 Task: Search one way flight ticket for 1 adult, 1 child, 1 infant in seat in premium economy from Concord: Concord-padgett Regional Airport to Gillette: Gillette Campbell County Airport on 5-1-2023. Choice of flights is Royal air maroc. Number of bags: 2 carry on bags and 4 checked bags. Price is upto 81000. Outbound departure time preference is 20:45. Look for best flights.
Action: Mouse moved to (231, 389)
Screenshot: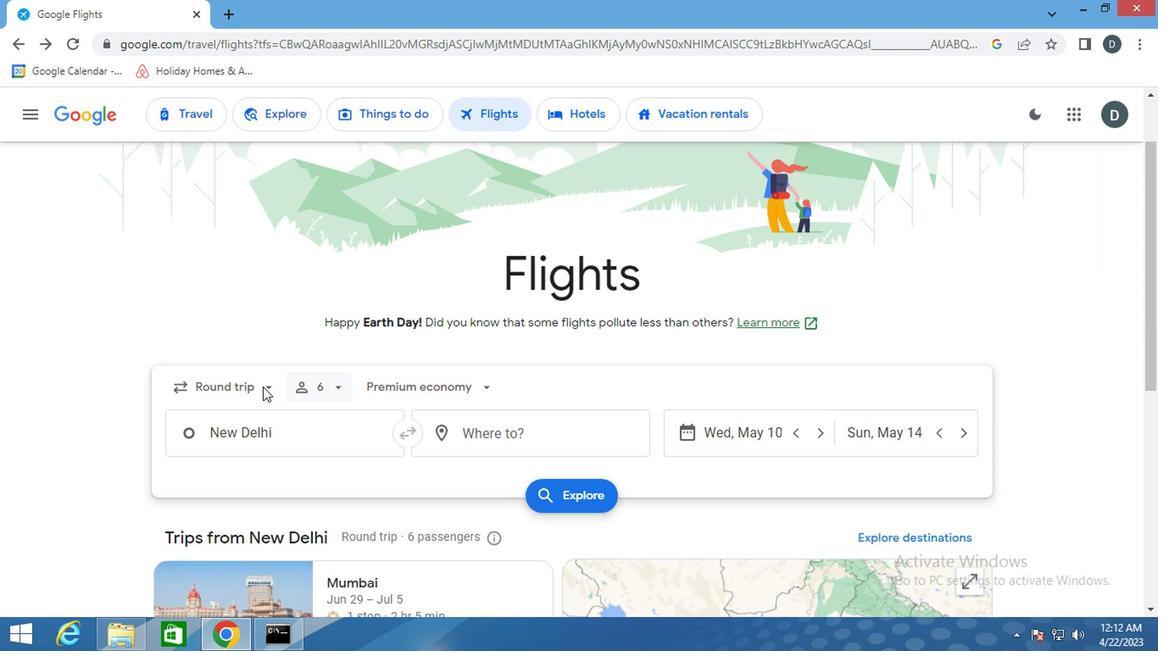 
Action: Mouse pressed left at (231, 389)
Screenshot: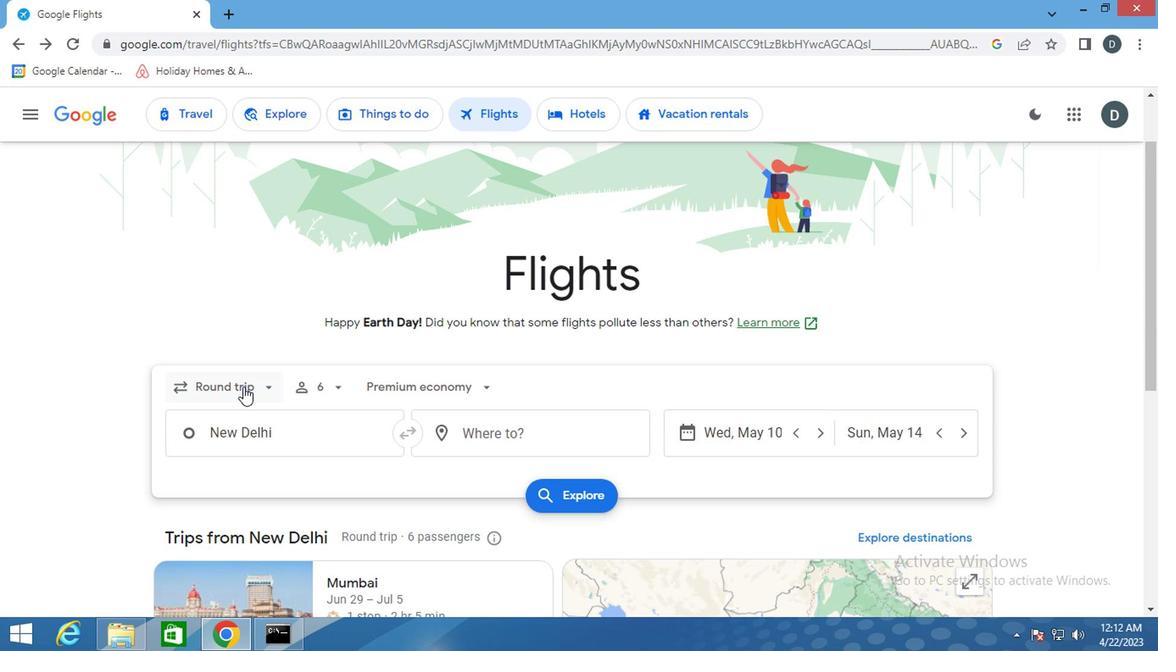 
Action: Mouse moved to (257, 457)
Screenshot: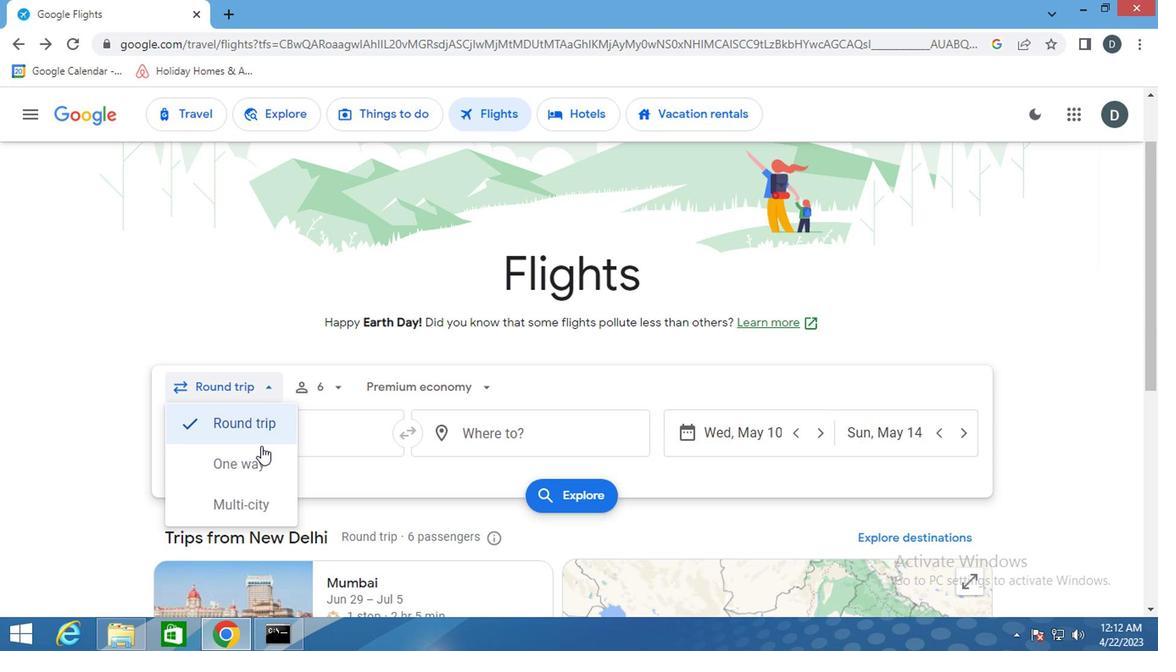 
Action: Mouse pressed left at (257, 457)
Screenshot: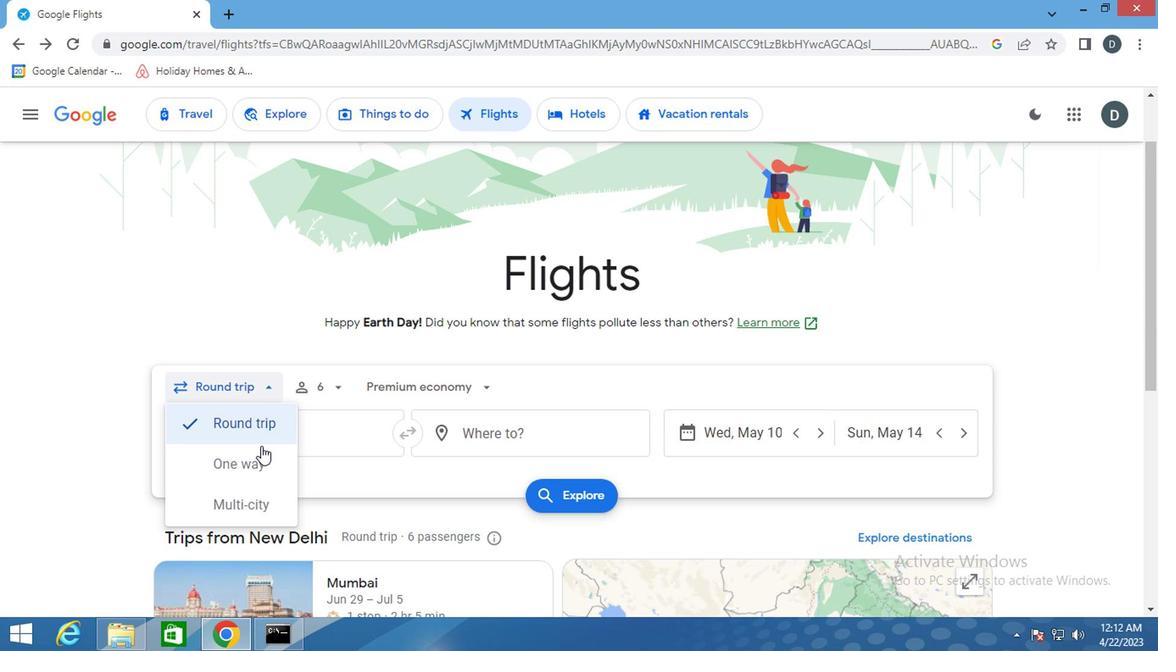 
Action: Mouse moved to (329, 383)
Screenshot: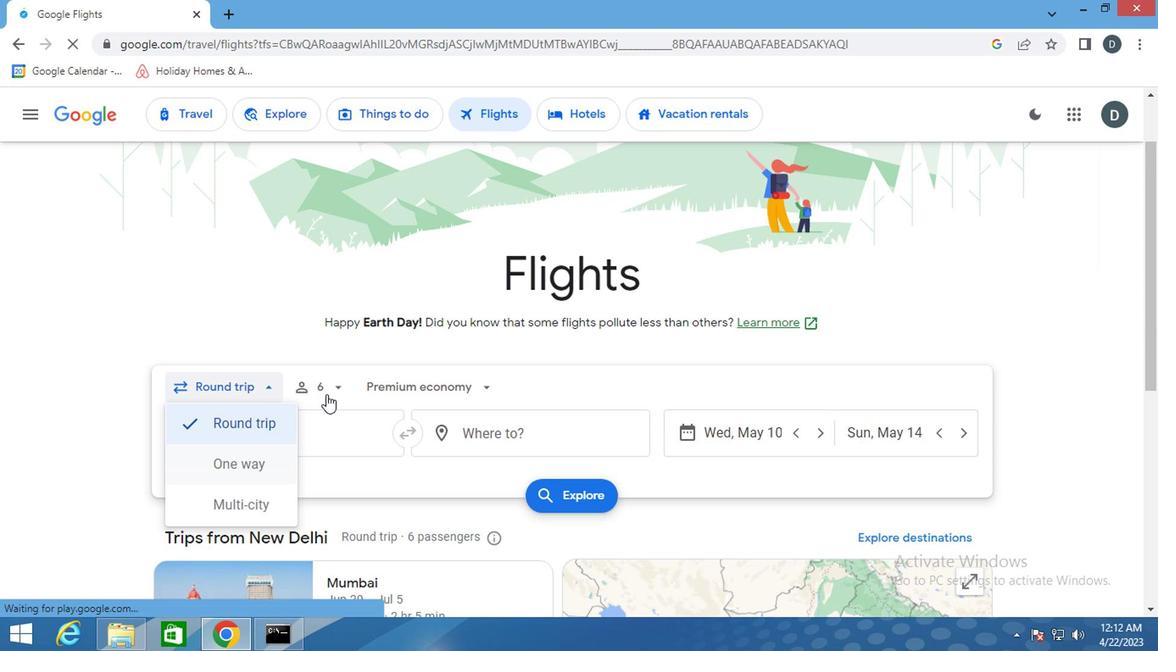
Action: Mouse pressed left at (329, 383)
Screenshot: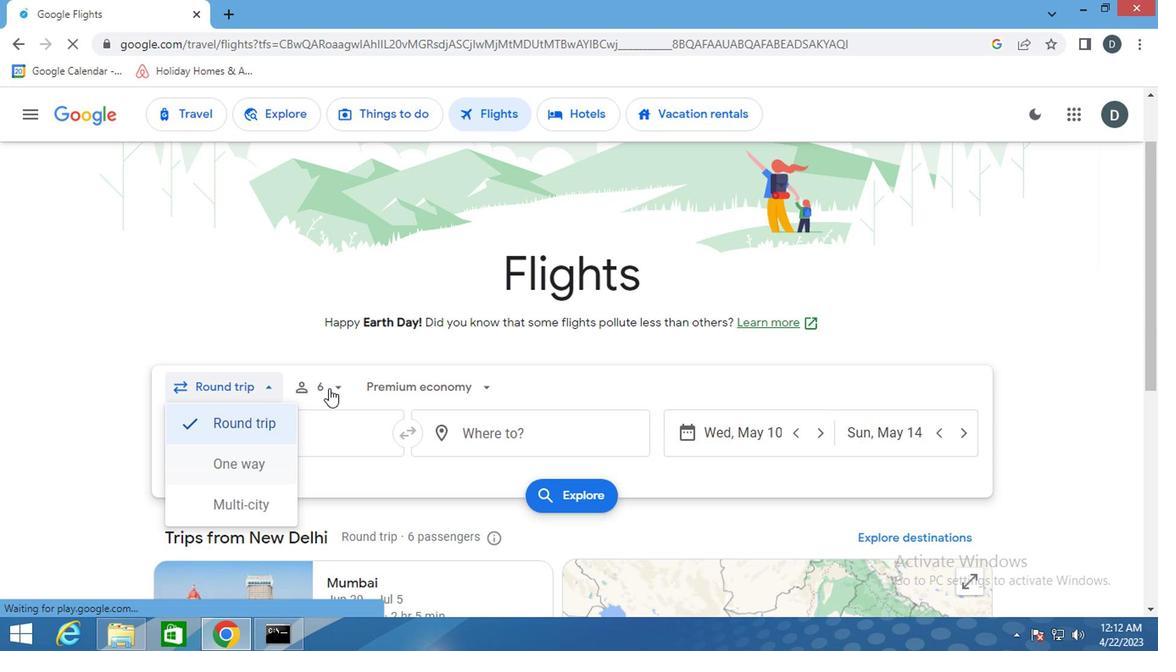 
Action: Mouse moved to (397, 432)
Screenshot: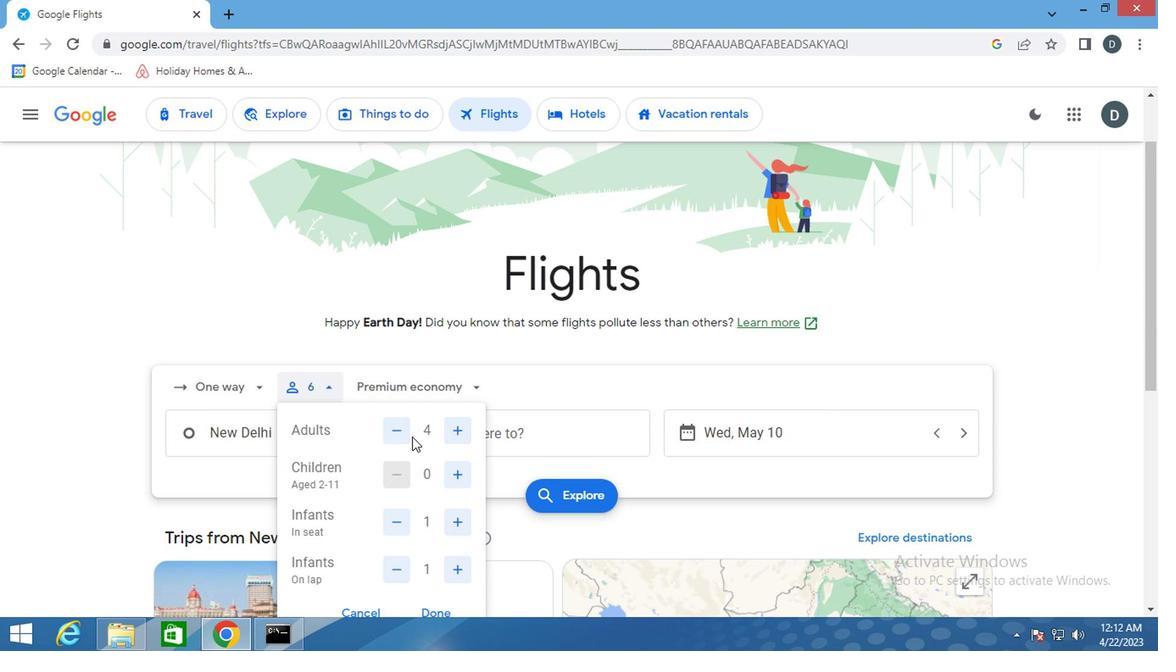 
Action: Mouse pressed left at (397, 432)
Screenshot: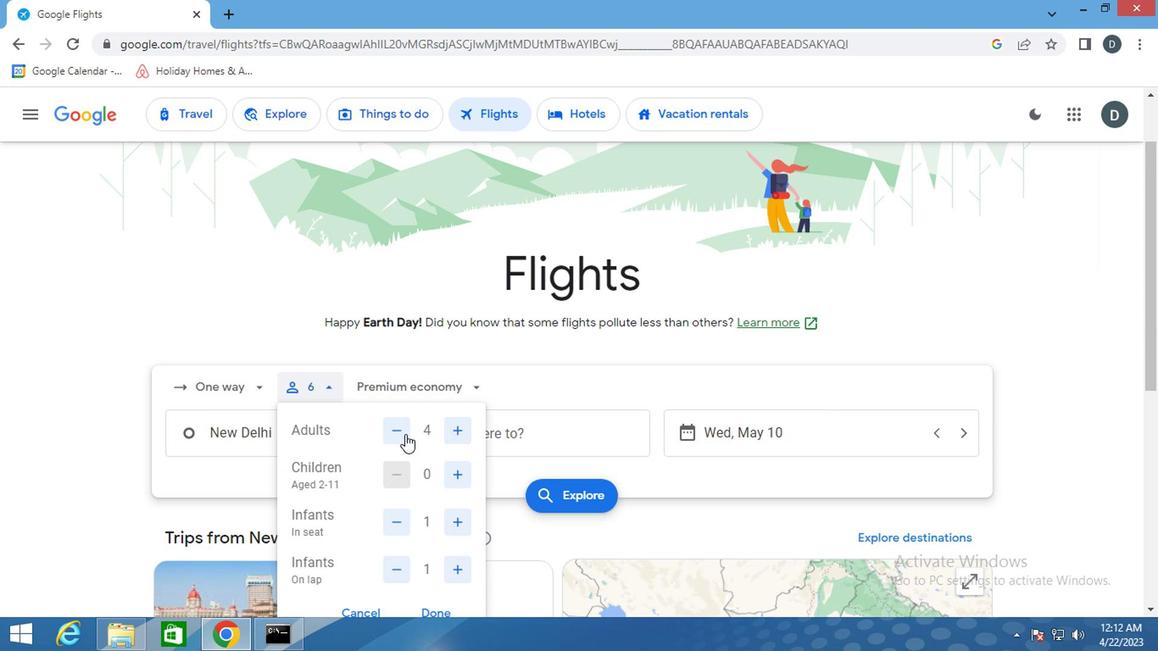 
Action: Mouse pressed left at (397, 432)
Screenshot: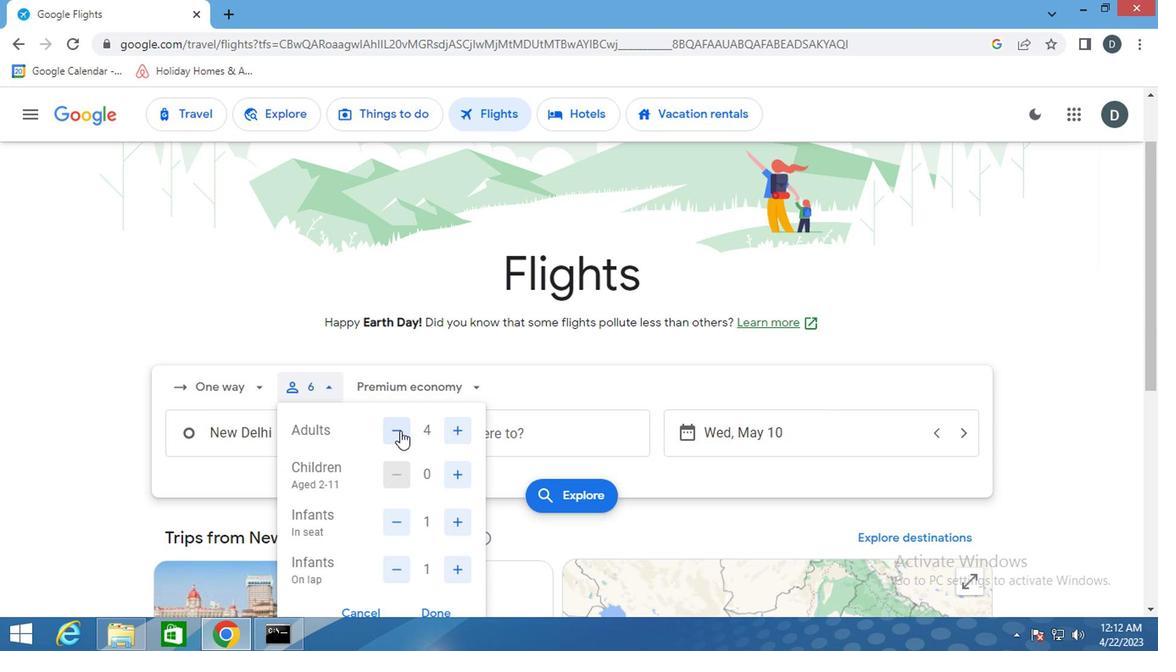
Action: Mouse pressed left at (397, 432)
Screenshot: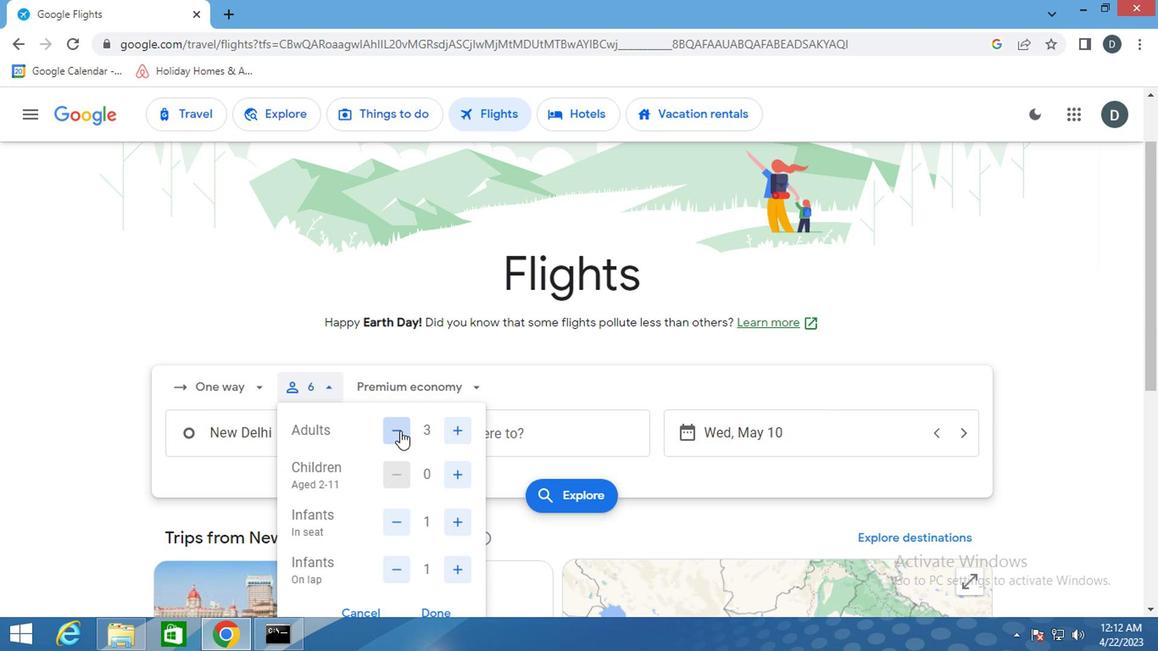 
Action: Mouse moved to (443, 482)
Screenshot: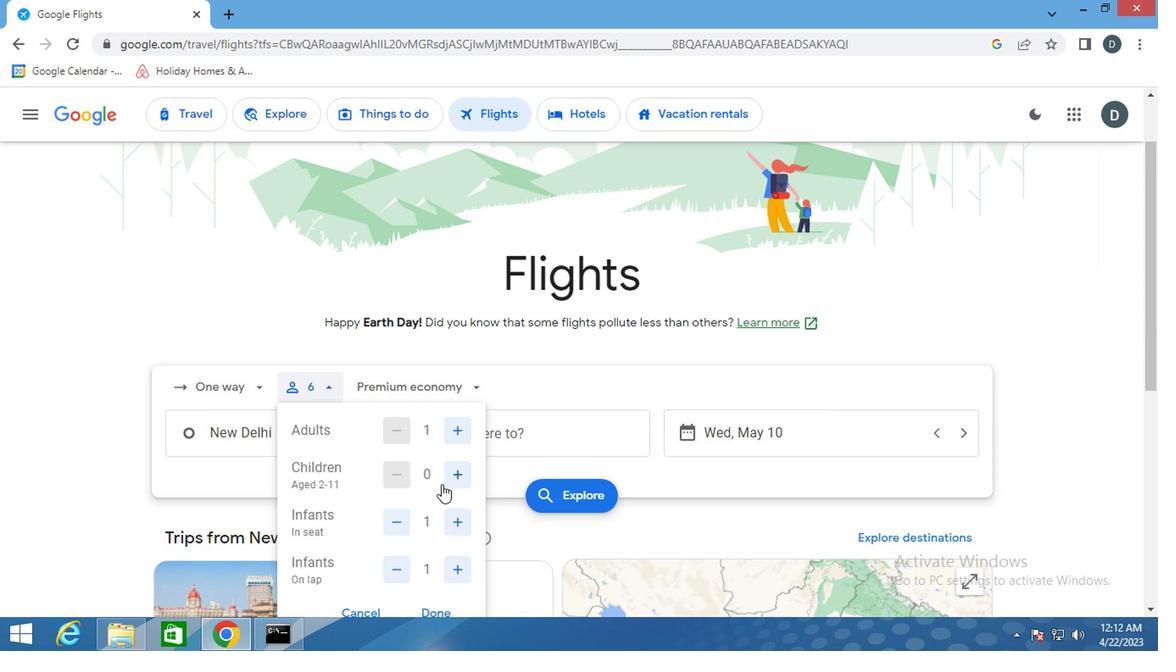 
Action: Mouse pressed left at (443, 482)
Screenshot: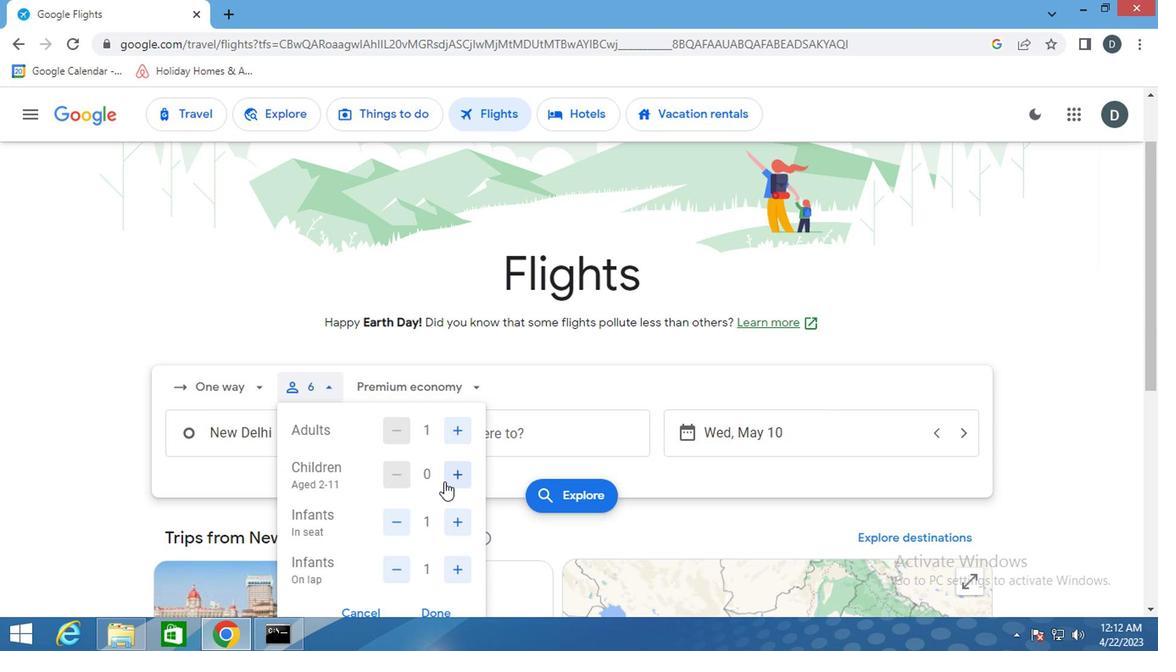 
Action: Mouse moved to (398, 572)
Screenshot: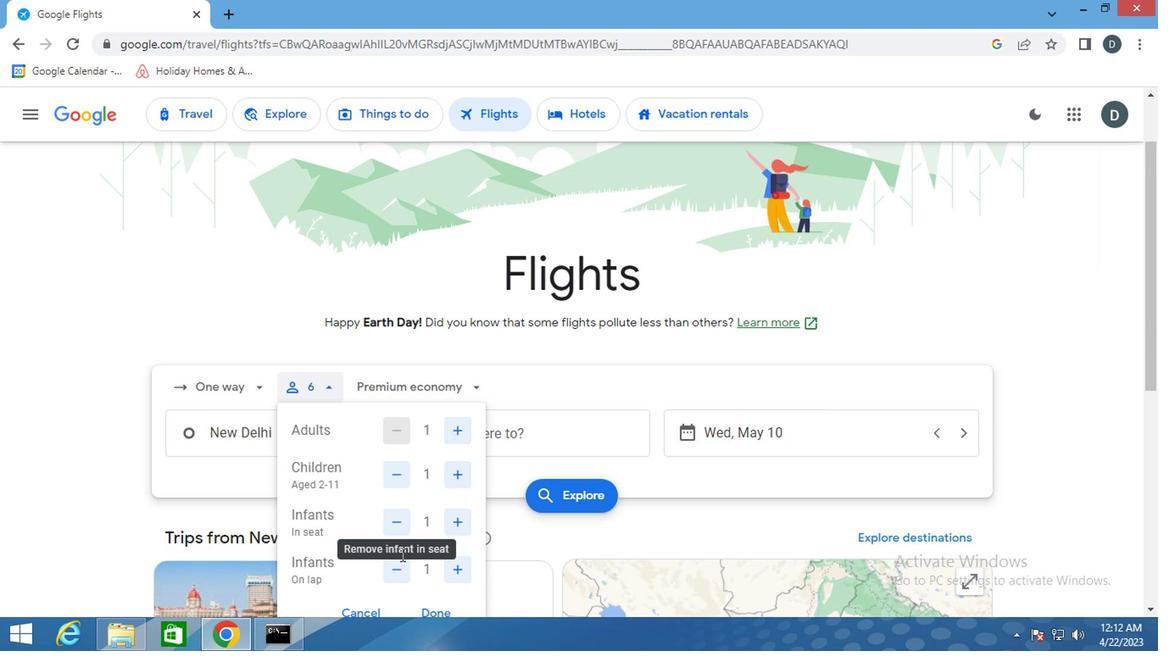
Action: Mouse pressed left at (398, 572)
Screenshot: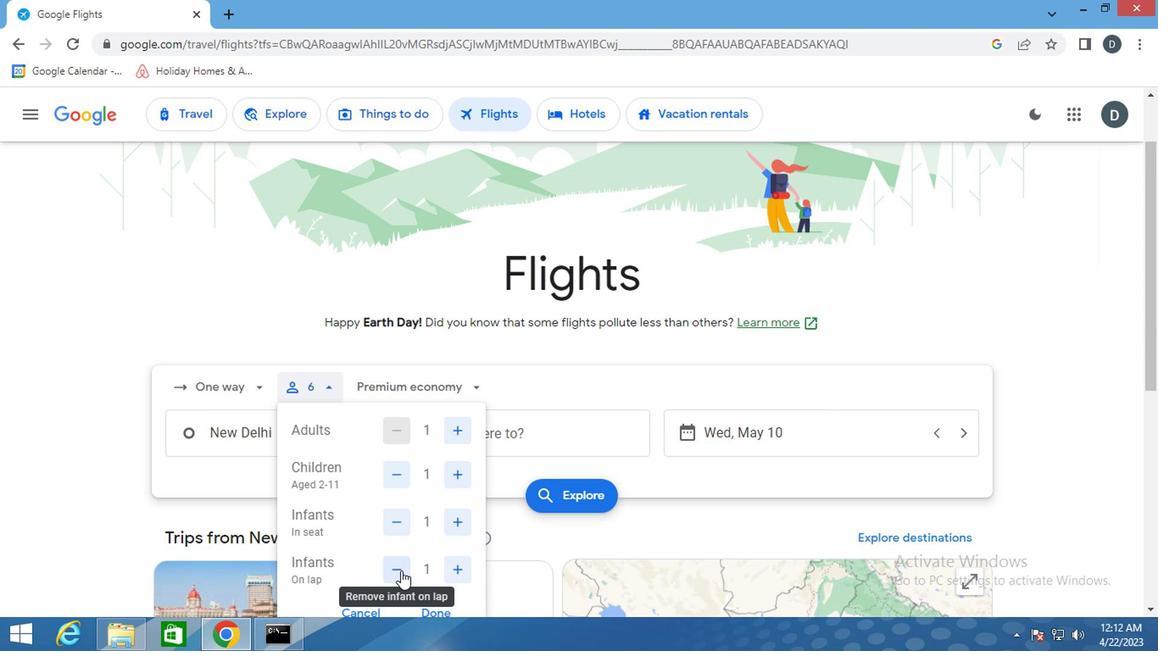 
Action: Mouse moved to (439, 608)
Screenshot: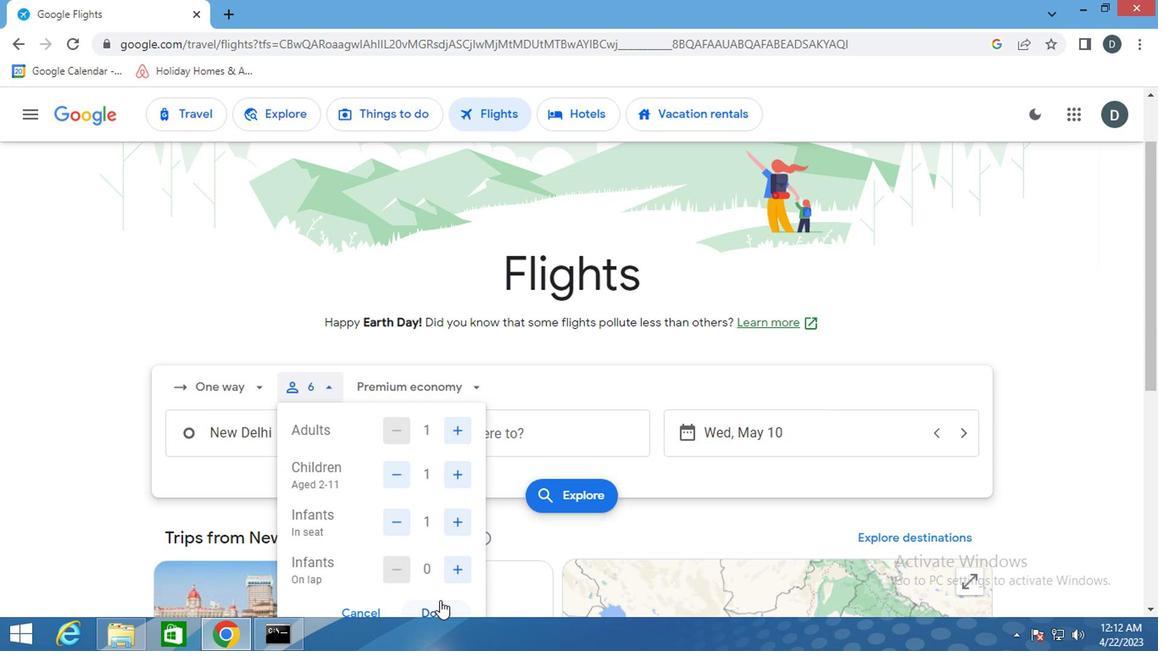 
Action: Mouse pressed left at (439, 608)
Screenshot: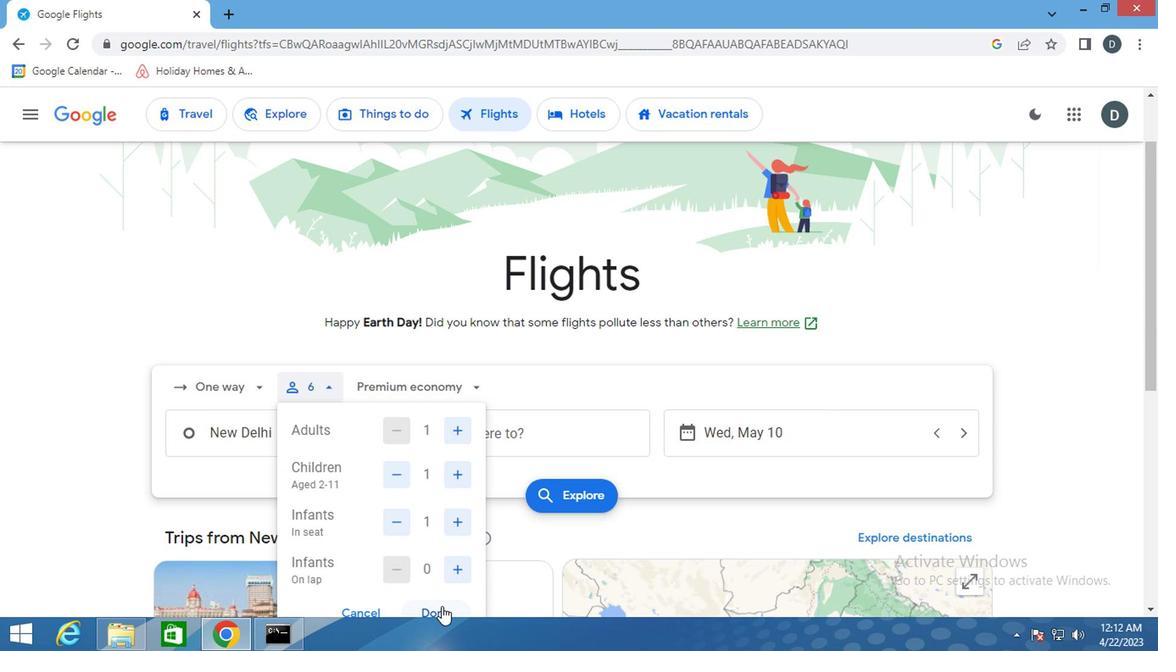 
Action: Mouse moved to (415, 387)
Screenshot: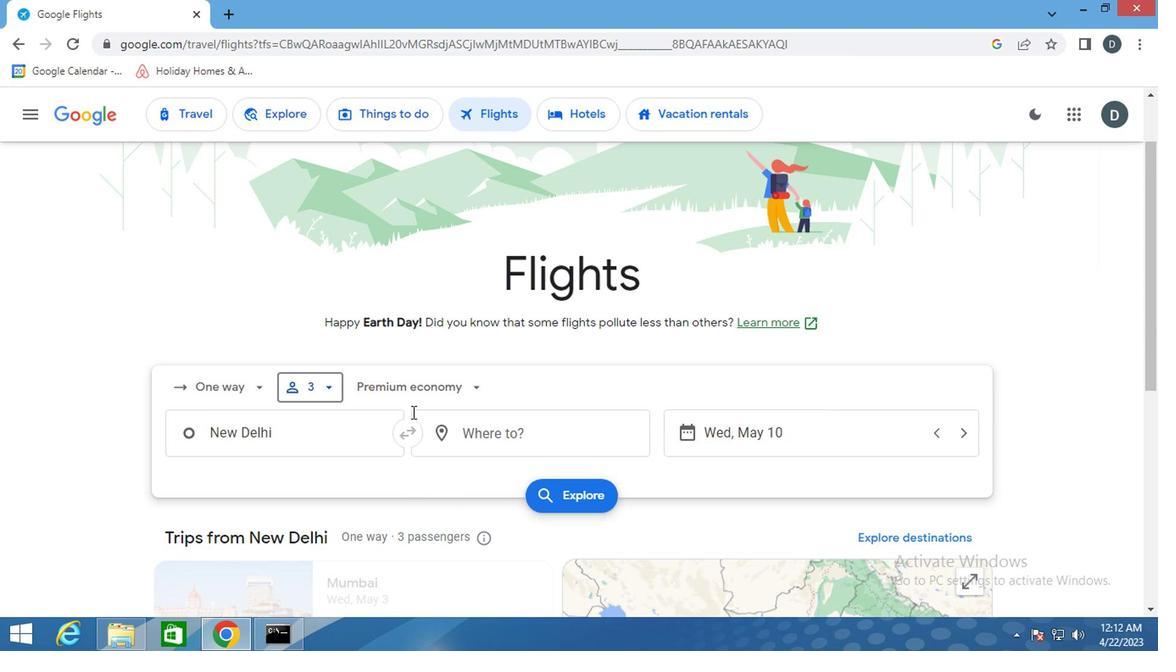 
Action: Mouse pressed left at (415, 387)
Screenshot: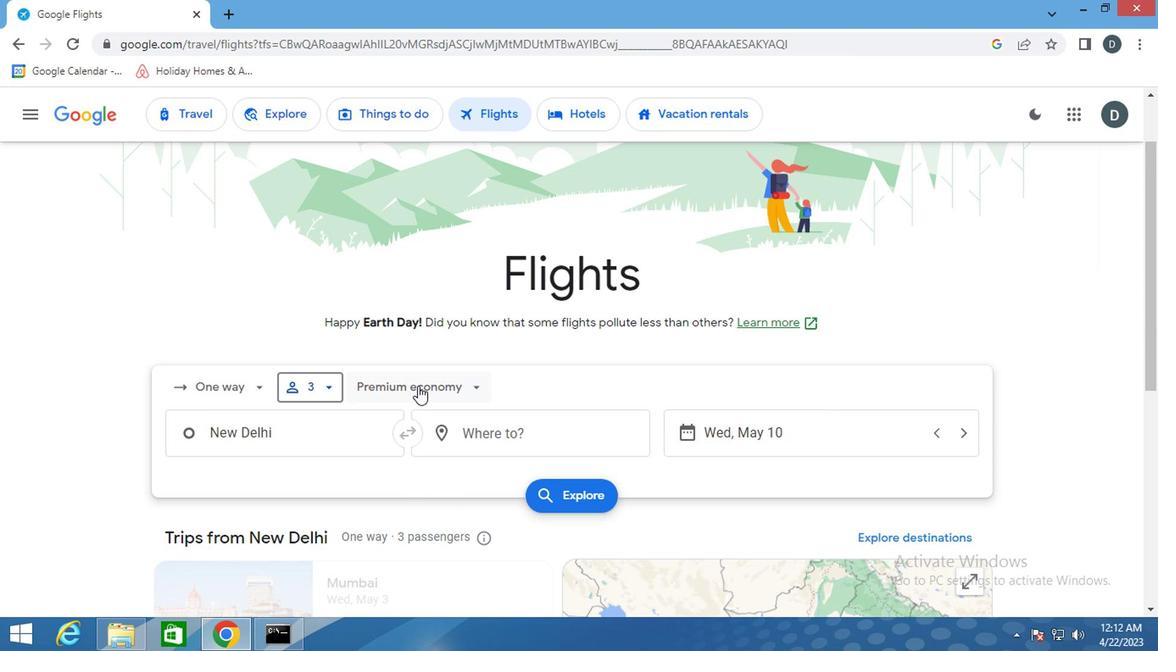 
Action: Mouse moved to (431, 474)
Screenshot: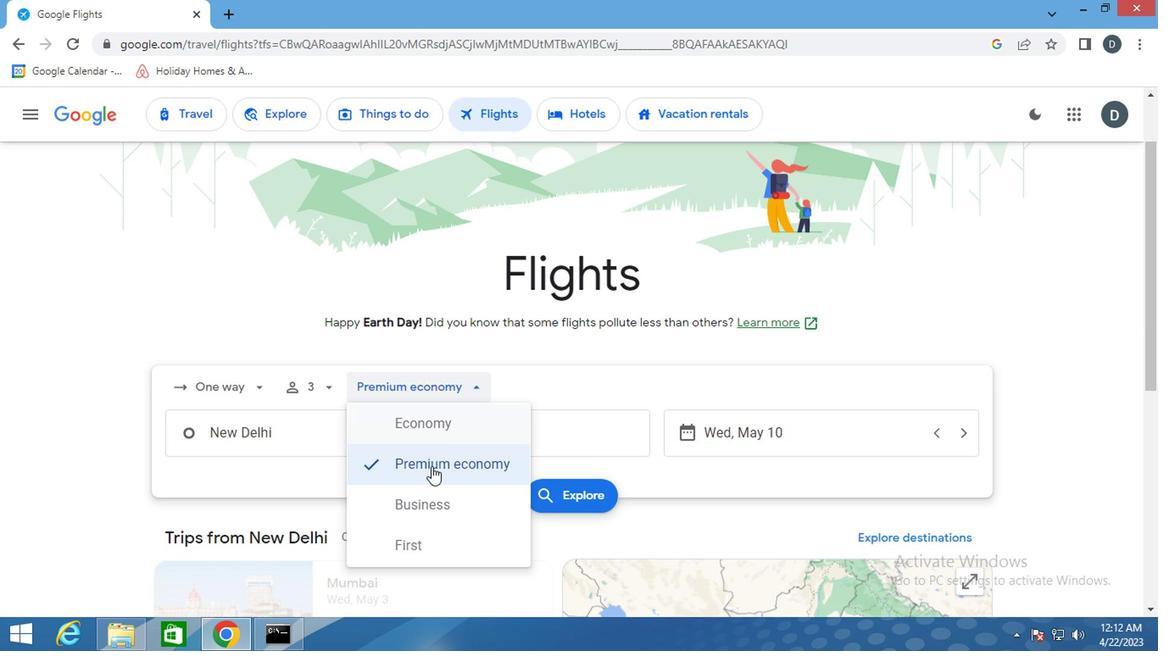 
Action: Mouse pressed left at (431, 474)
Screenshot: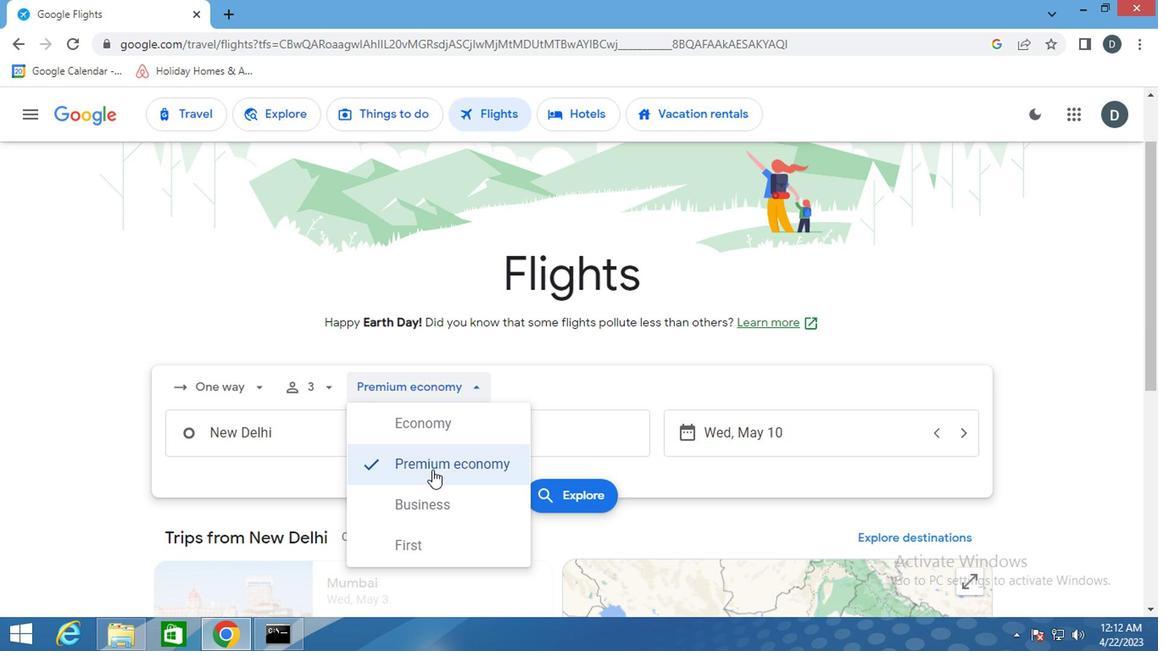 
Action: Mouse moved to (305, 448)
Screenshot: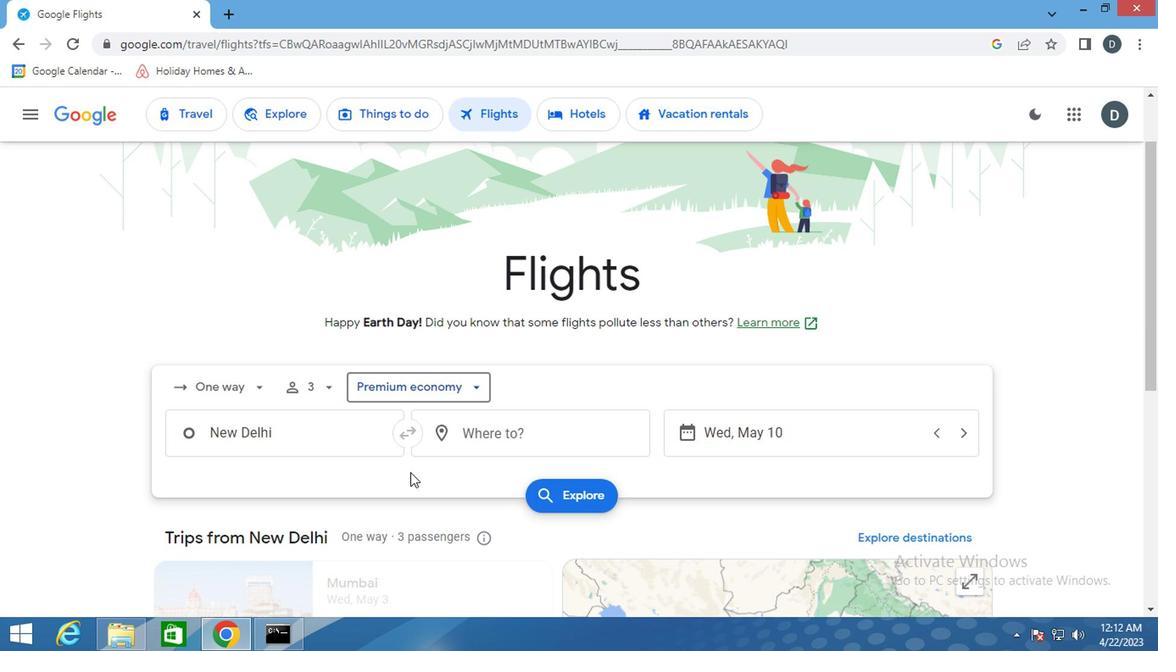 
Action: Mouse pressed left at (305, 448)
Screenshot: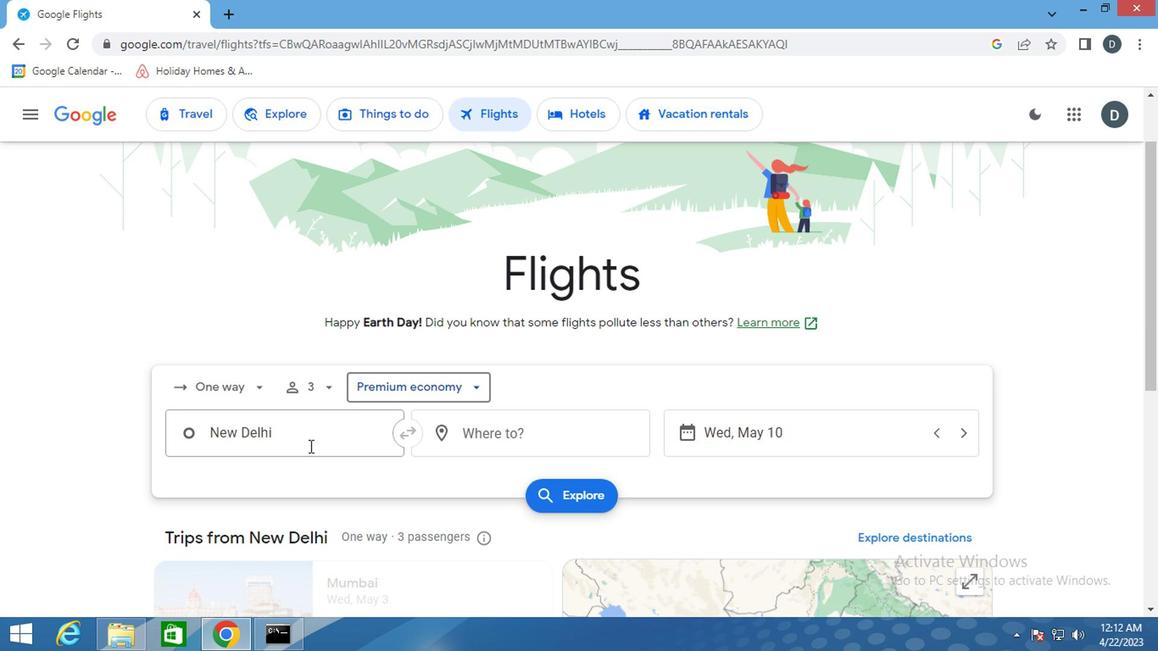 
Action: Key pressed <Key.shift>CONCORD<Key.space>P
Screenshot: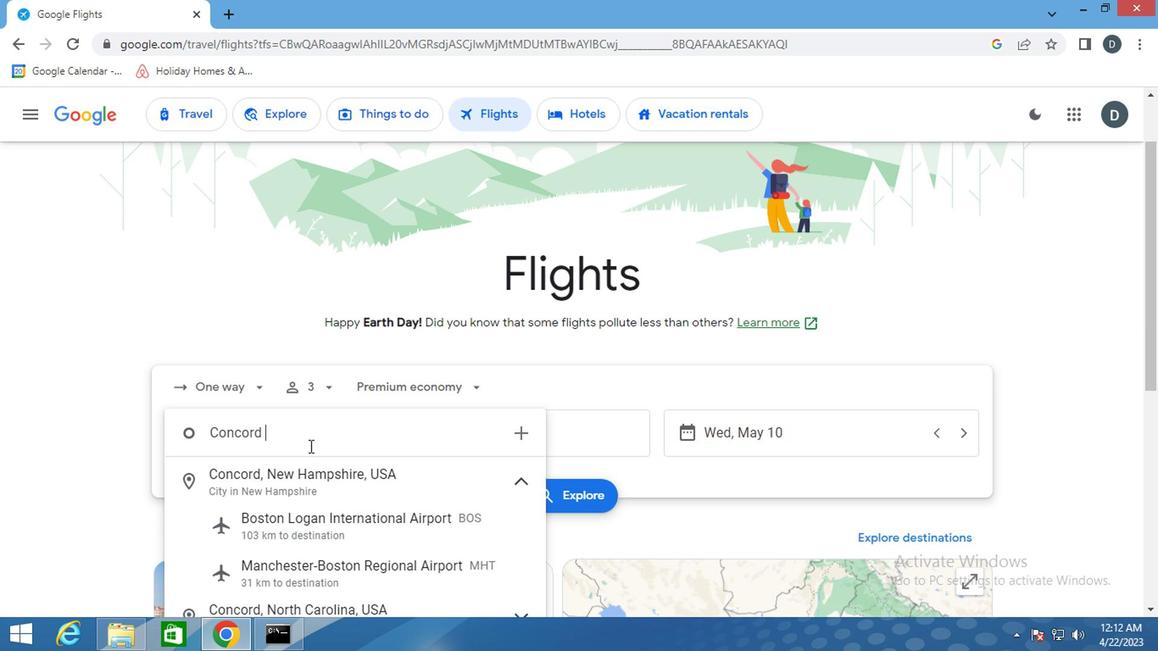 
Action: Mouse moved to (356, 492)
Screenshot: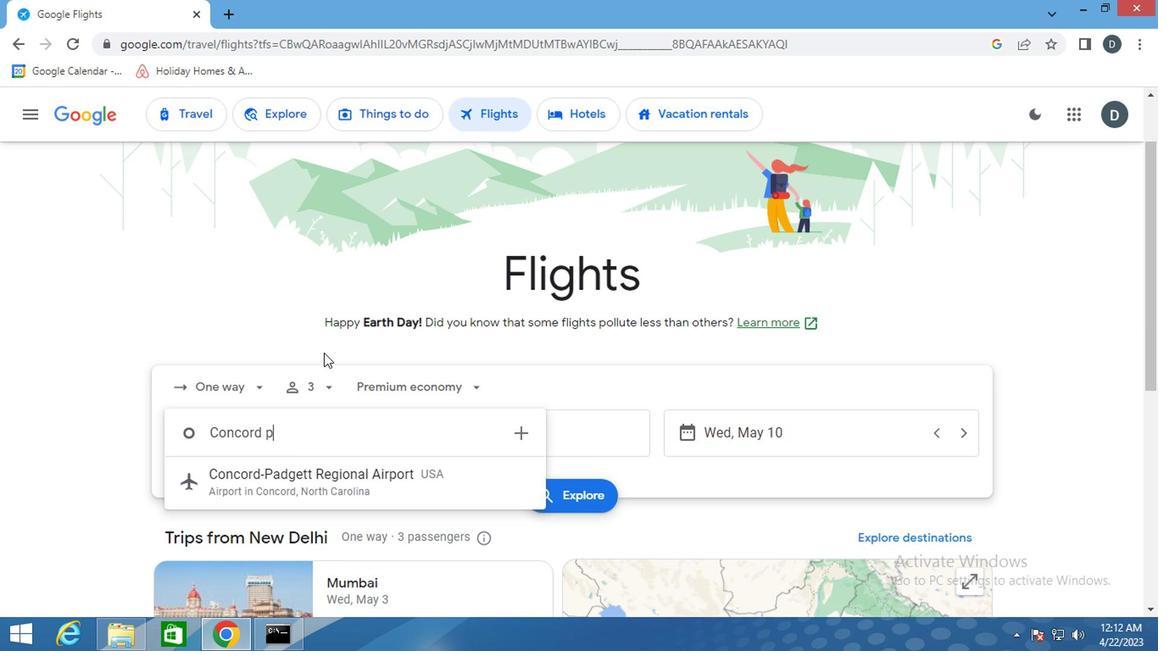 
Action: Mouse pressed left at (356, 492)
Screenshot: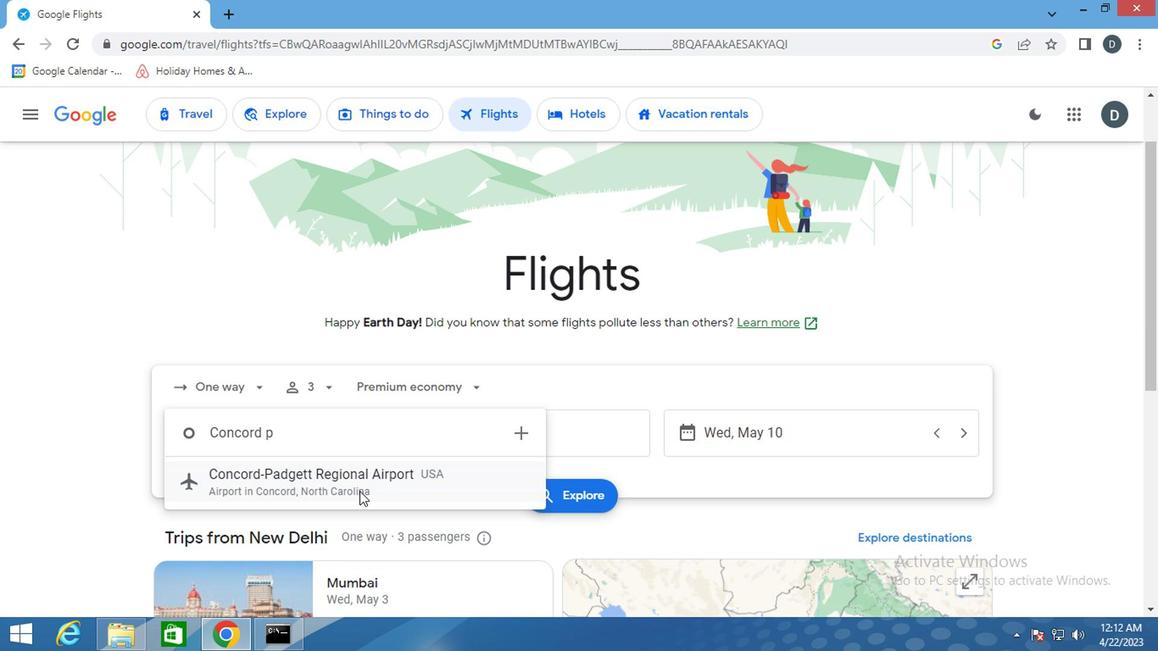 
Action: Mouse moved to (537, 438)
Screenshot: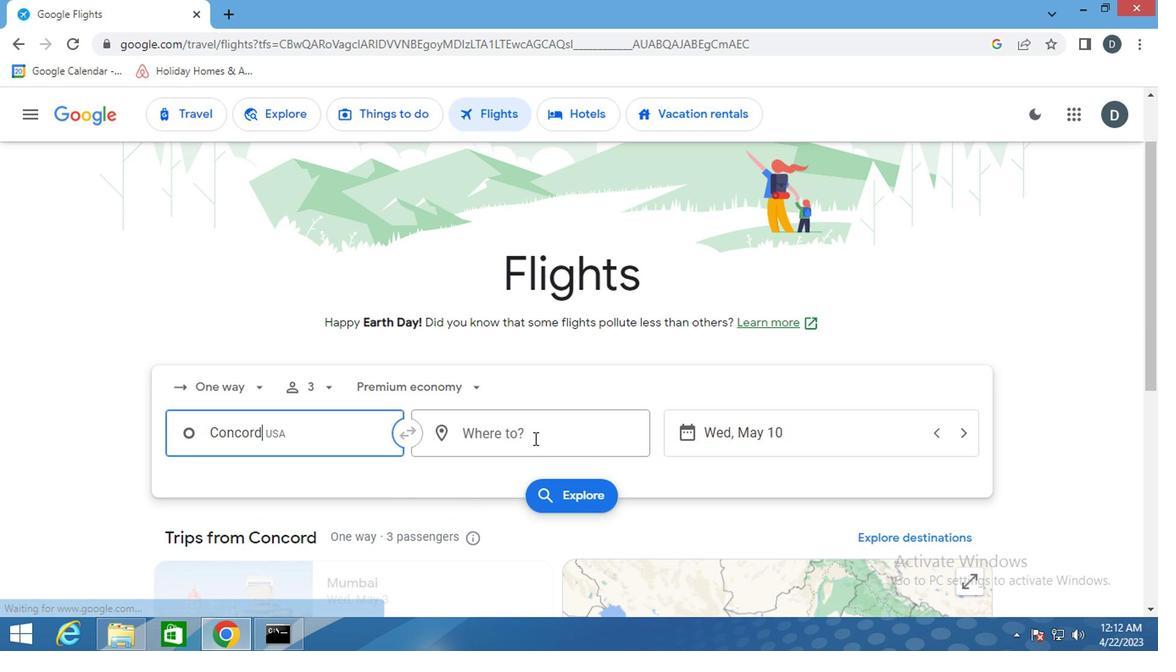 
Action: Mouse pressed left at (537, 438)
Screenshot: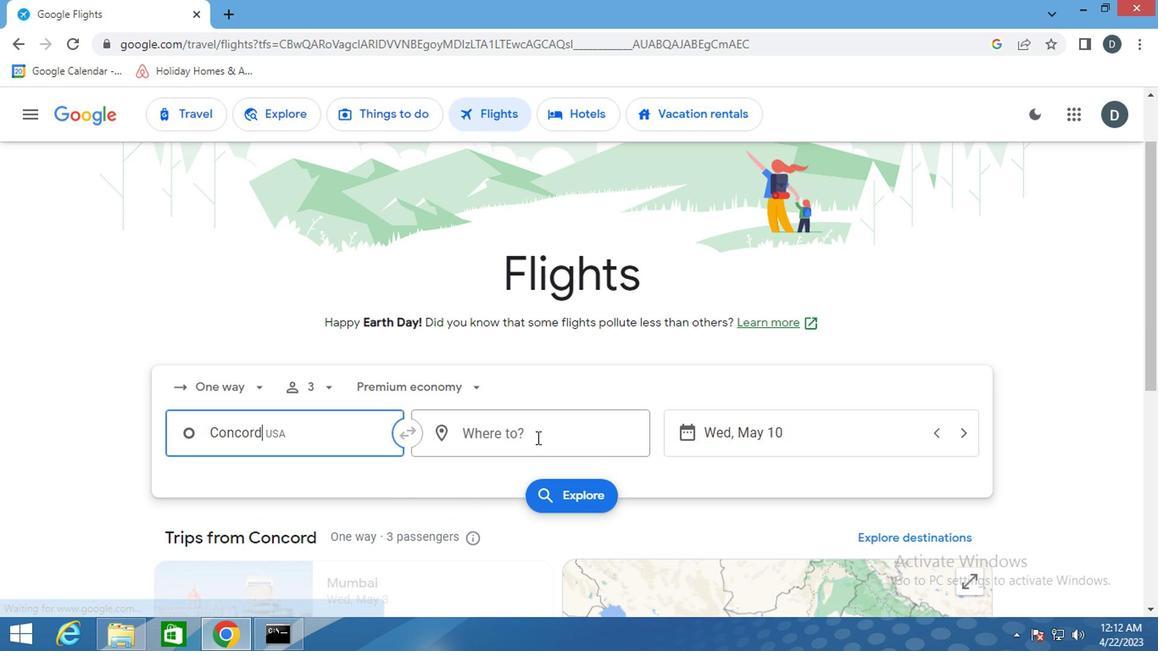 
Action: Key pressed <Key.shift>GILLETTE
Screenshot: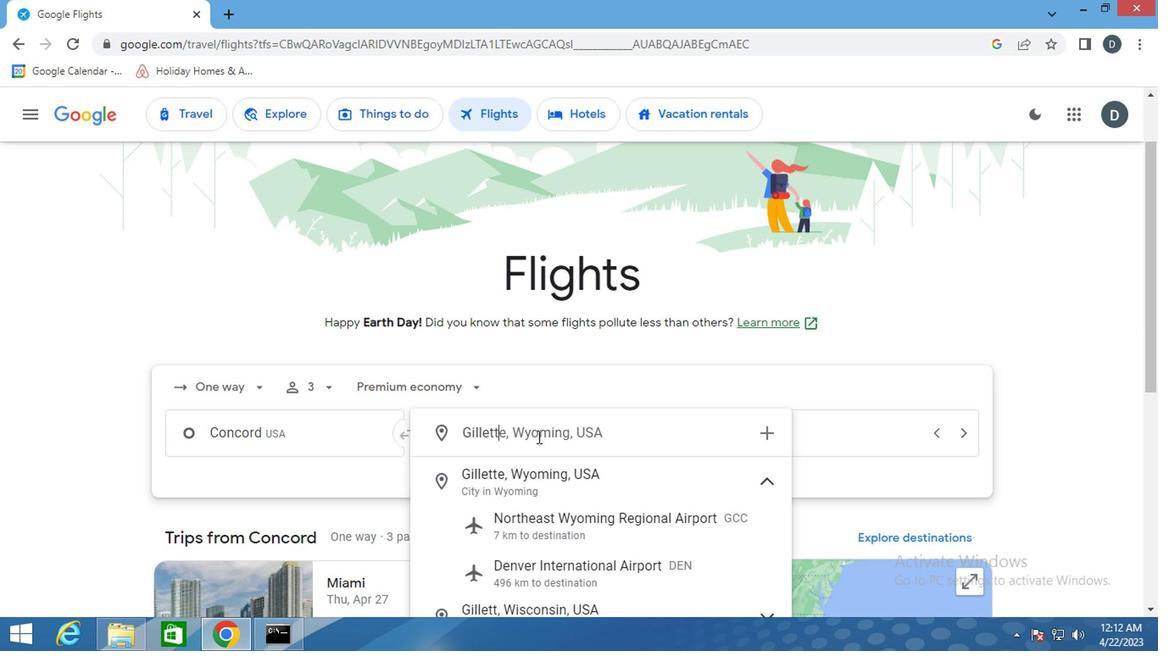 
Action: Mouse moved to (555, 485)
Screenshot: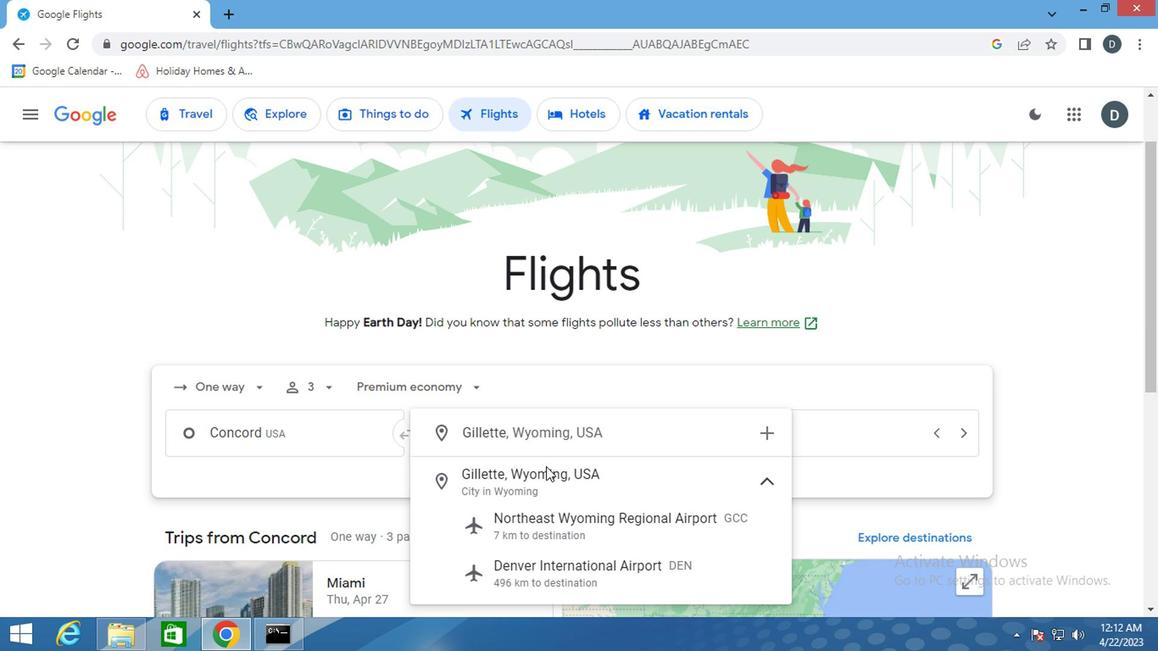 
Action: Mouse pressed left at (555, 485)
Screenshot: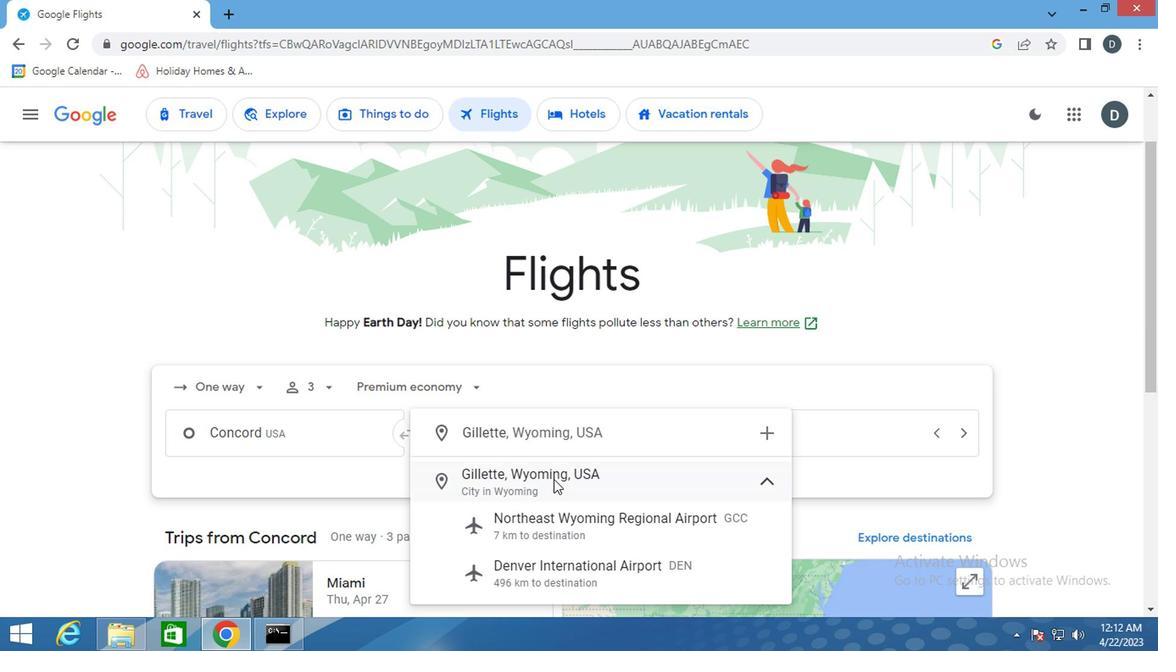 
Action: Mouse moved to (817, 439)
Screenshot: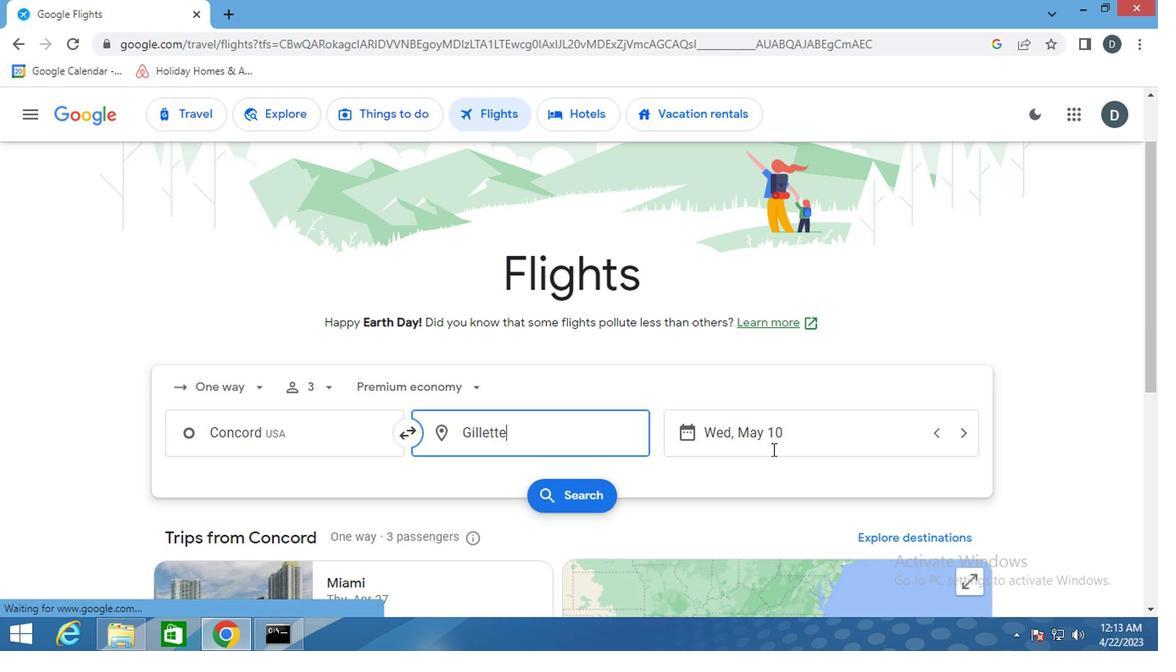 
Action: Mouse pressed left at (817, 439)
Screenshot: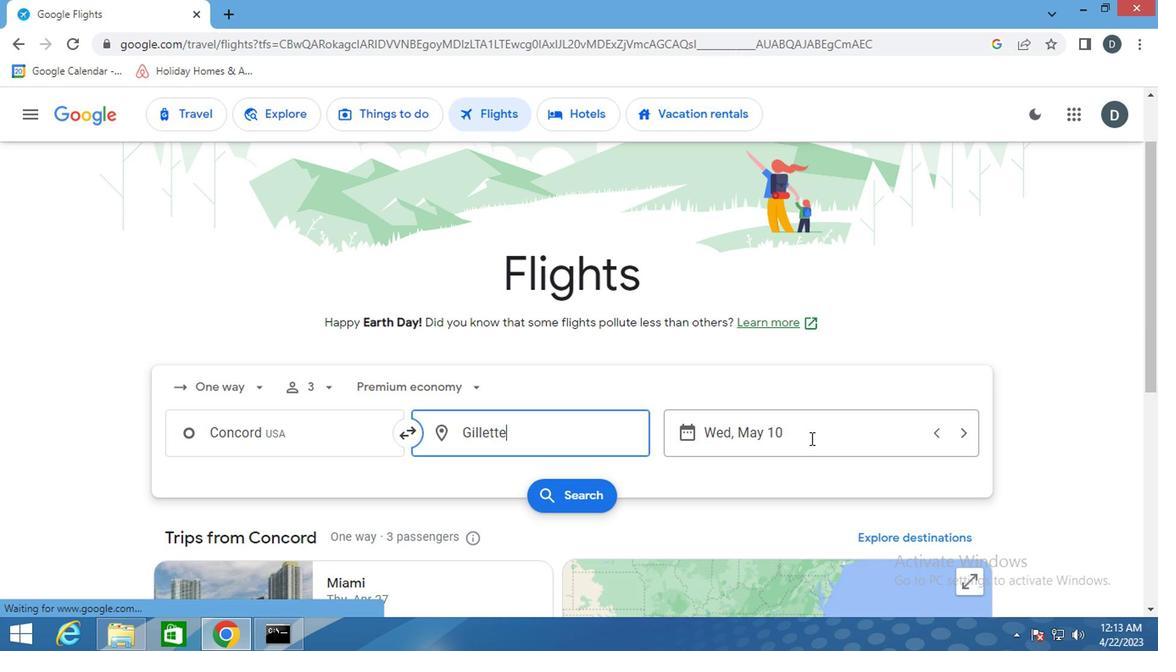
Action: Mouse moved to (738, 316)
Screenshot: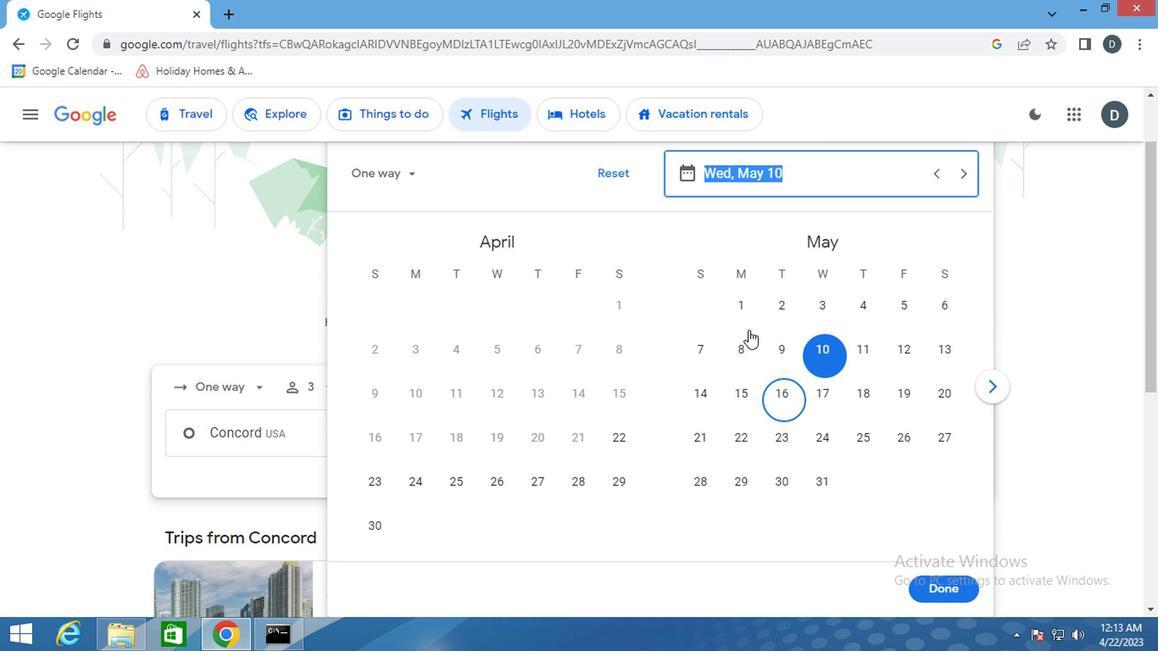 
Action: Mouse pressed left at (738, 316)
Screenshot: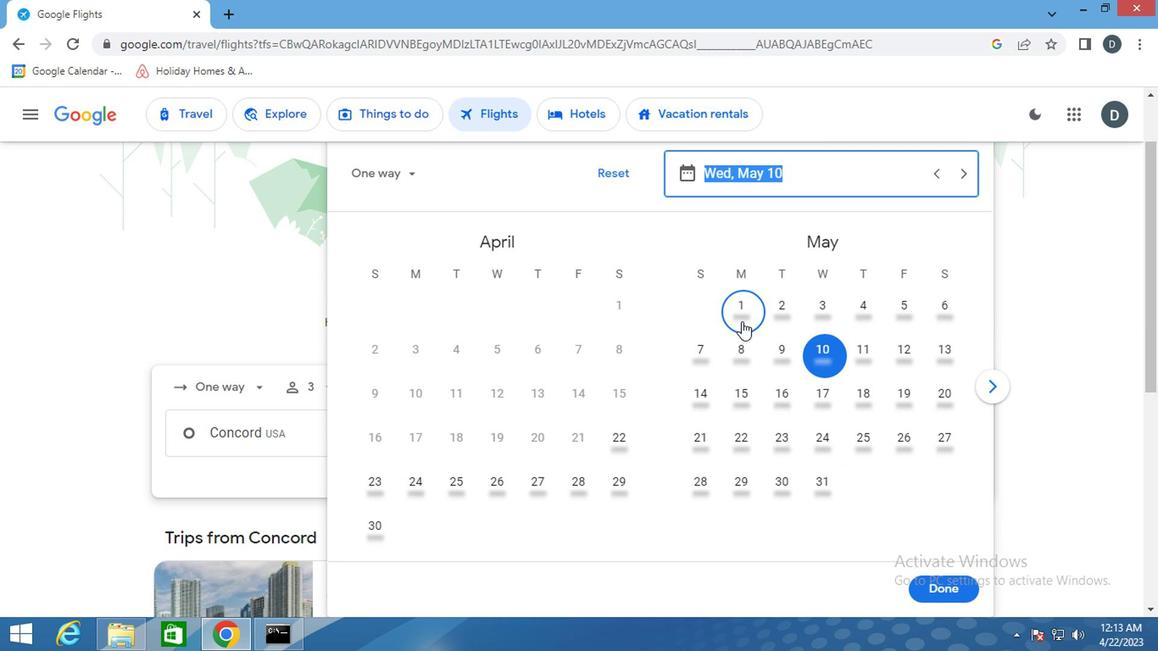 
Action: Mouse moved to (944, 590)
Screenshot: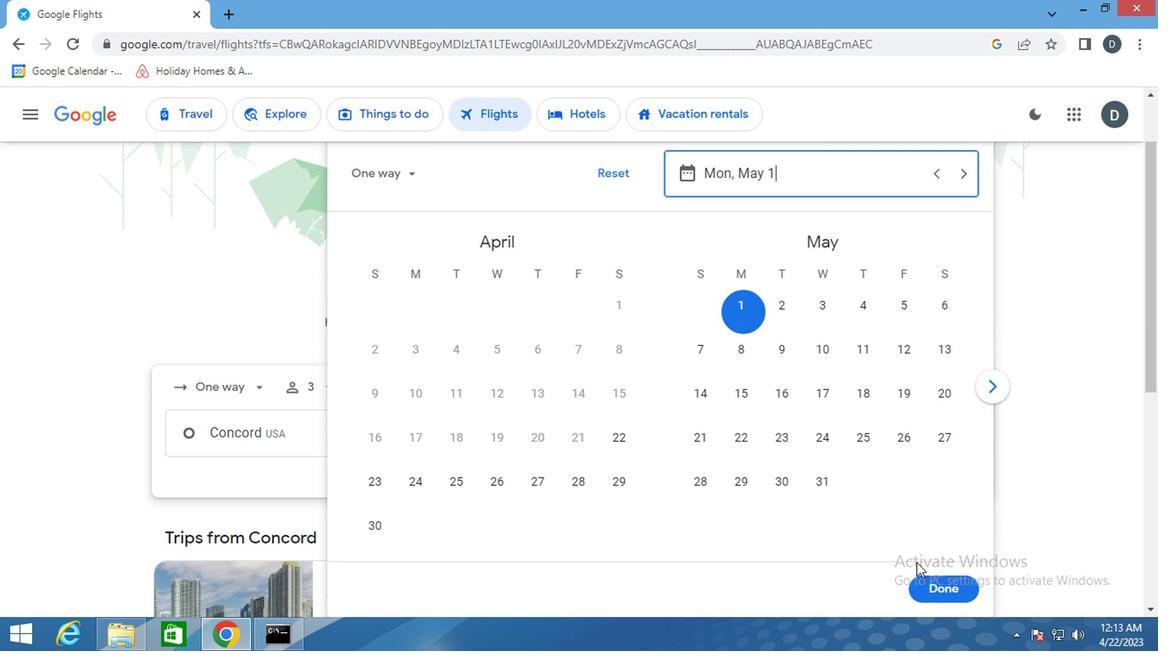
Action: Mouse pressed left at (944, 590)
Screenshot: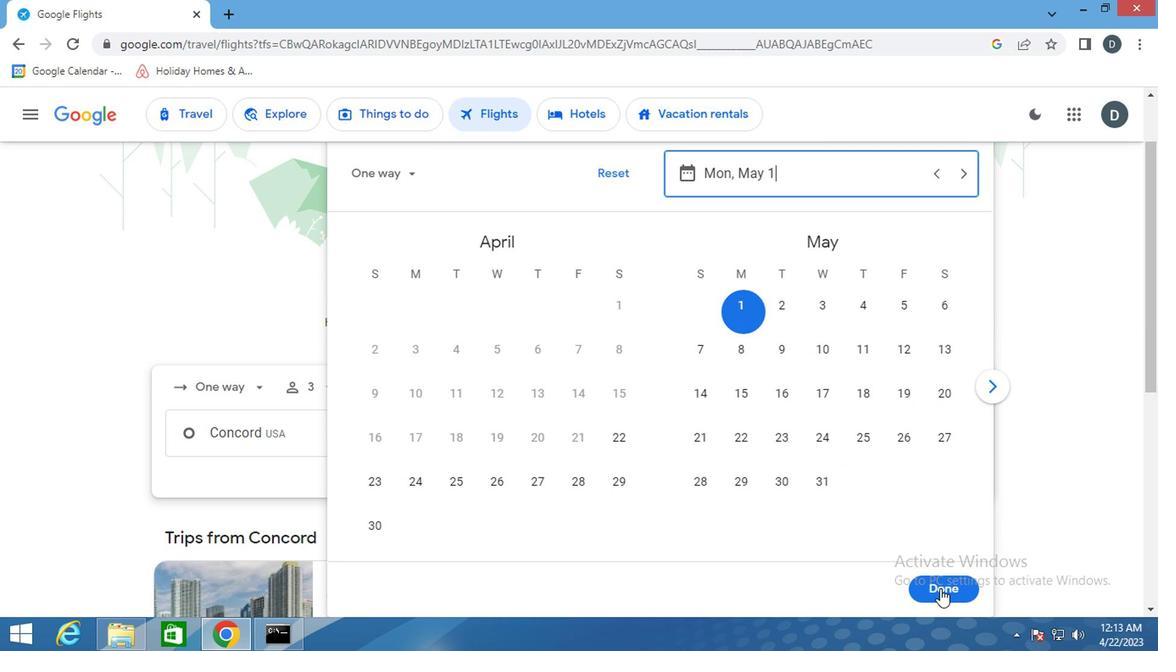 
Action: Mouse moved to (590, 497)
Screenshot: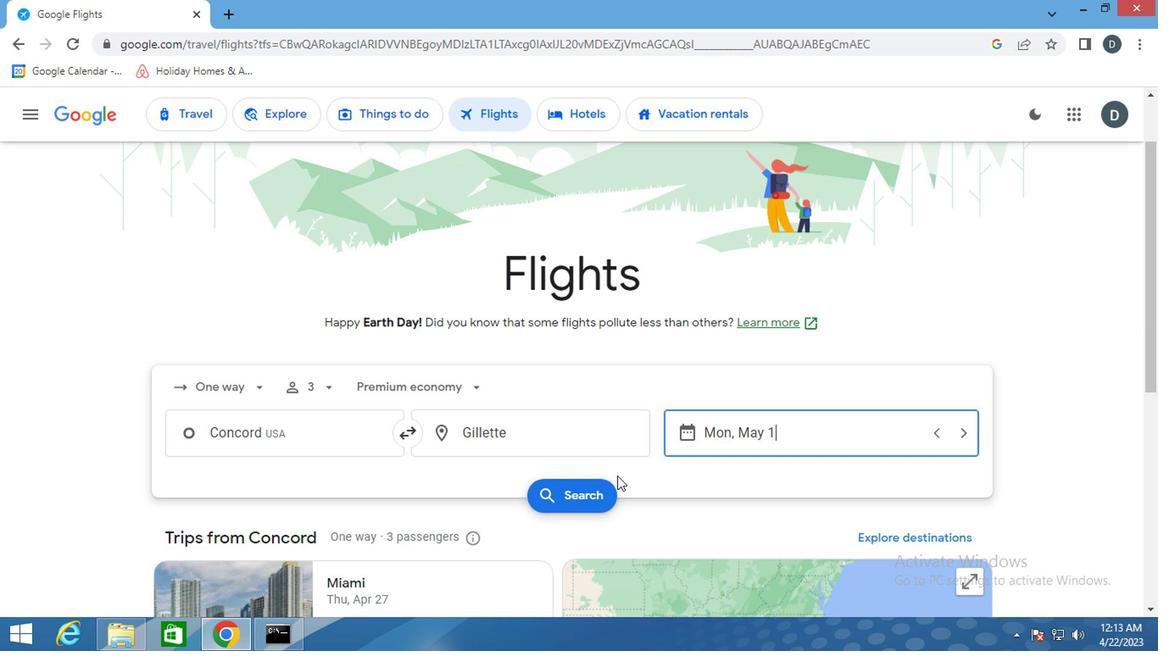 
Action: Mouse pressed left at (590, 497)
Screenshot: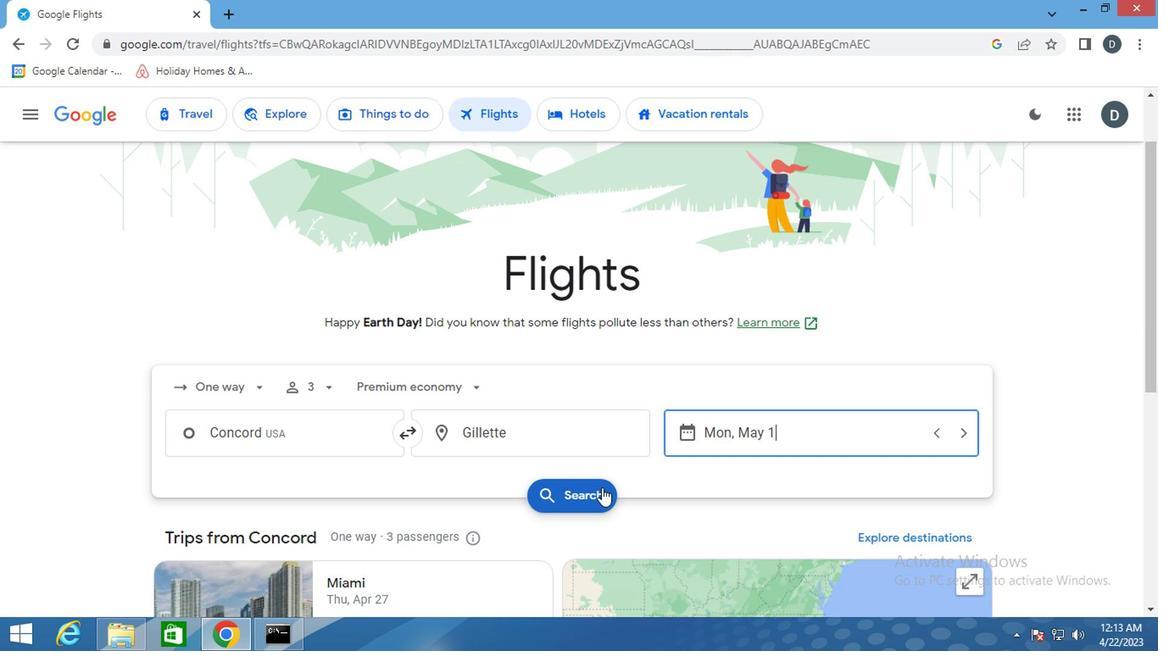 
Action: Mouse moved to (184, 278)
Screenshot: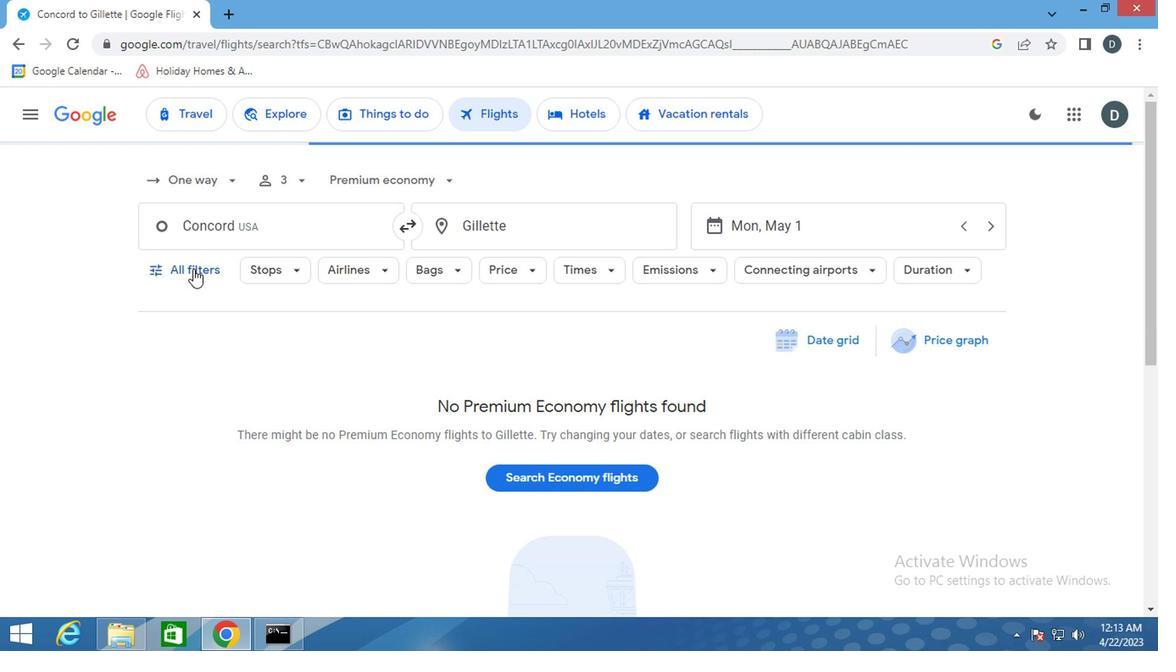 
Action: Mouse pressed left at (184, 278)
Screenshot: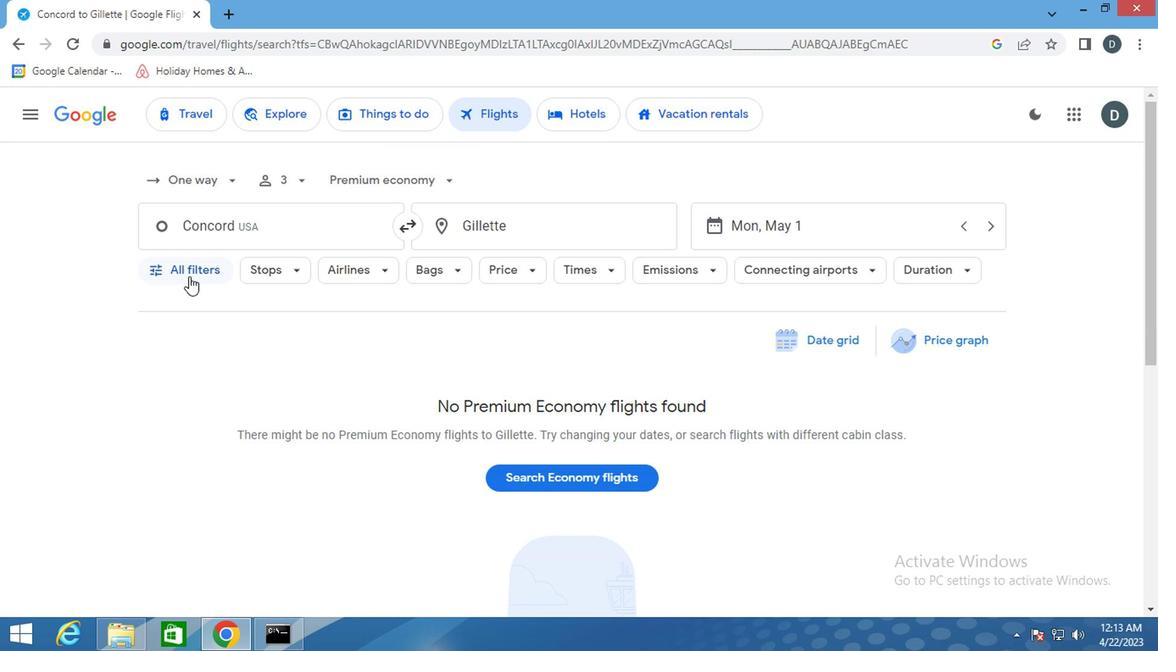 
Action: Mouse moved to (248, 410)
Screenshot: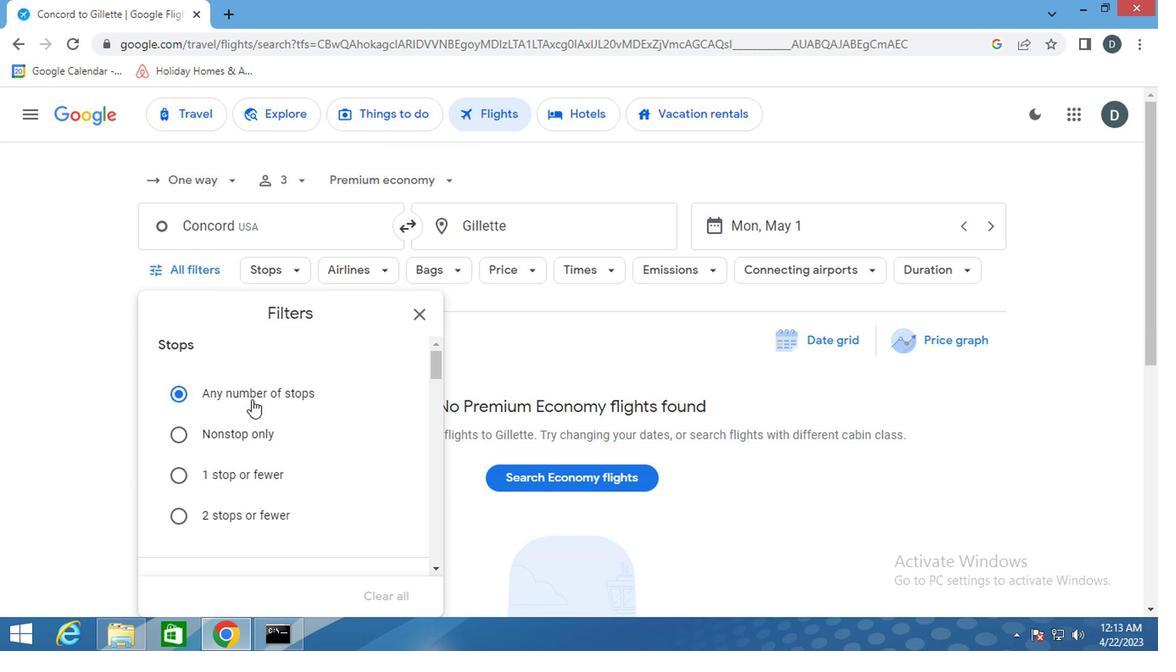 
Action: Mouse scrolled (248, 409) with delta (0, -1)
Screenshot: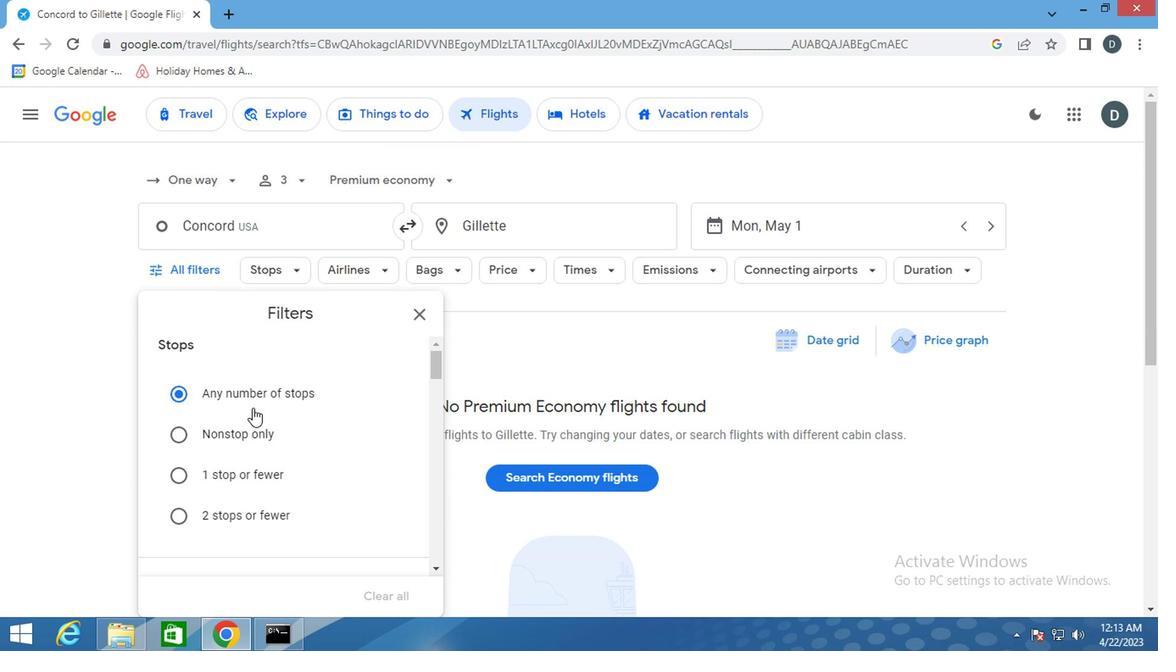 
Action: Mouse scrolled (248, 409) with delta (0, -1)
Screenshot: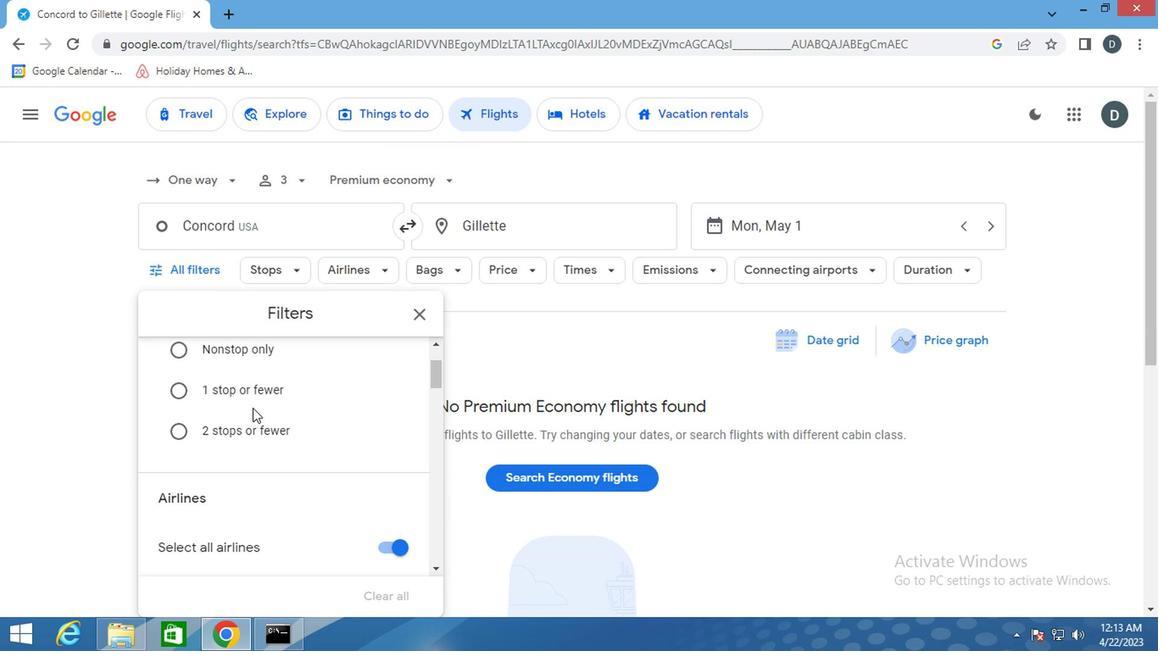
Action: Mouse scrolled (248, 409) with delta (0, -1)
Screenshot: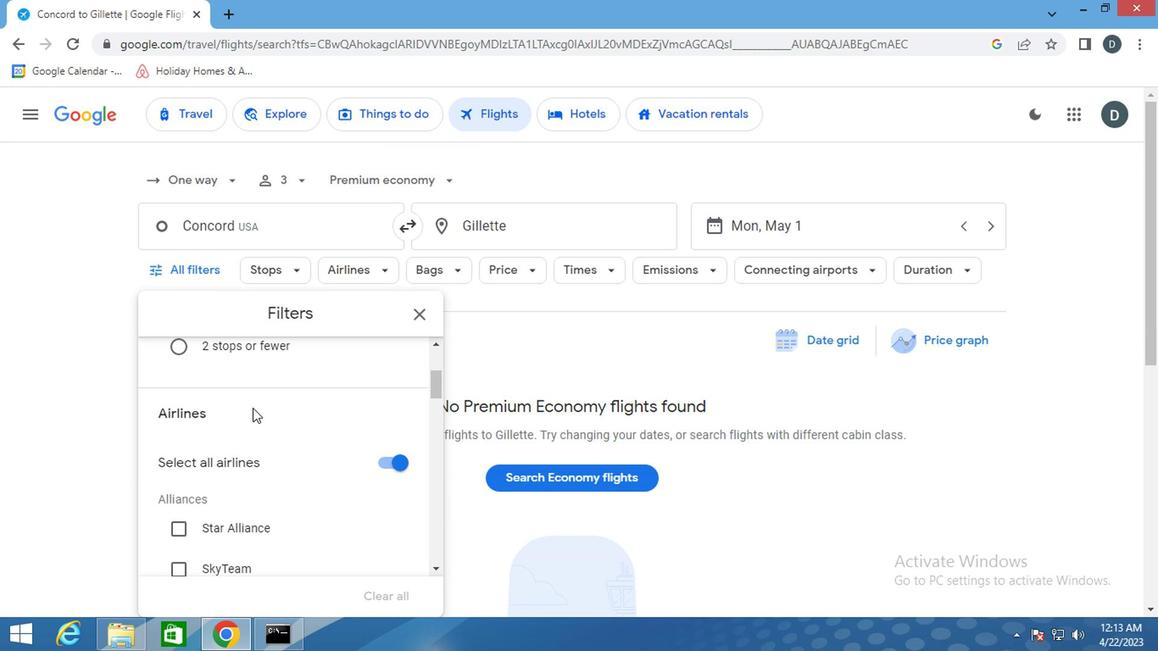 
Action: Mouse scrolled (248, 409) with delta (0, -1)
Screenshot: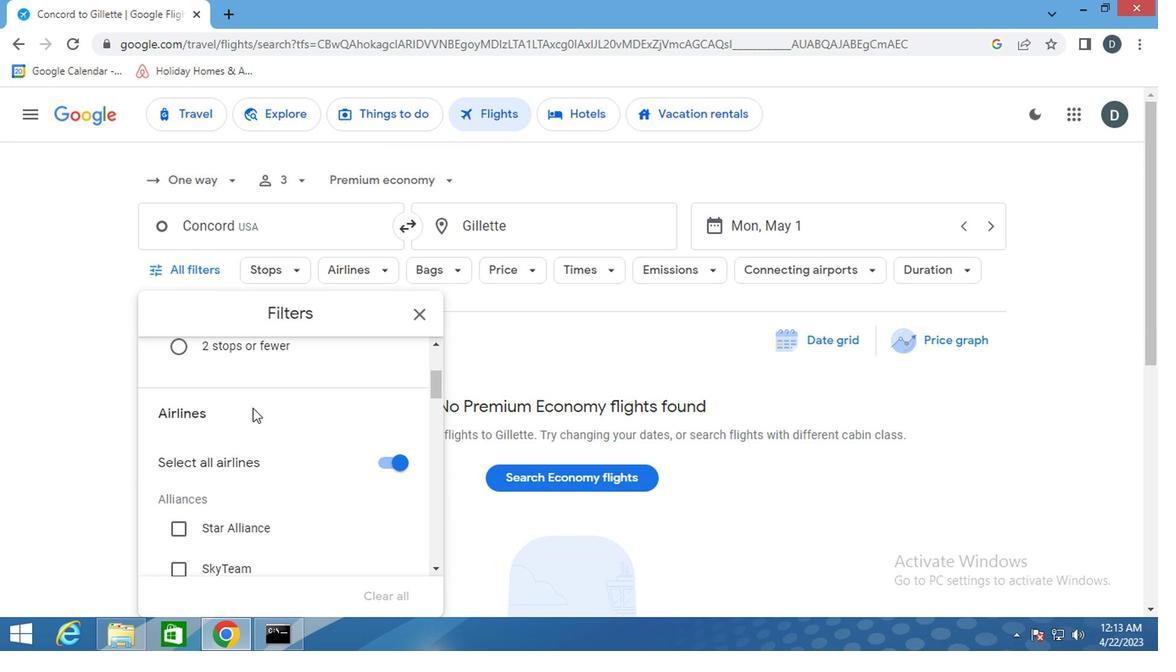 
Action: Mouse moved to (248, 421)
Screenshot: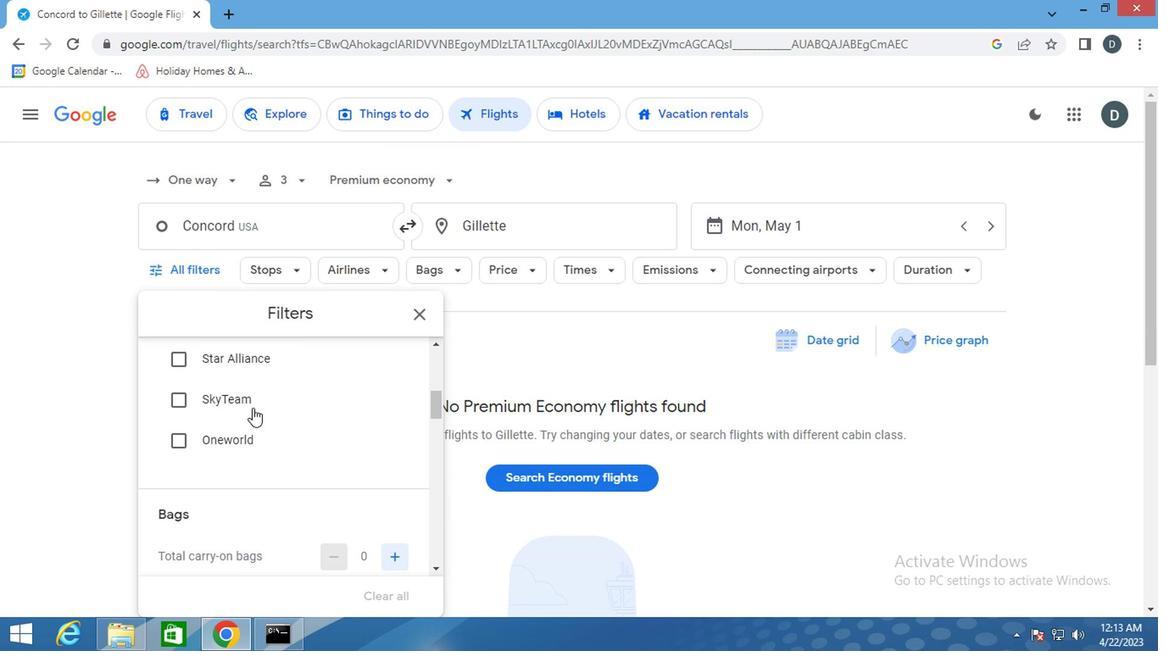 
Action: Mouse scrolled (248, 421) with delta (0, 0)
Screenshot: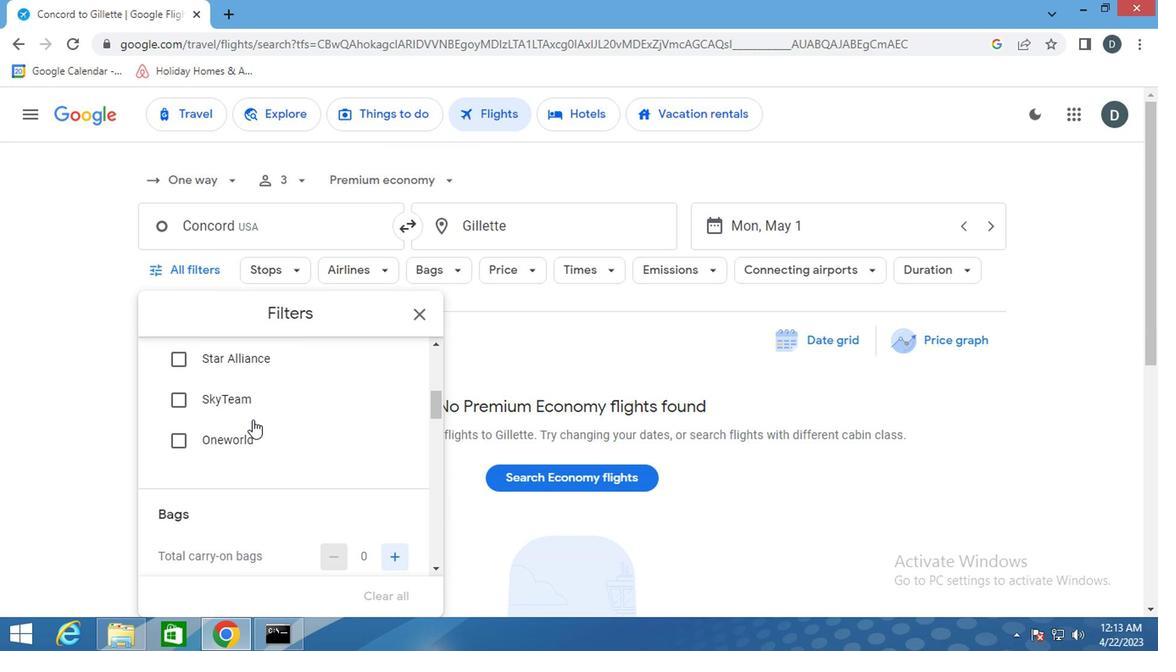 
Action: Mouse moved to (401, 472)
Screenshot: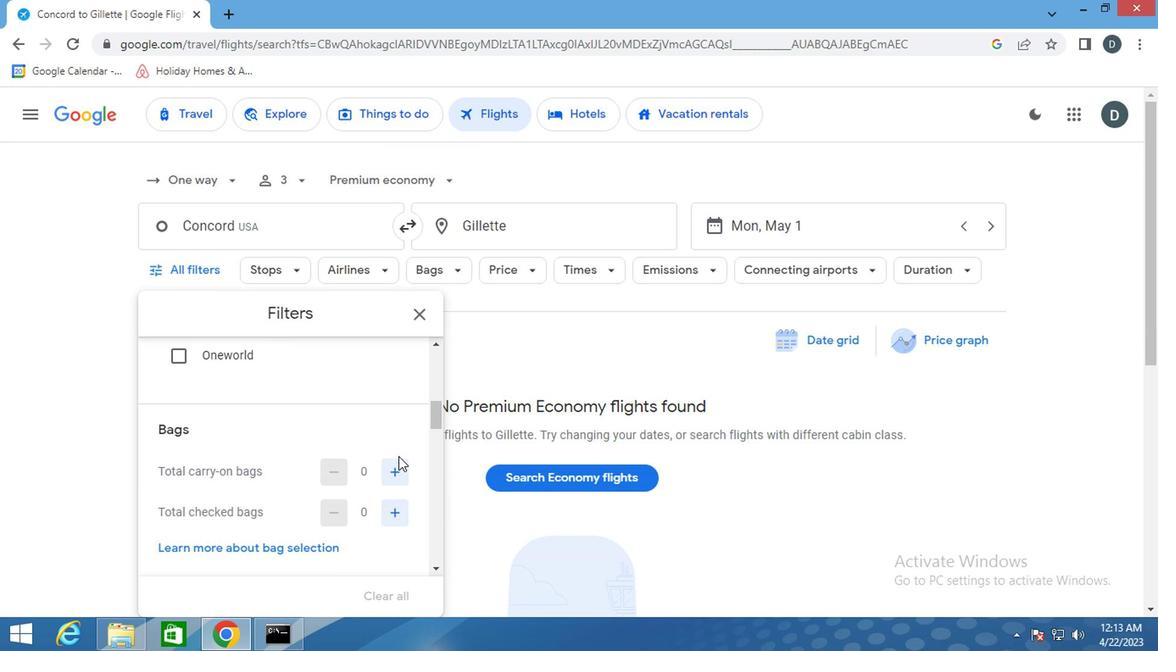
Action: Mouse pressed left at (401, 472)
Screenshot: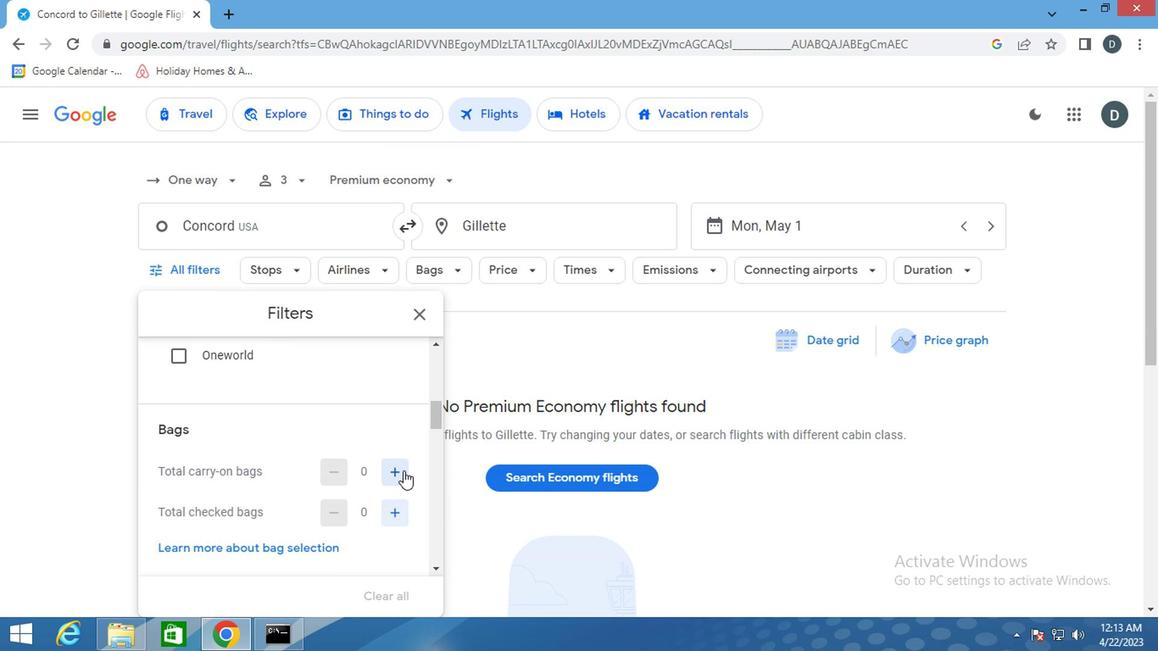 
Action: Mouse moved to (401, 472)
Screenshot: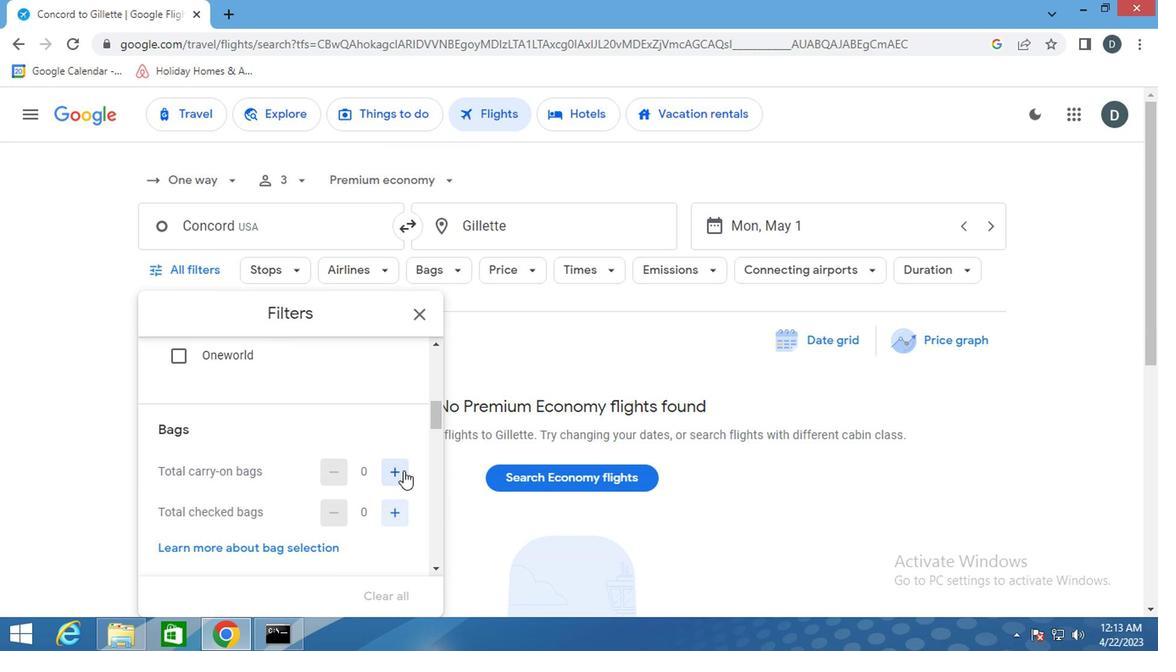 
Action: Mouse pressed left at (401, 472)
Screenshot: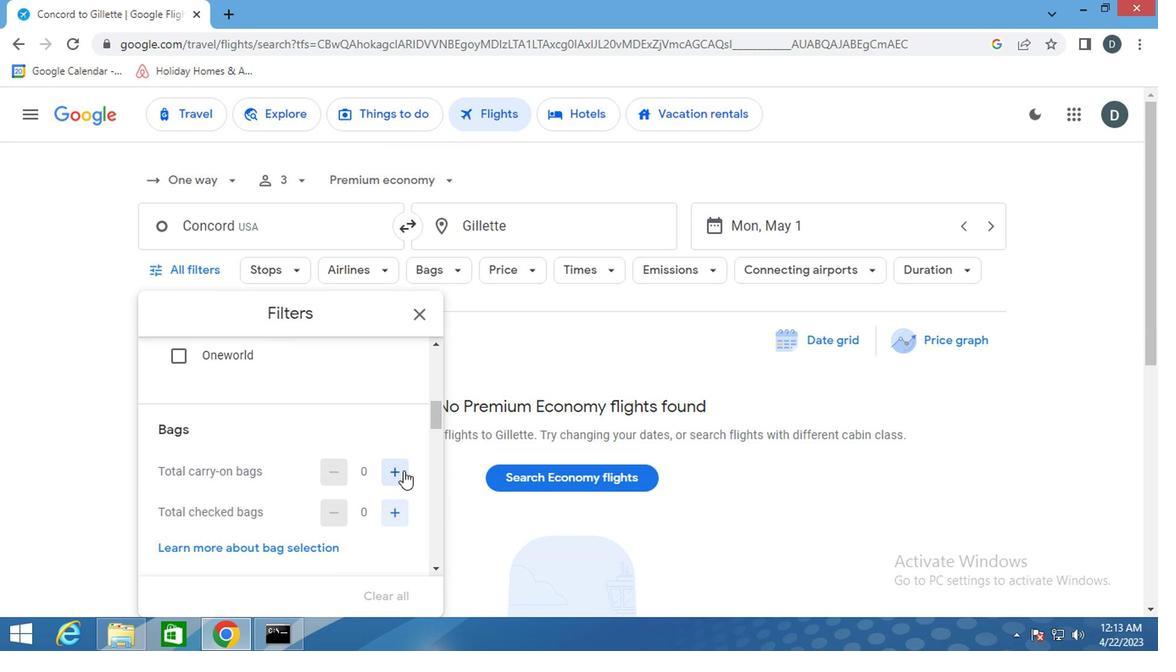 
Action: Mouse moved to (384, 514)
Screenshot: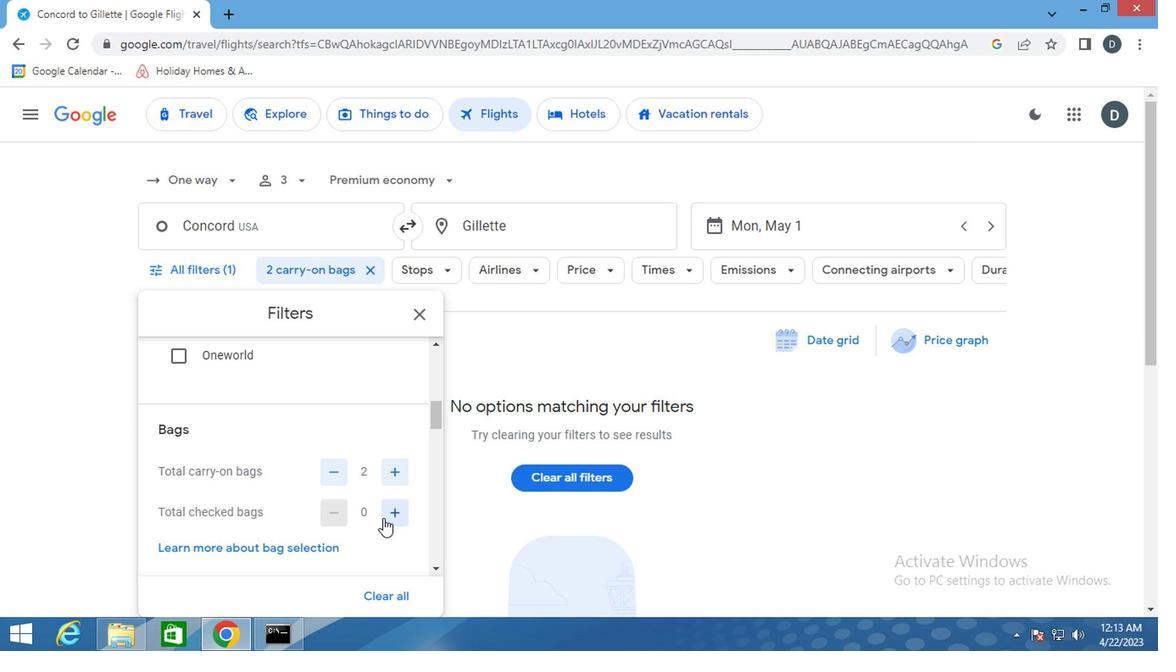 
Action: Mouse pressed left at (384, 514)
Screenshot: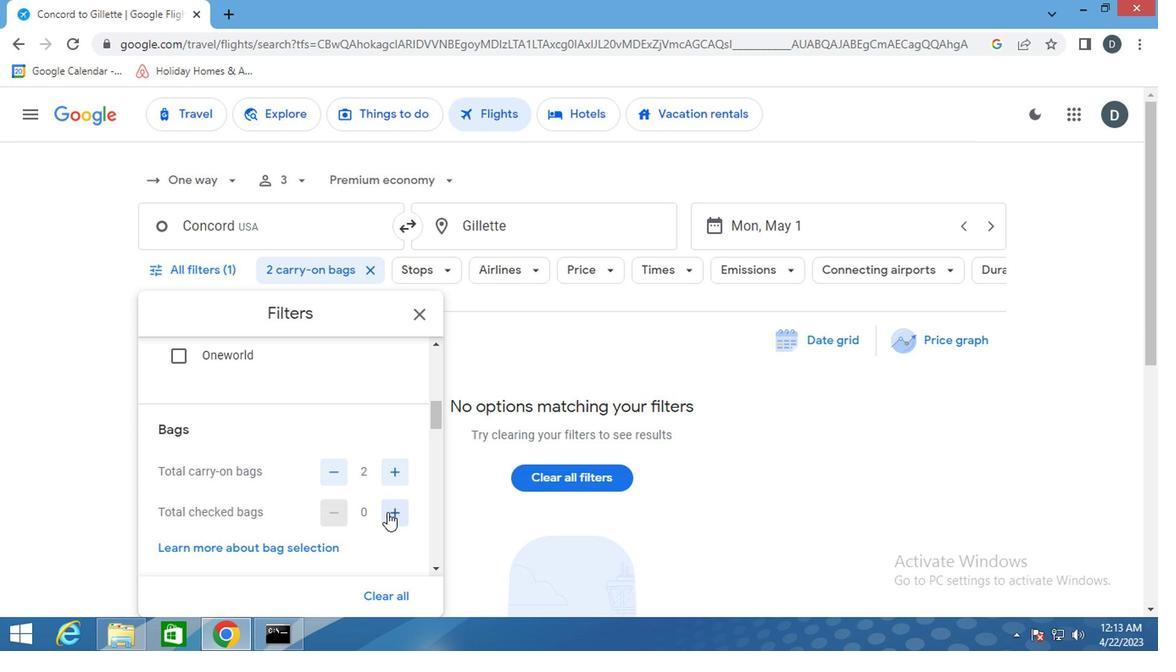 
Action: Mouse pressed left at (384, 514)
Screenshot: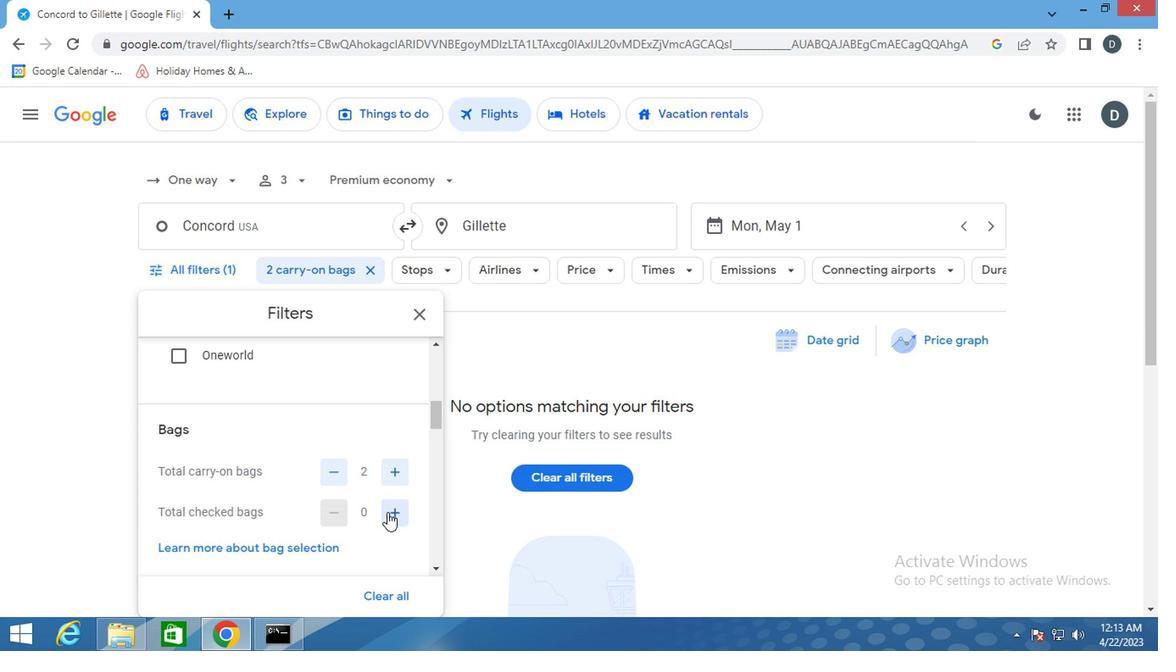 
Action: Mouse pressed left at (384, 514)
Screenshot: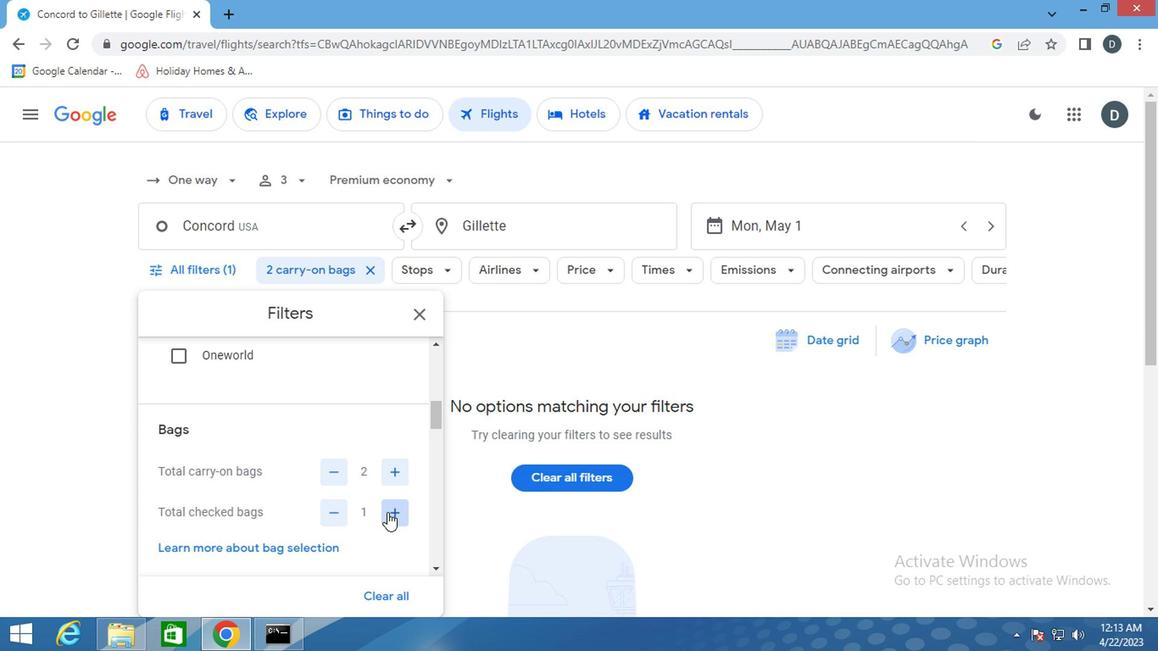 
Action: Mouse pressed left at (384, 514)
Screenshot: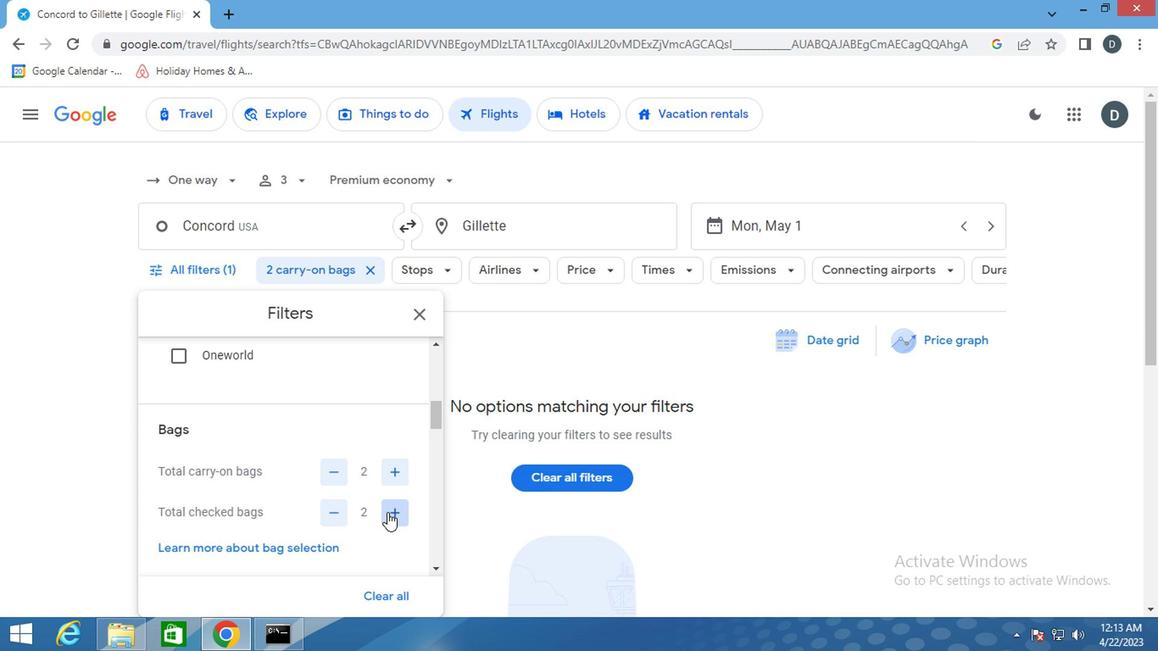 
Action: Mouse moved to (388, 531)
Screenshot: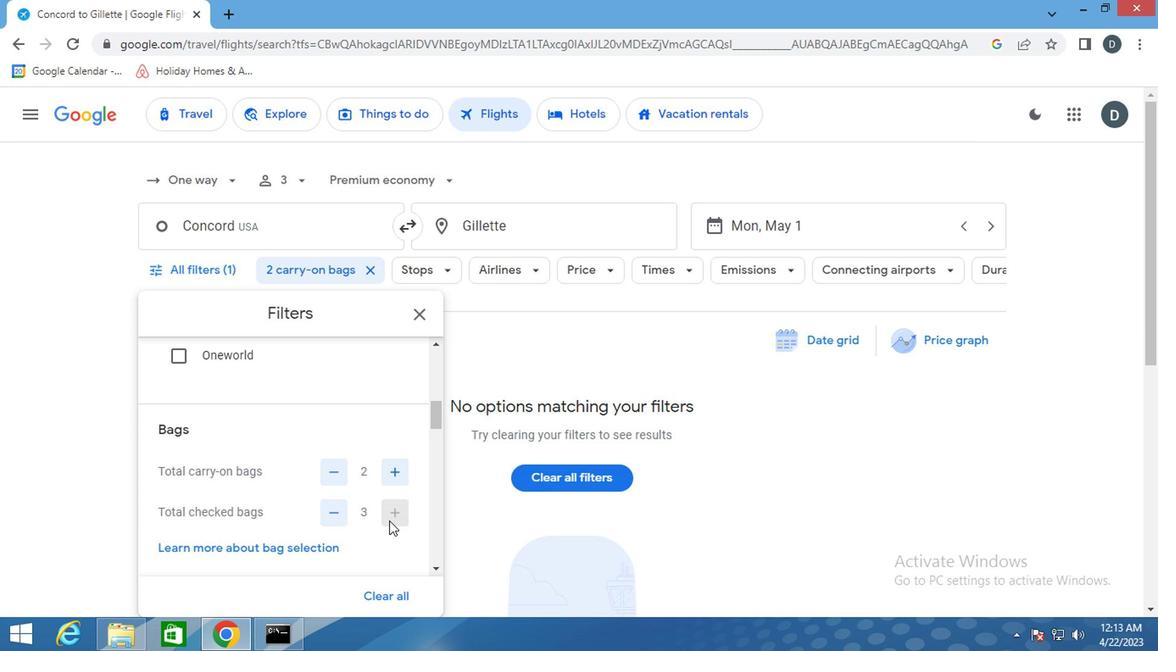 
Action: Mouse scrolled (388, 531) with delta (0, 0)
Screenshot: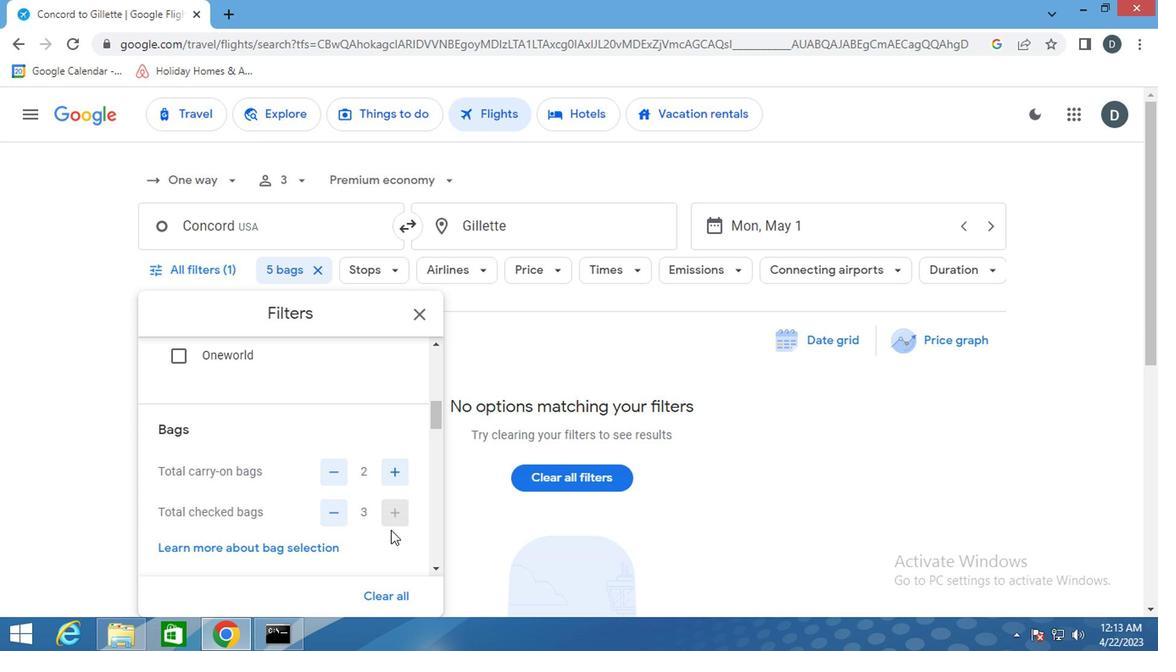 
Action: Mouse scrolled (388, 531) with delta (0, 0)
Screenshot: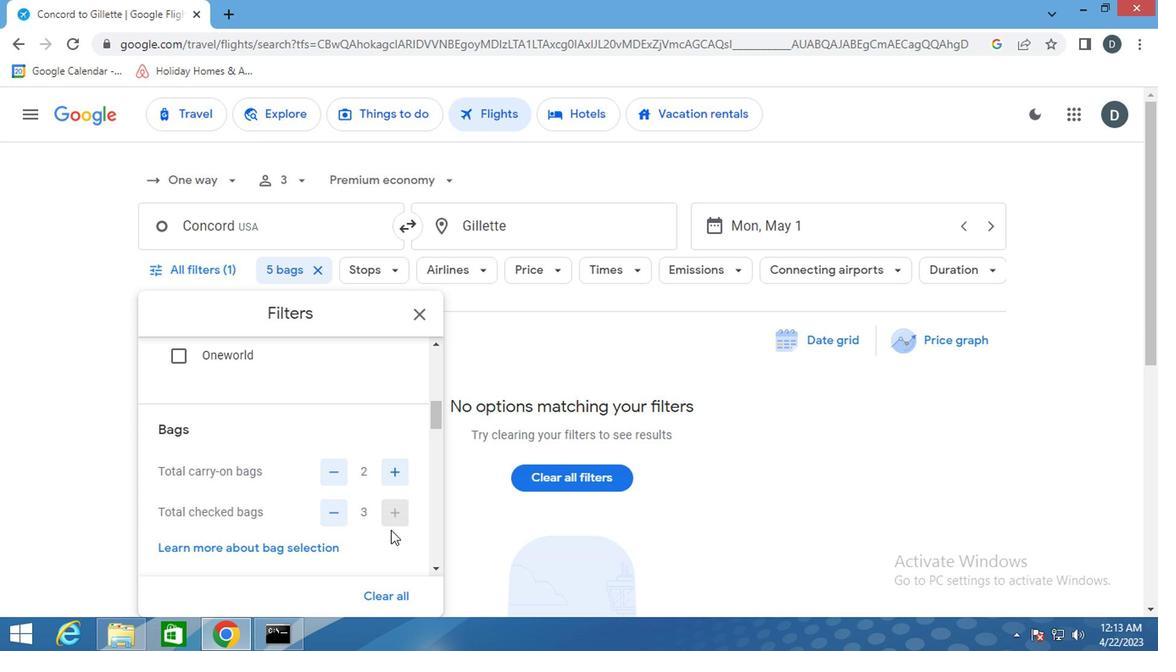 
Action: Mouse moved to (393, 511)
Screenshot: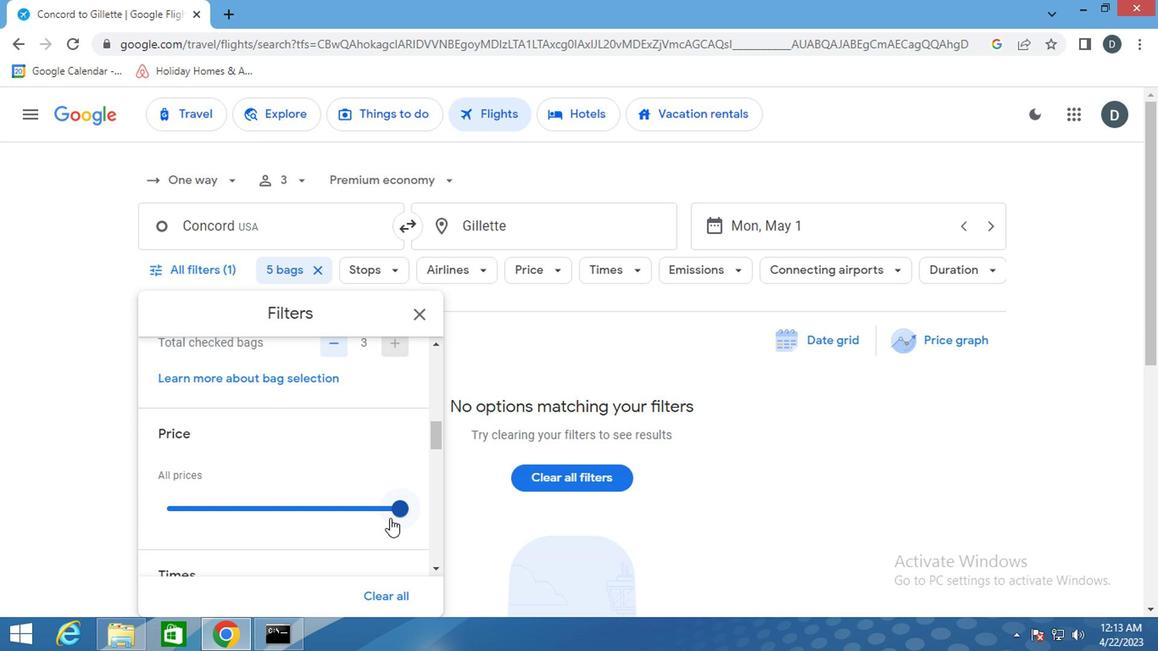 
Action: Mouse pressed left at (393, 511)
Screenshot: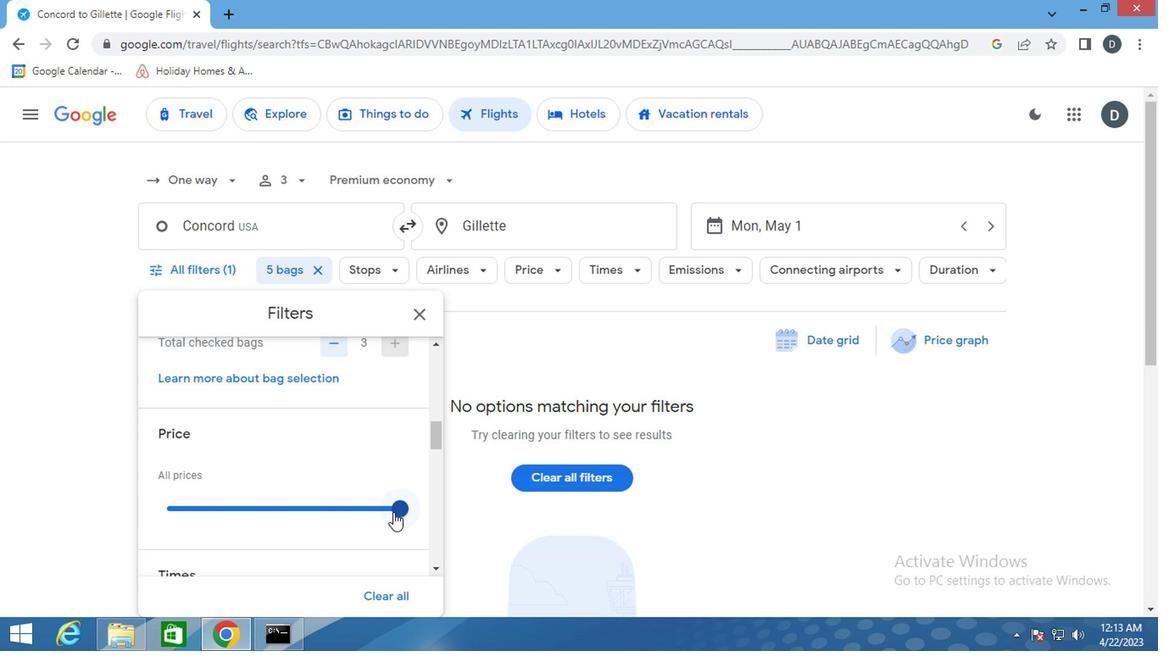 
Action: Mouse moved to (371, 531)
Screenshot: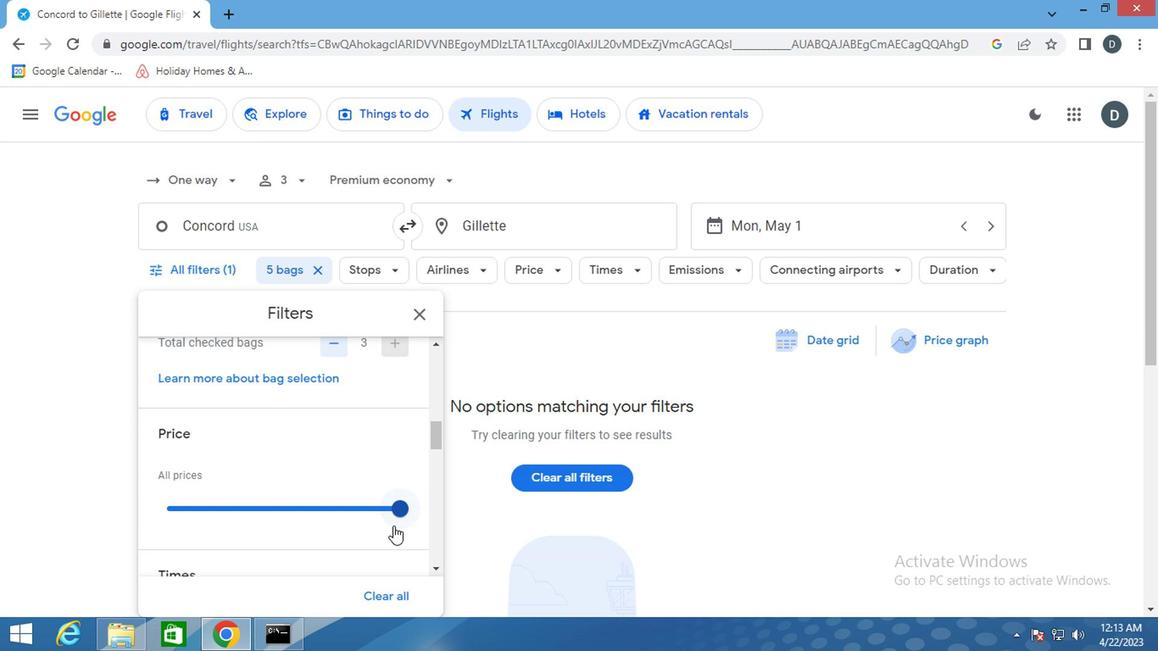 
Action: Mouse scrolled (371, 530) with delta (0, 0)
Screenshot: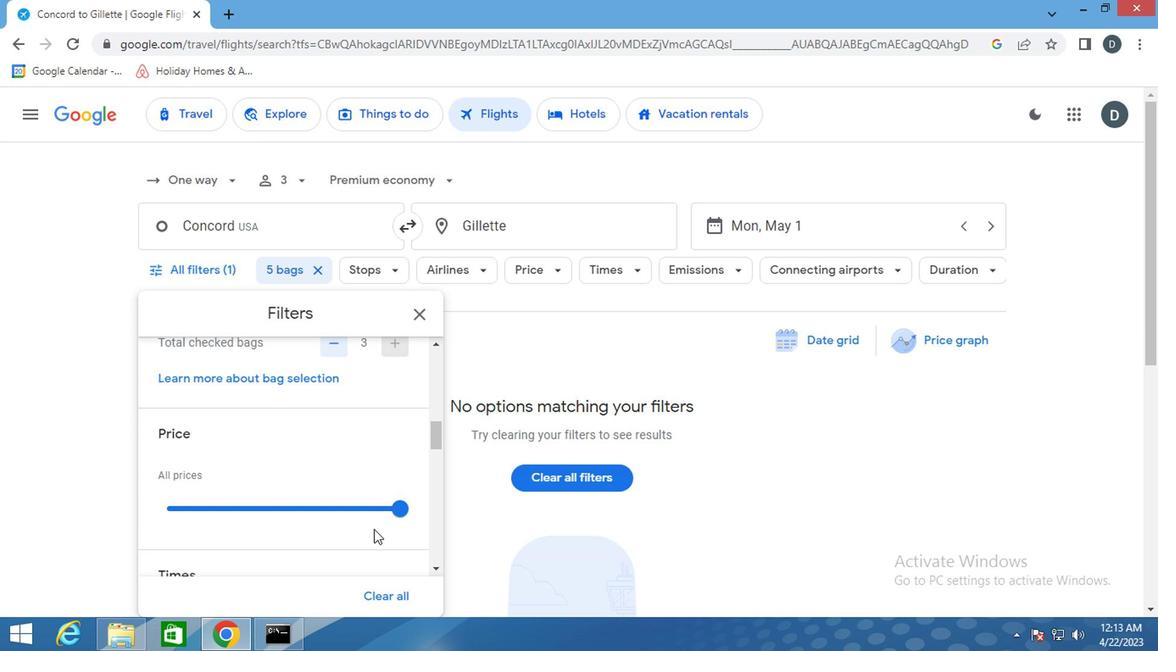 
Action: Mouse scrolled (371, 530) with delta (0, 0)
Screenshot: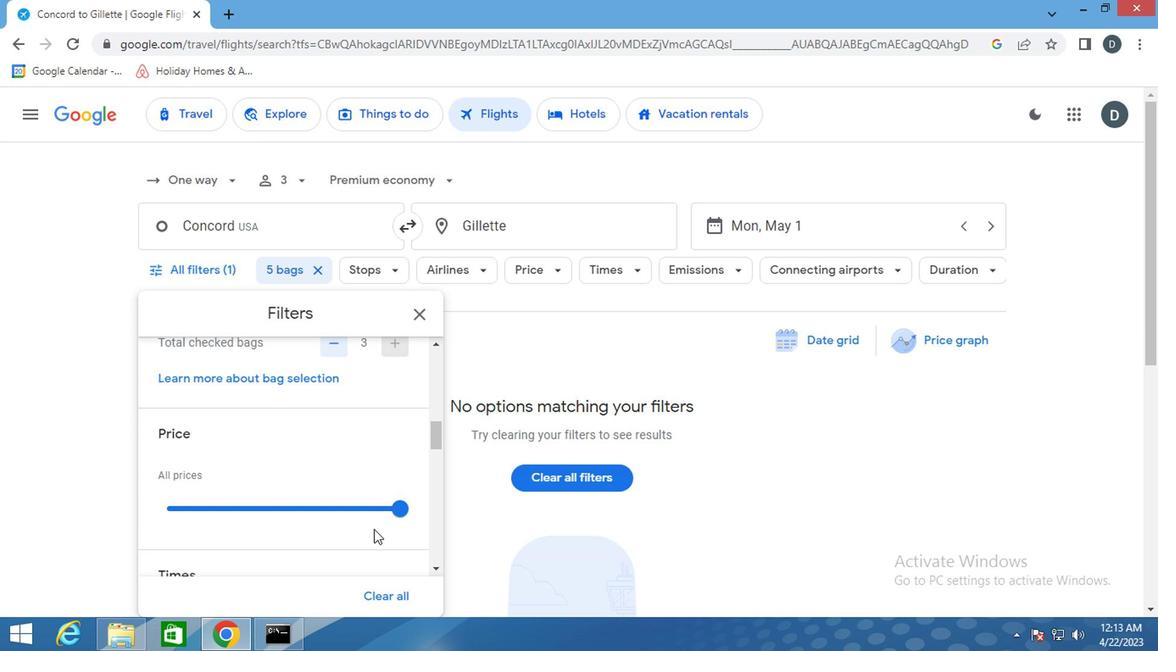 
Action: Mouse moved to (209, 502)
Screenshot: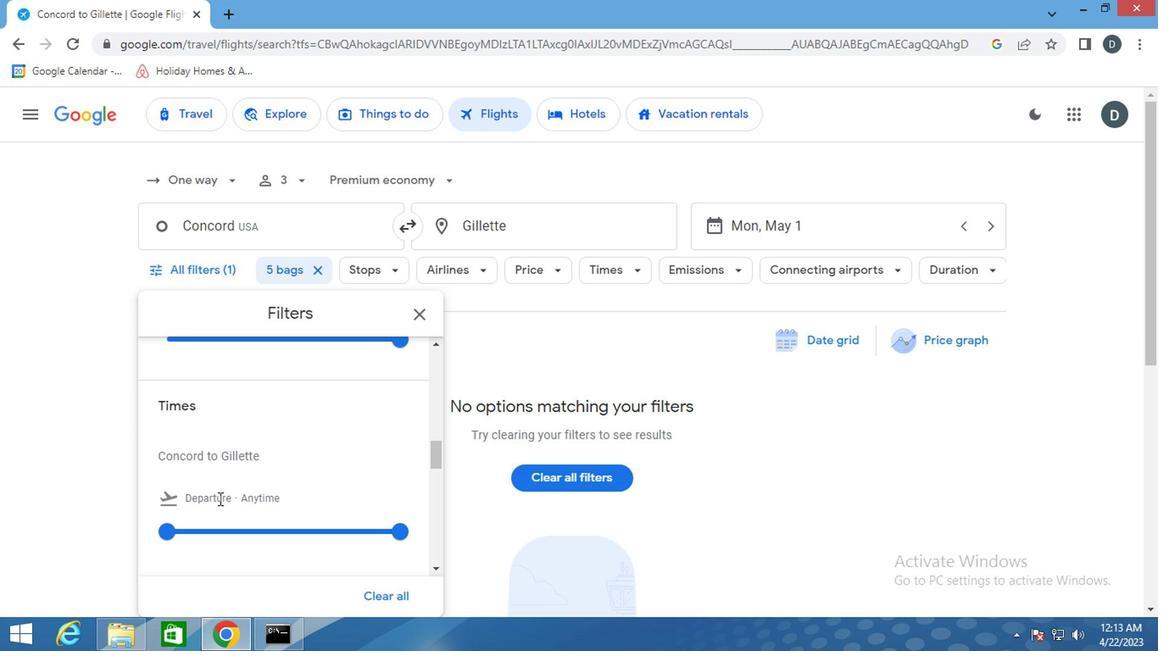 
Action: Mouse scrolled (209, 501) with delta (0, 0)
Screenshot: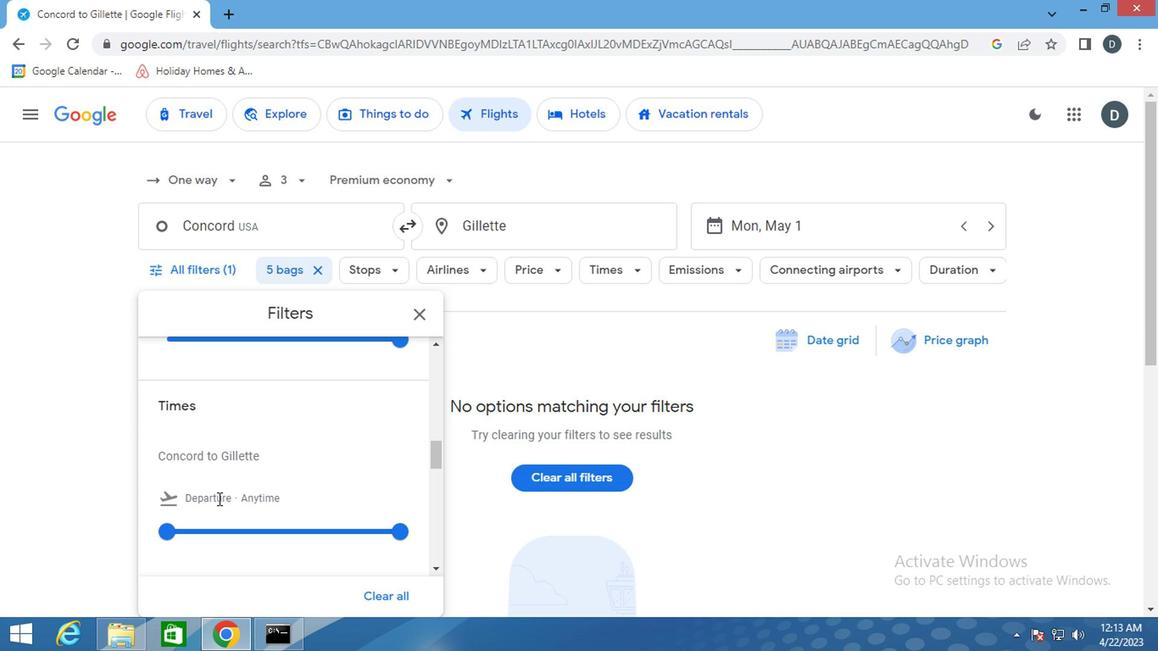 
Action: Mouse moved to (165, 454)
Screenshot: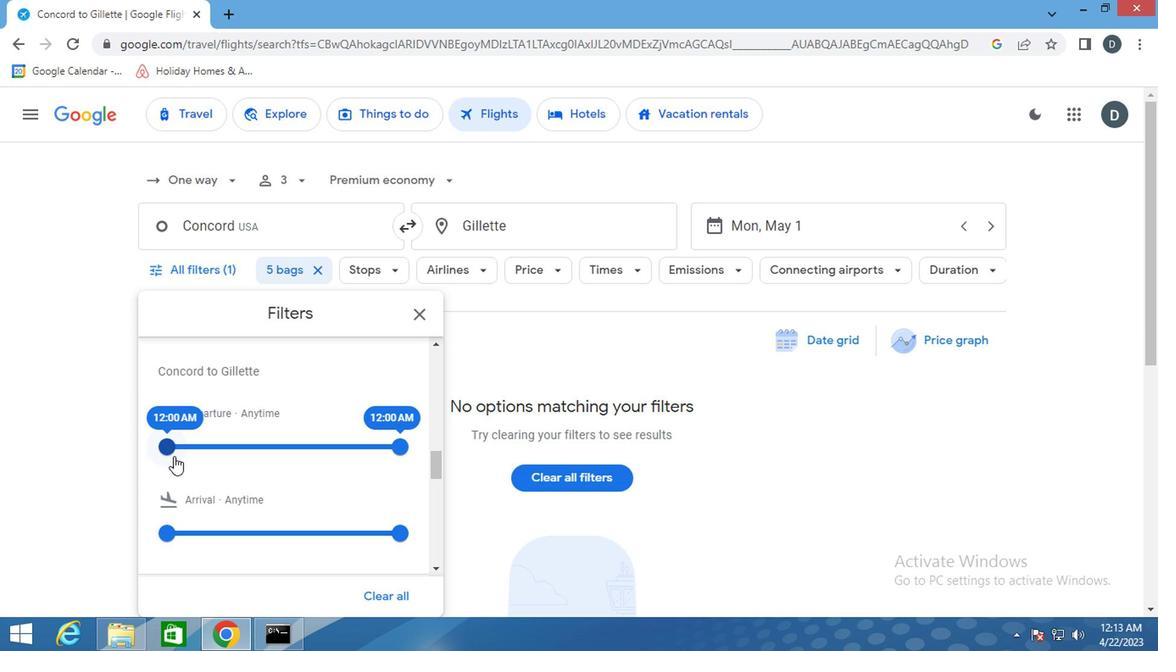 
Action: Mouse pressed left at (165, 454)
Screenshot: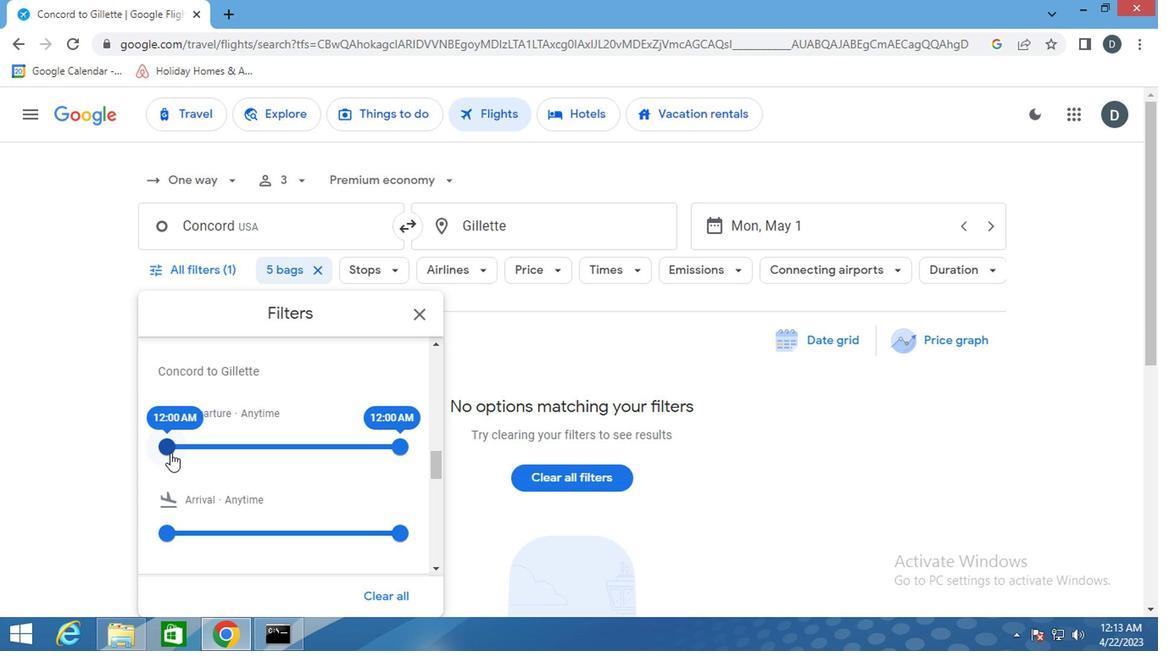
Action: Mouse moved to (402, 446)
Screenshot: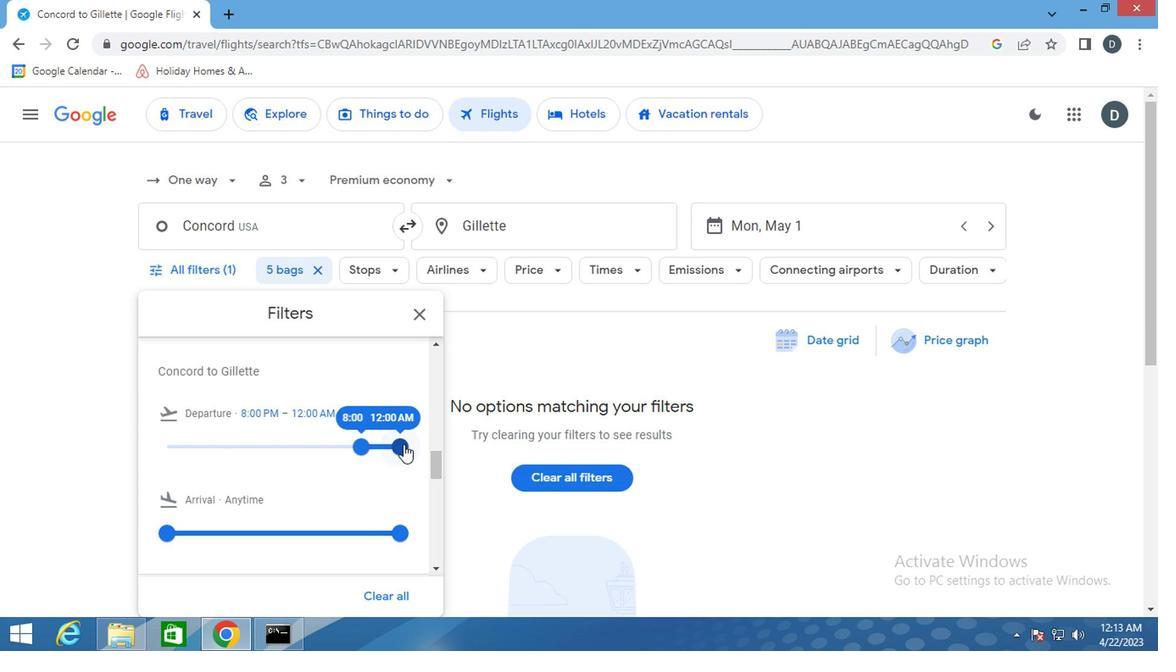 
Action: Mouse pressed left at (402, 446)
Screenshot: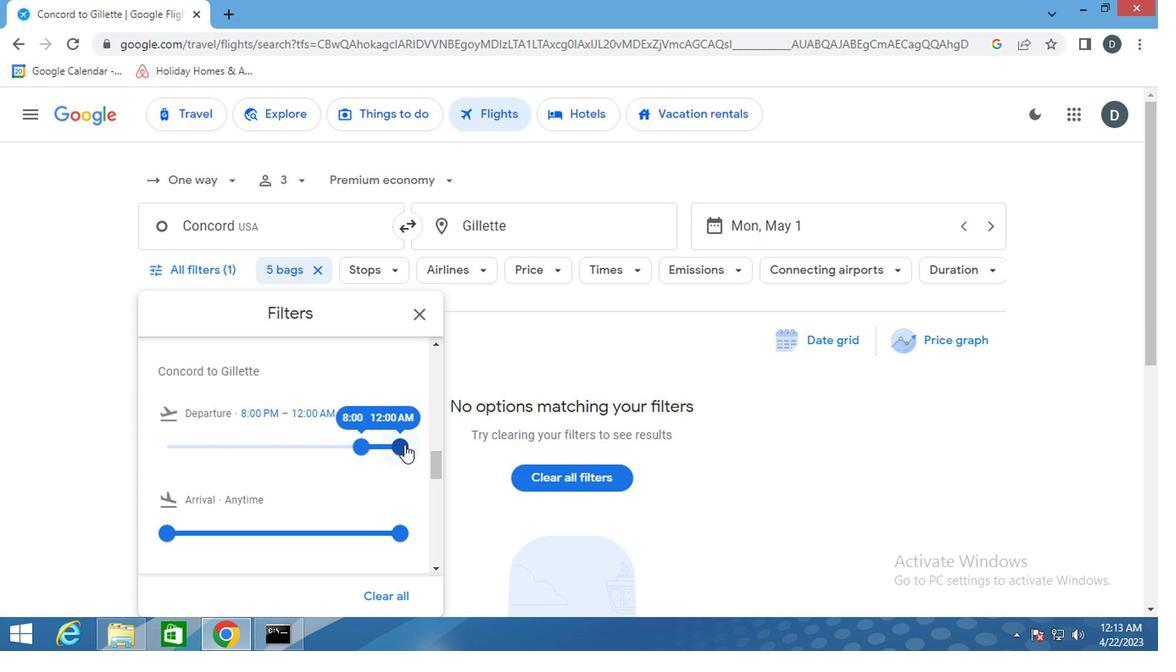 
Action: Mouse moved to (341, 485)
Screenshot: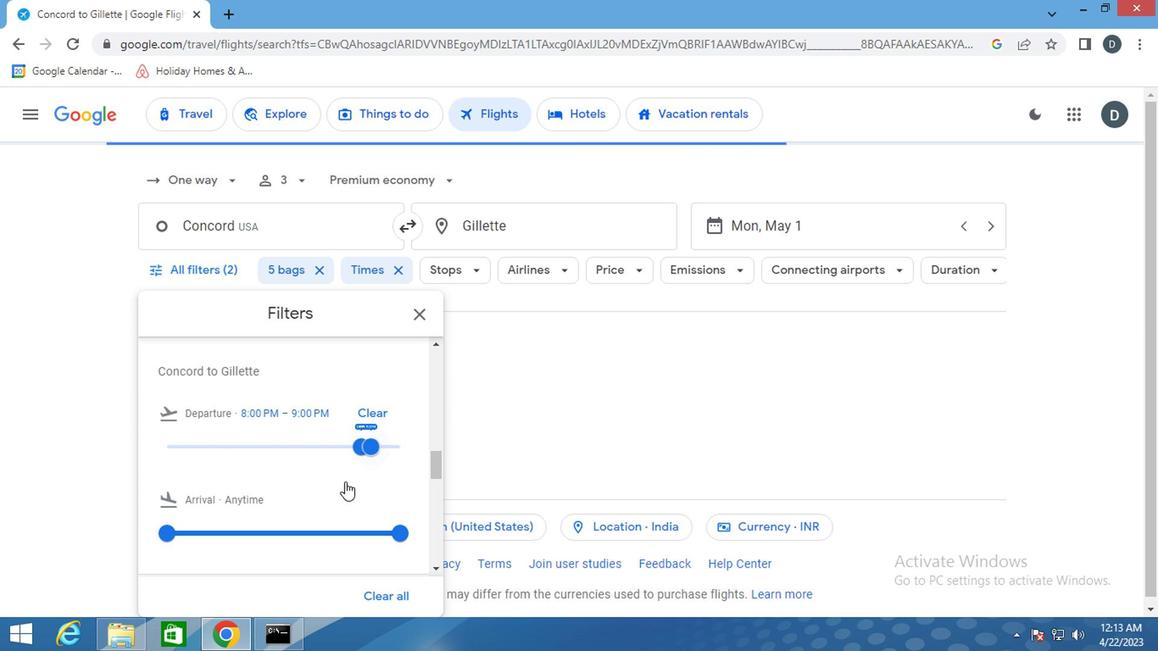
Action: Mouse scrolled (341, 484) with delta (0, 0)
Screenshot: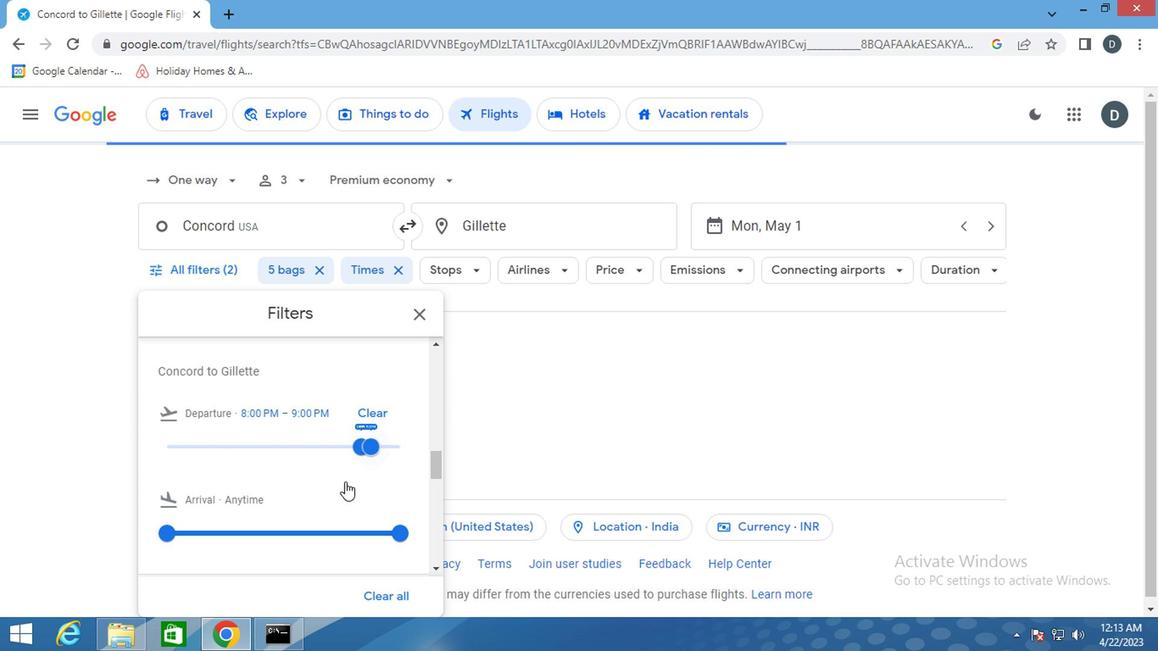 
Action: Mouse scrolled (341, 484) with delta (0, 0)
Screenshot: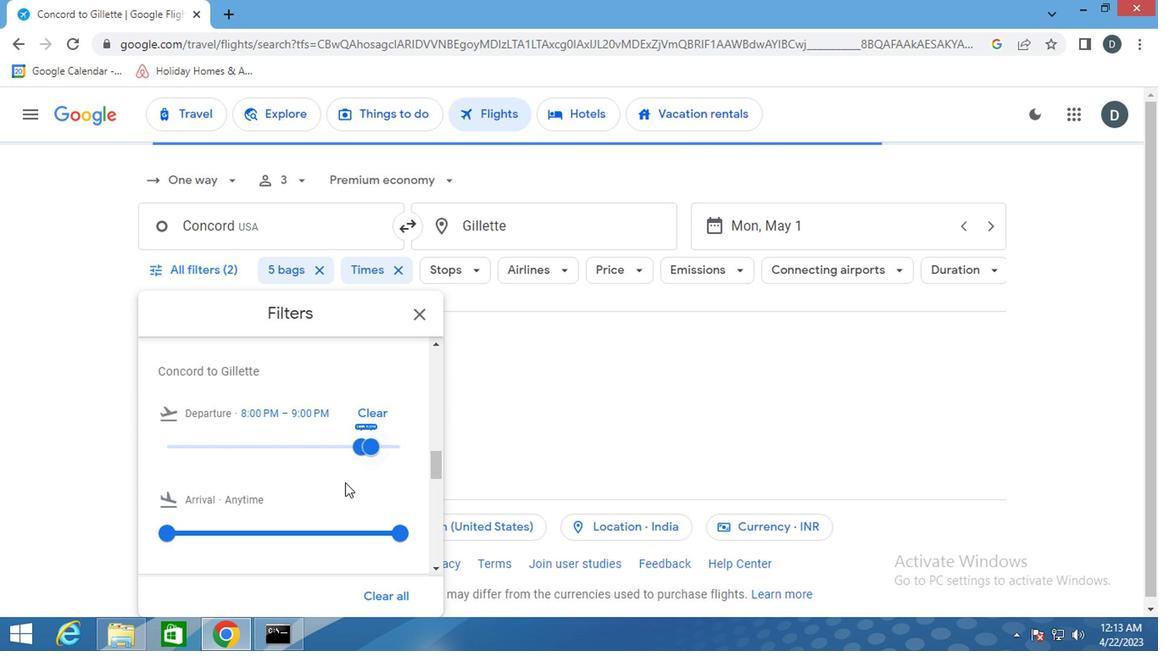 
Action: Mouse scrolled (341, 484) with delta (0, 0)
Screenshot: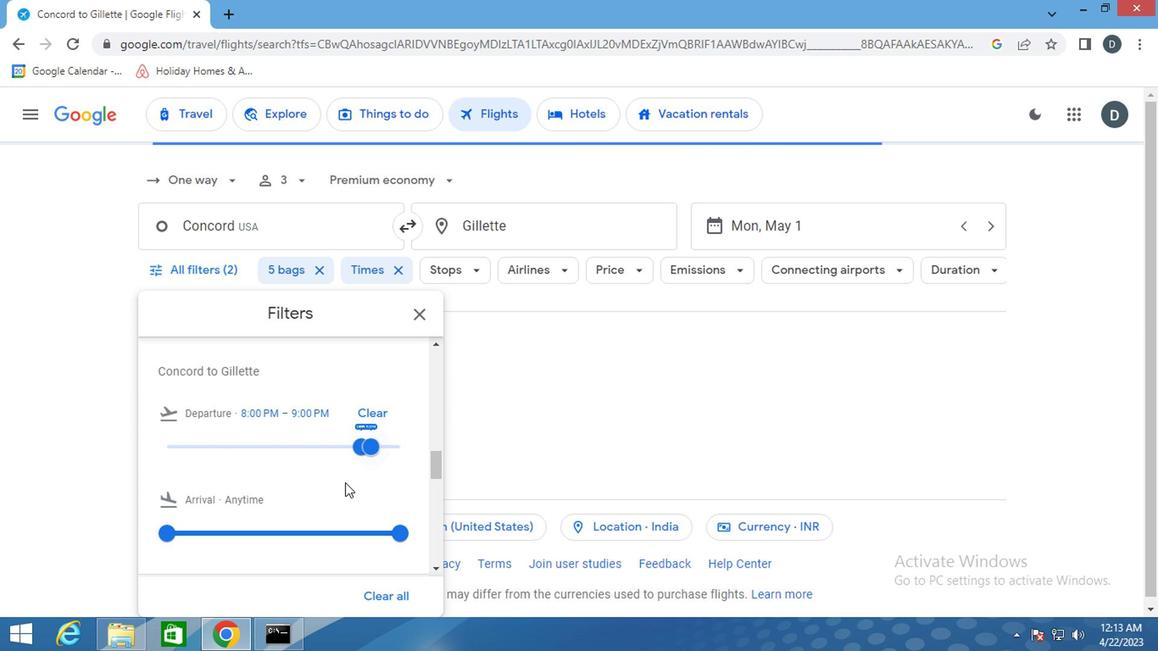 
Action: Mouse scrolled (341, 484) with delta (0, 0)
Screenshot: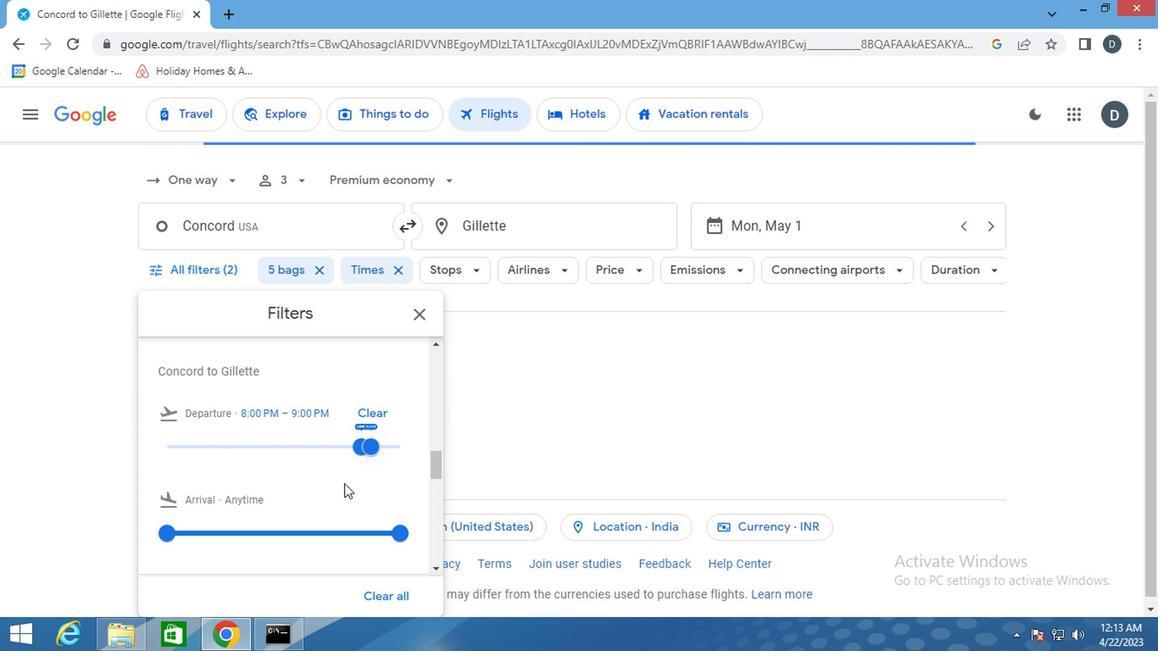 
Action: Mouse scrolled (341, 484) with delta (0, 0)
Screenshot: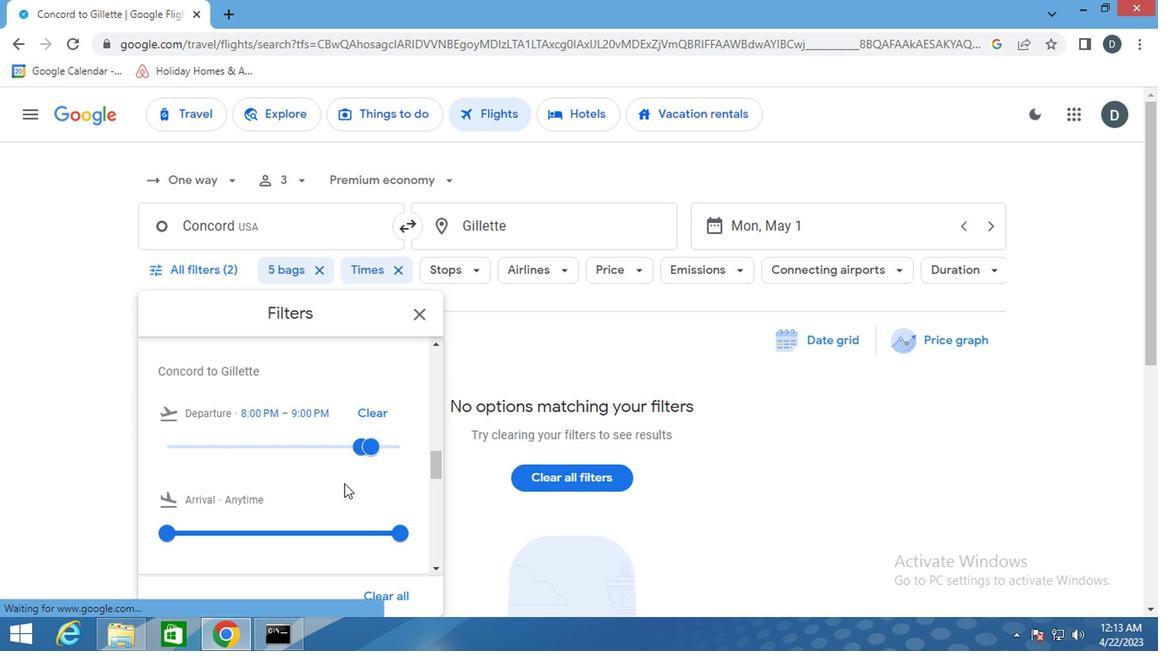 
Action: Mouse scrolled (341, 484) with delta (0, 0)
Screenshot: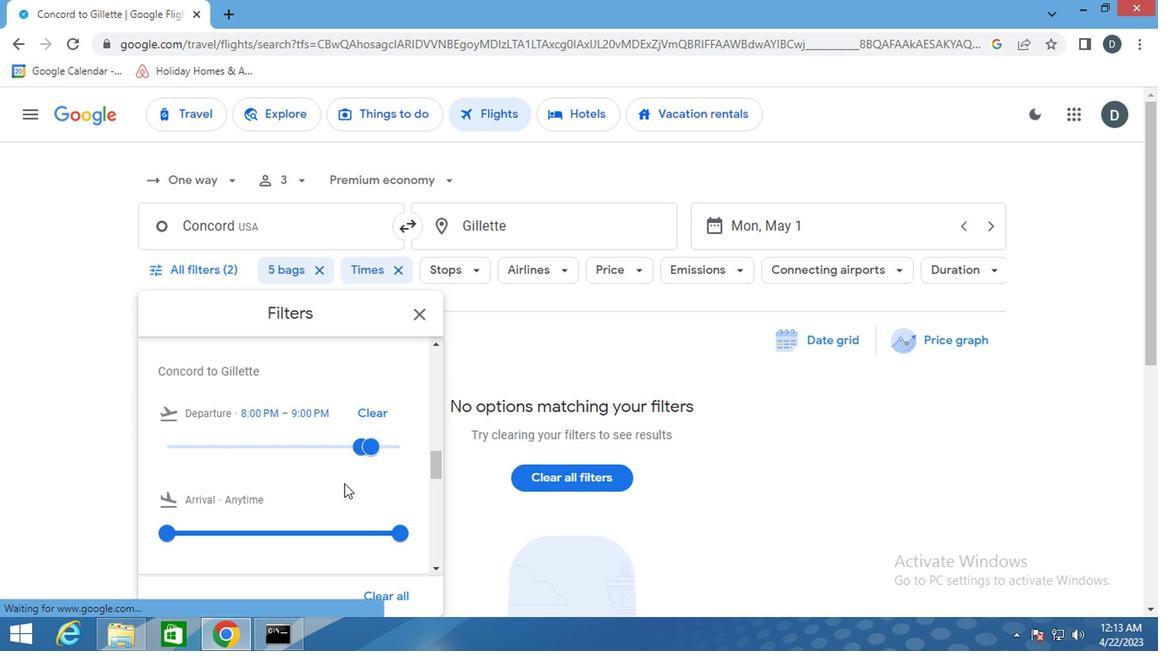 
Action: Mouse scrolled (341, 484) with delta (0, 0)
Screenshot: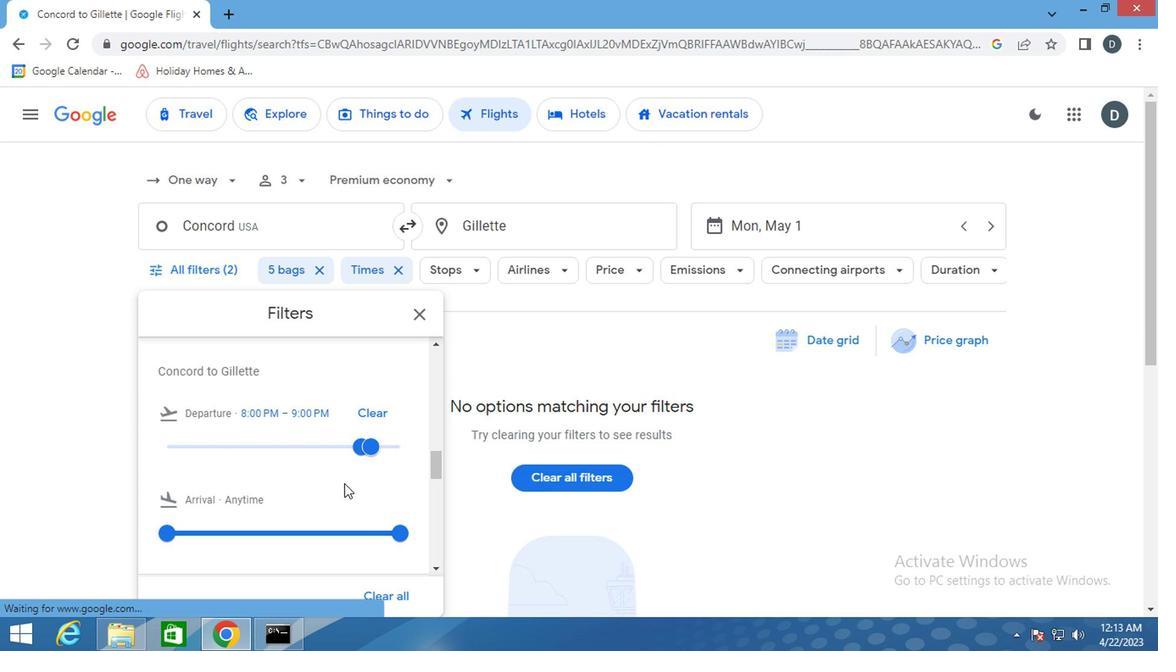 
Action: Mouse scrolled (341, 484) with delta (0, 0)
Screenshot: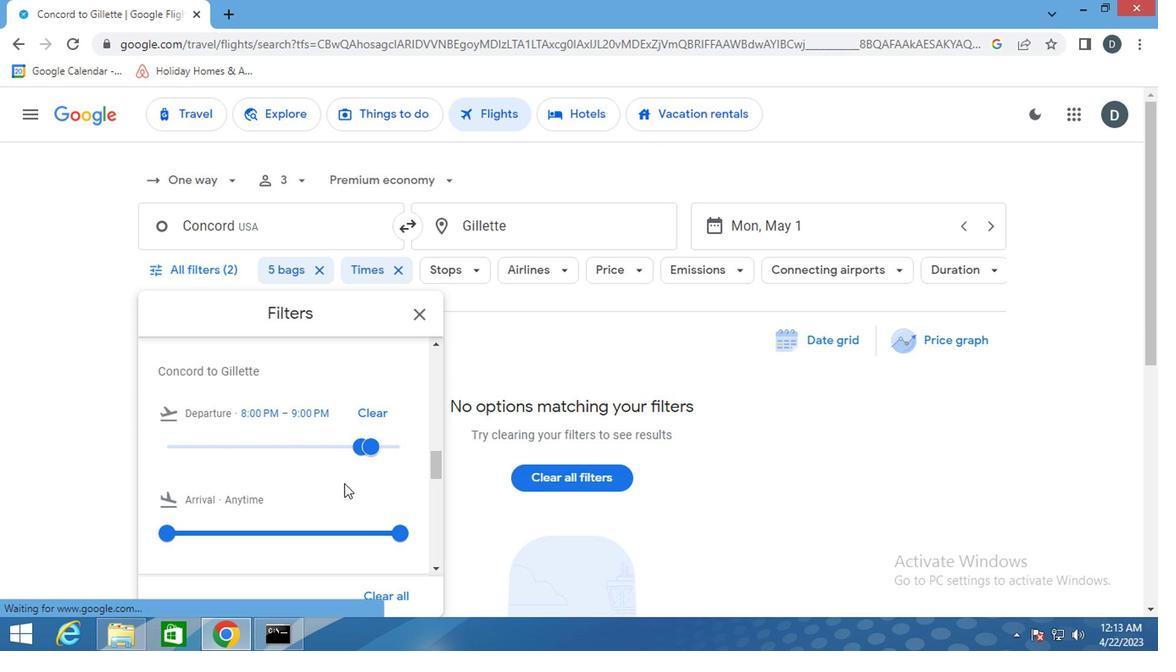 
Action: Mouse scrolled (341, 484) with delta (0, 0)
Screenshot: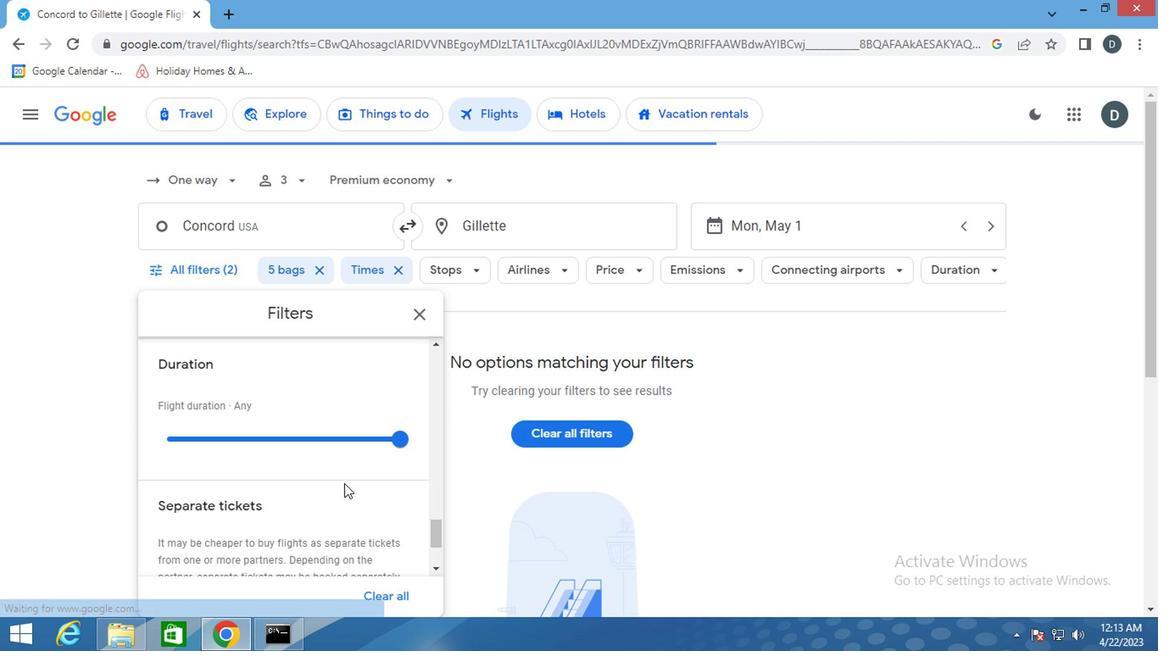 
Action: Mouse scrolled (341, 484) with delta (0, 0)
Screenshot: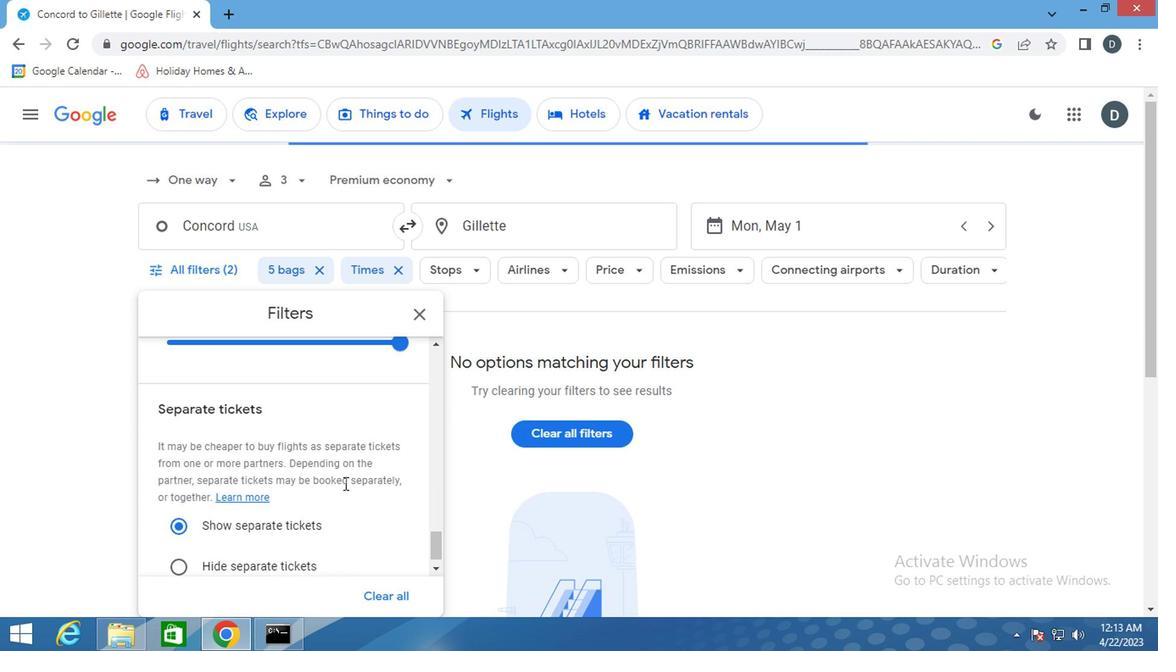
Action: Mouse scrolled (341, 484) with delta (0, 0)
Screenshot: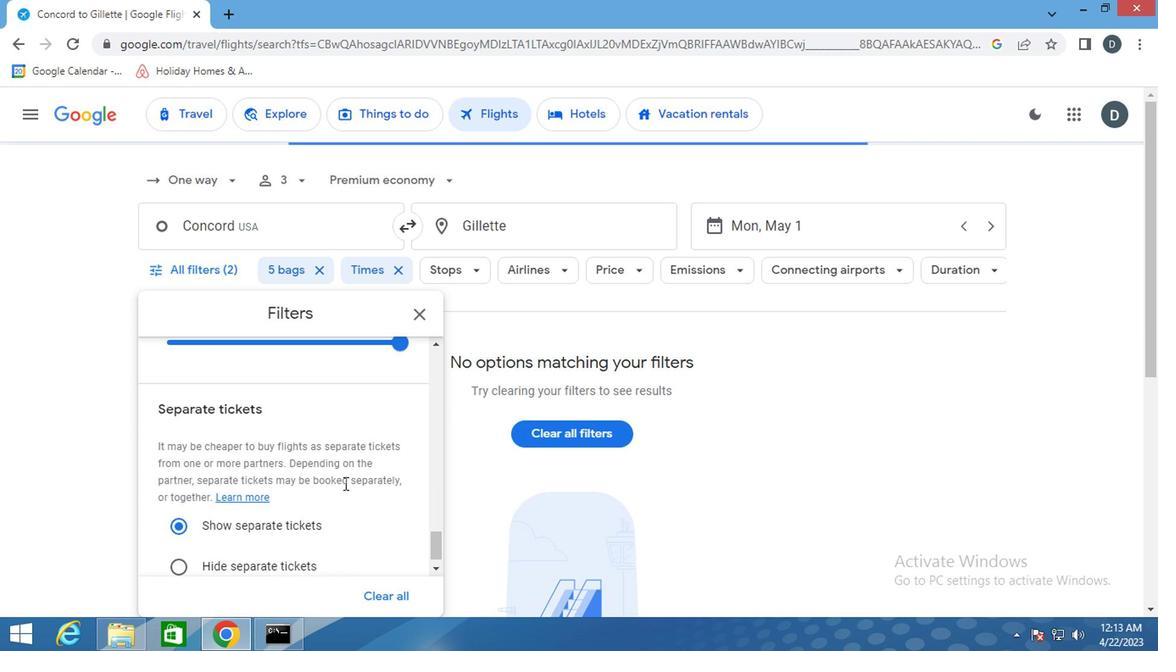 
Action: Mouse scrolled (341, 484) with delta (0, 0)
Screenshot: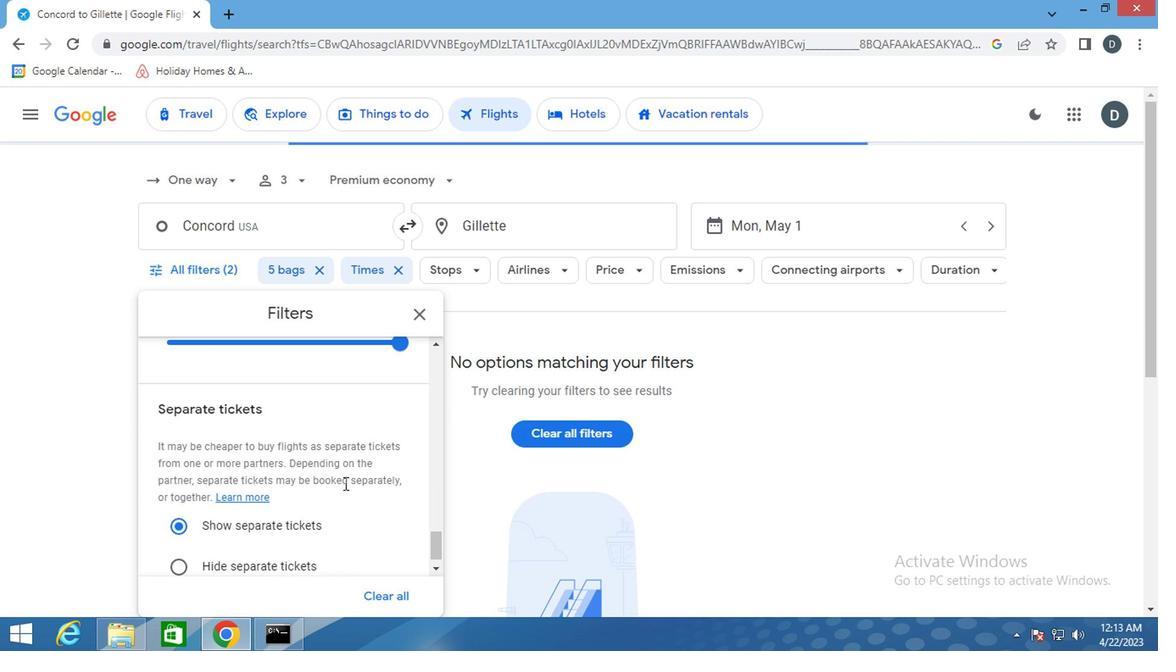 
Action: Mouse scrolled (341, 484) with delta (0, 0)
Screenshot: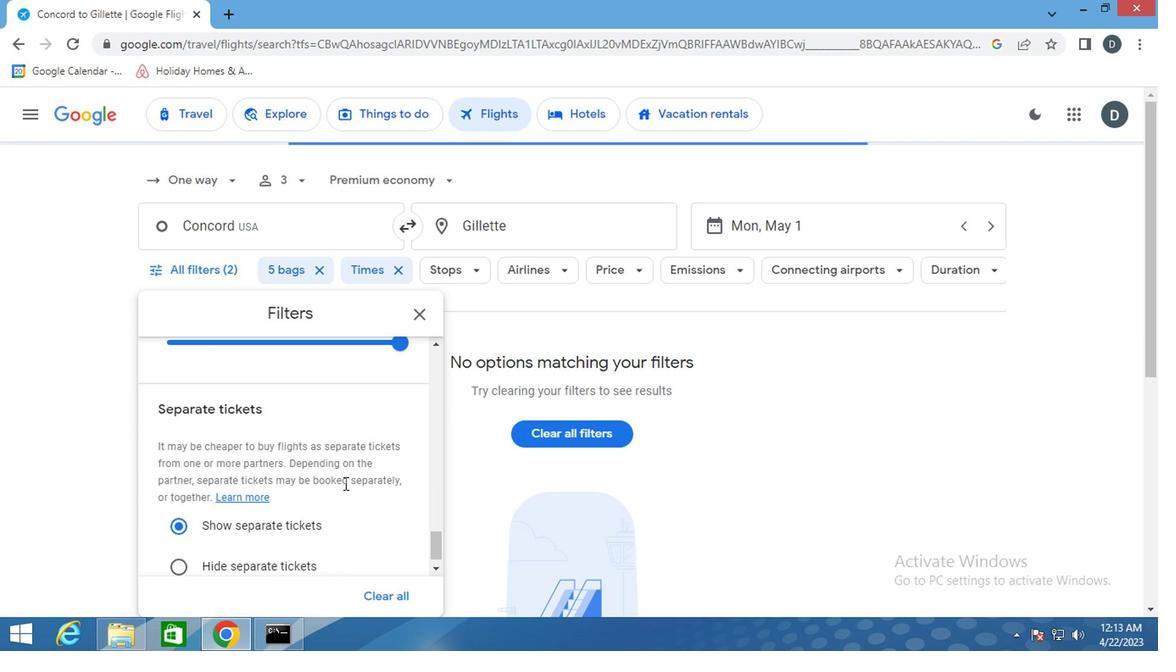 
Action: Mouse scrolled (341, 484) with delta (0, 0)
Screenshot: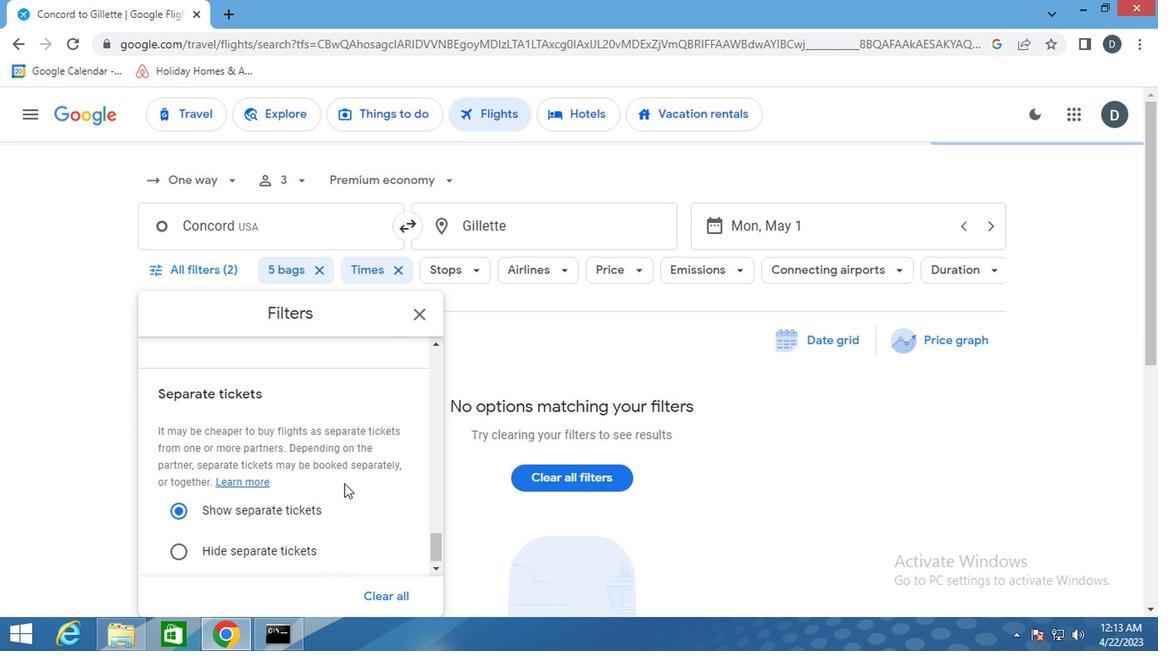 
Action: Mouse scrolled (341, 484) with delta (0, 0)
Screenshot: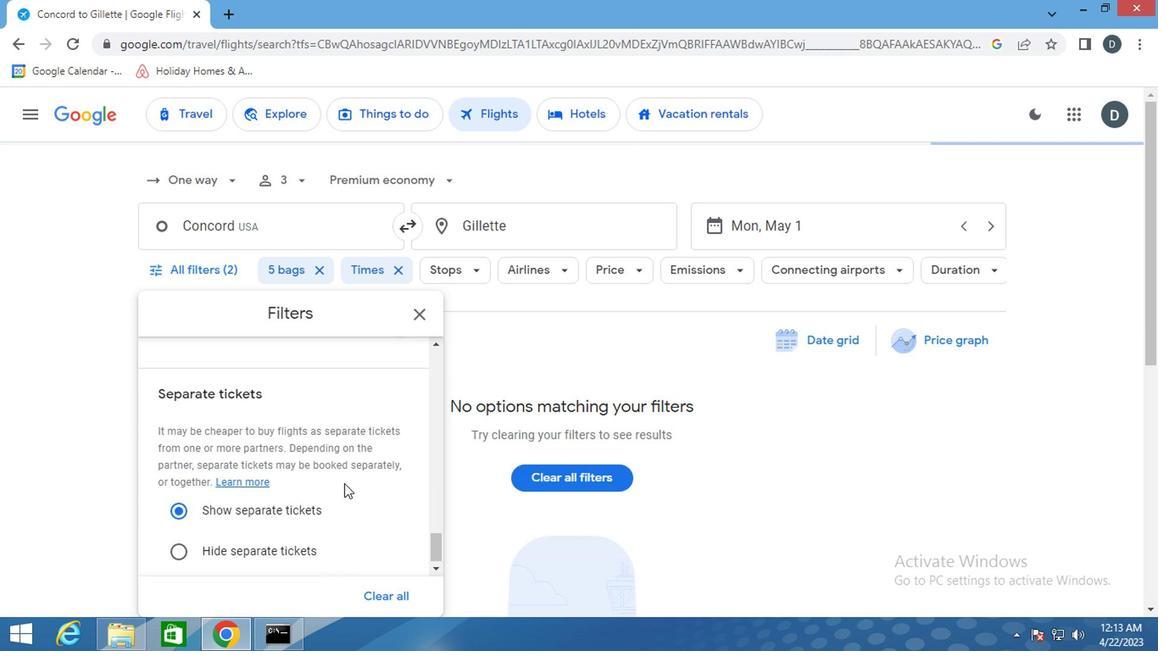 
Action: Mouse scrolled (341, 484) with delta (0, 0)
Screenshot: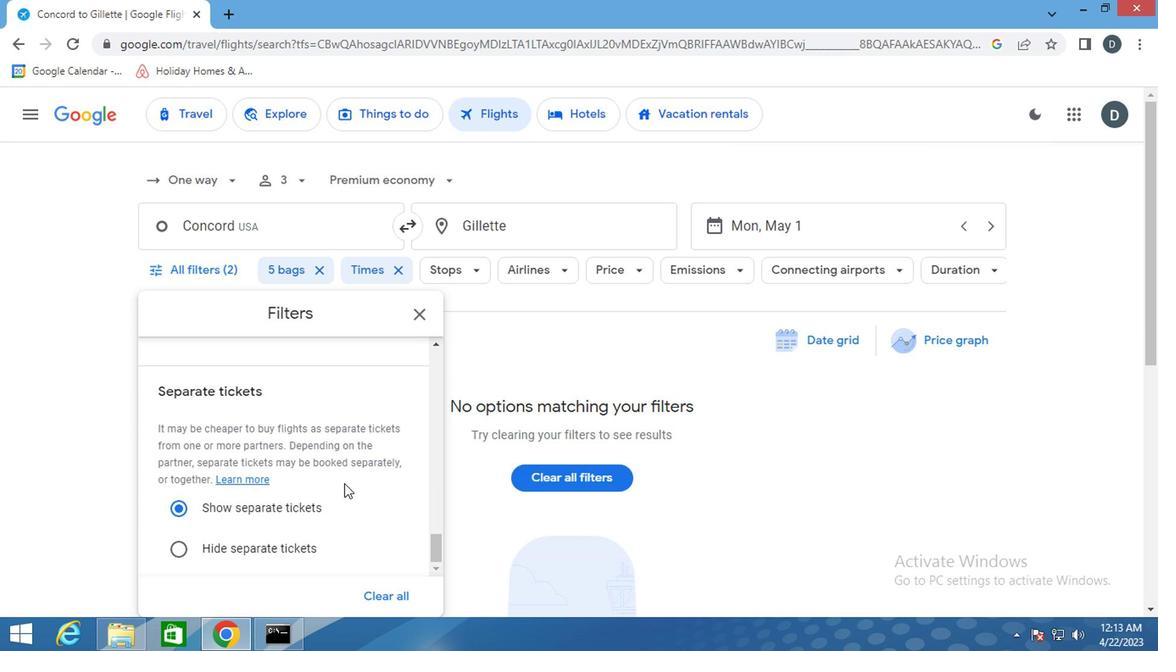 
Action: Mouse scrolled (341, 484) with delta (0, 0)
Screenshot: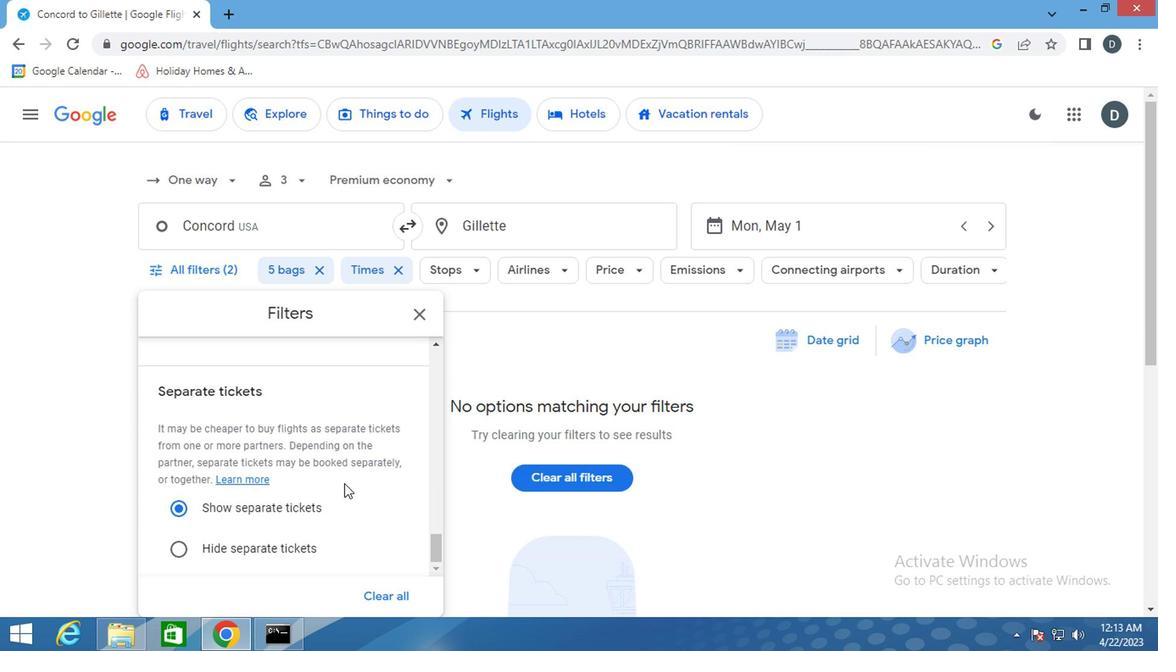 
Action: Mouse scrolled (341, 484) with delta (0, 0)
Screenshot: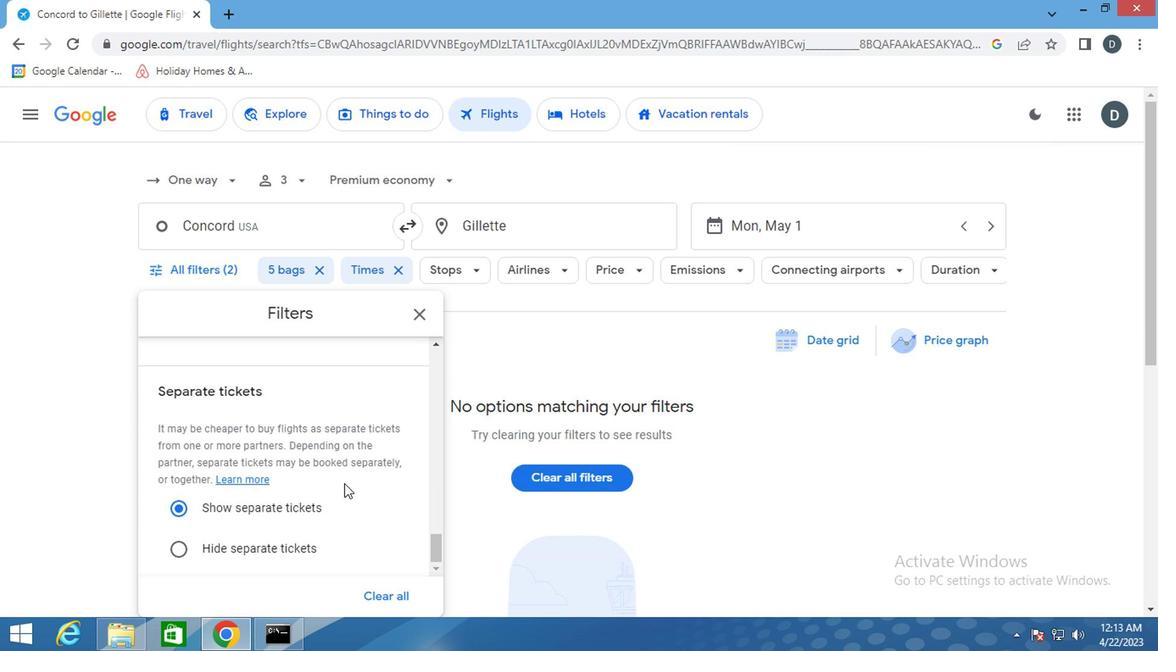 
Action: Mouse moved to (407, 313)
Screenshot: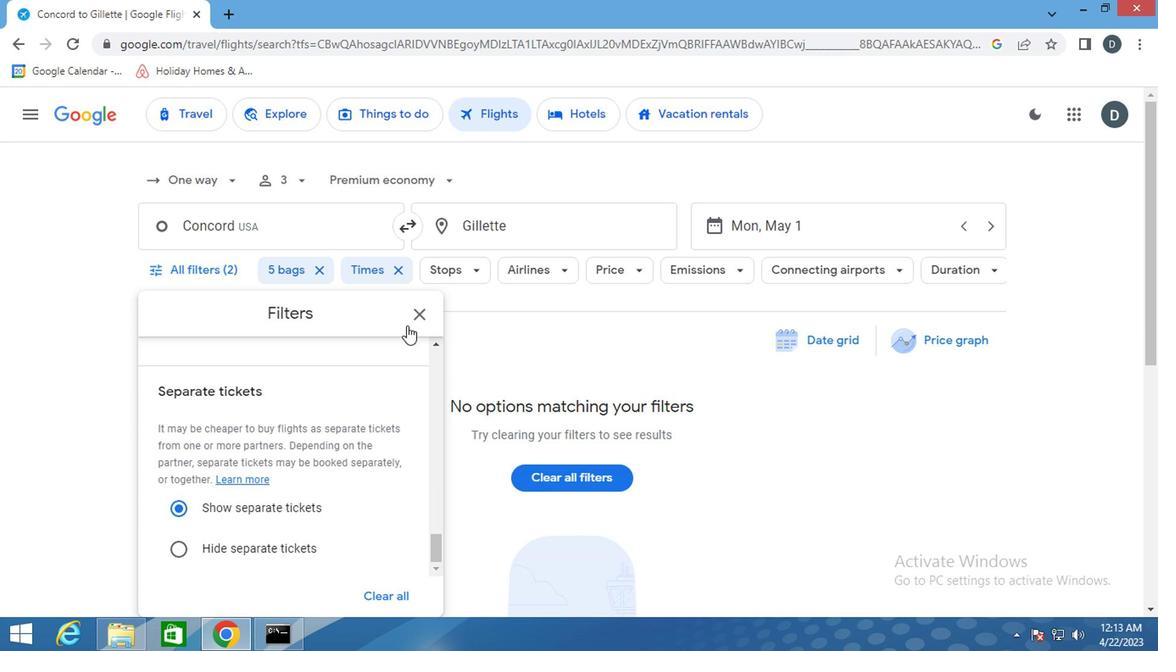 
Action: Mouse pressed left at (407, 313)
Screenshot: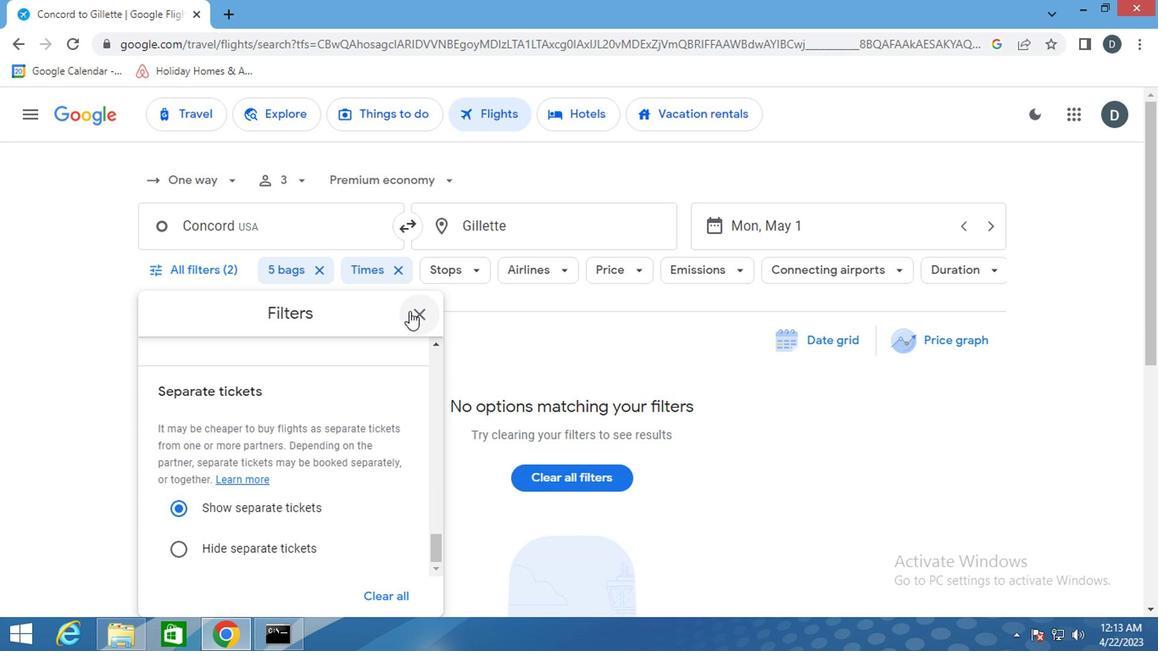
